 Task: Display track field history in the product object.
Action: Mouse moved to (961, 85)
Screenshot: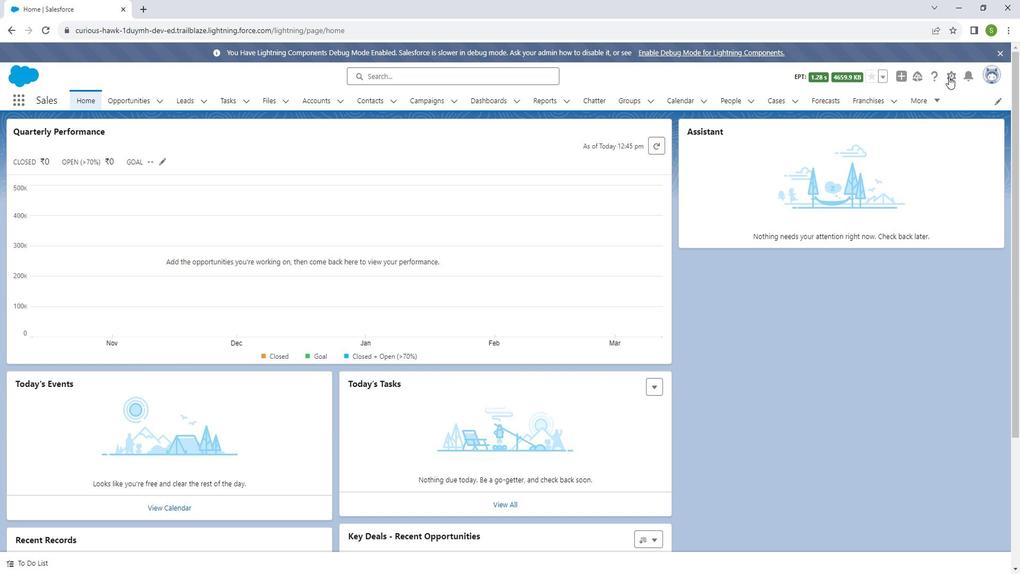 
Action: Mouse pressed left at (961, 85)
Screenshot: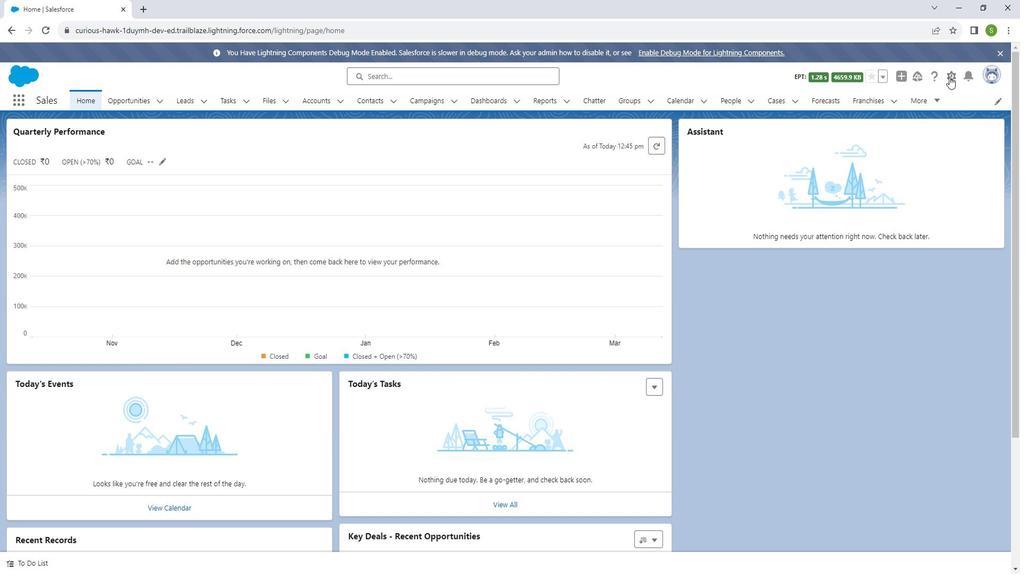 
Action: Mouse moved to (922, 126)
Screenshot: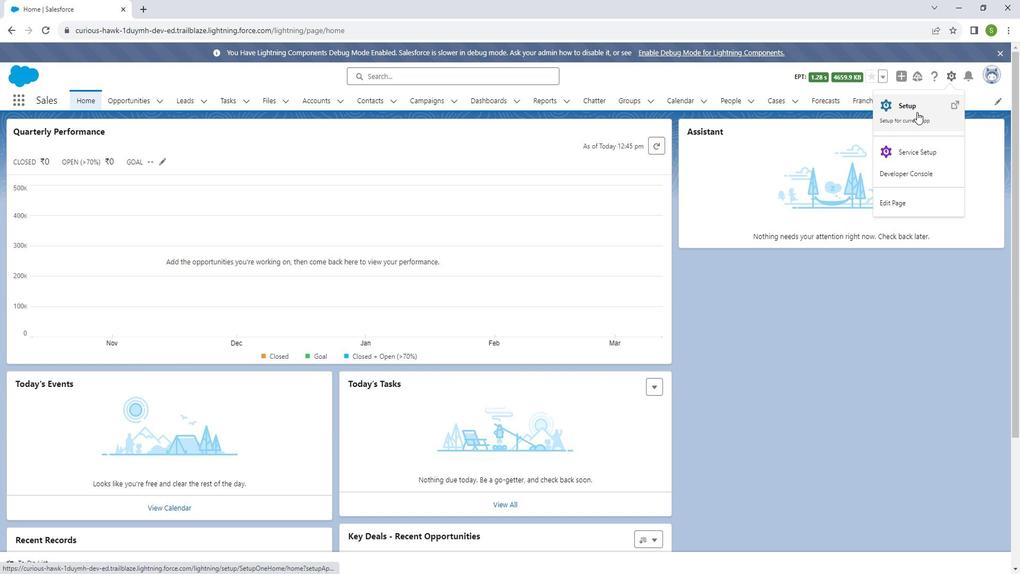 
Action: Mouse pressed left at (922, 126)
Screenshot: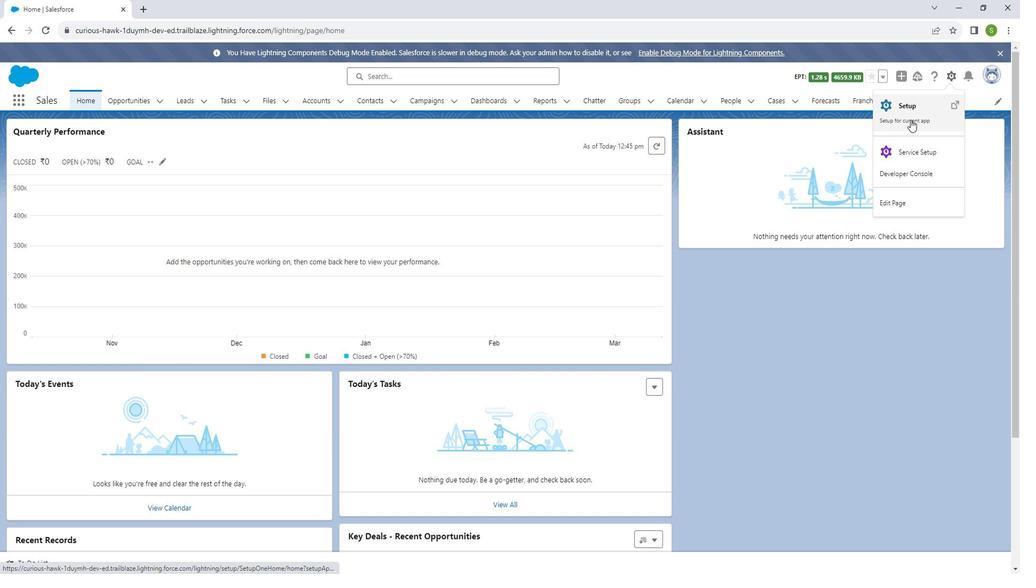 
Action: Mouse moved to (139, 110)
Screenshot: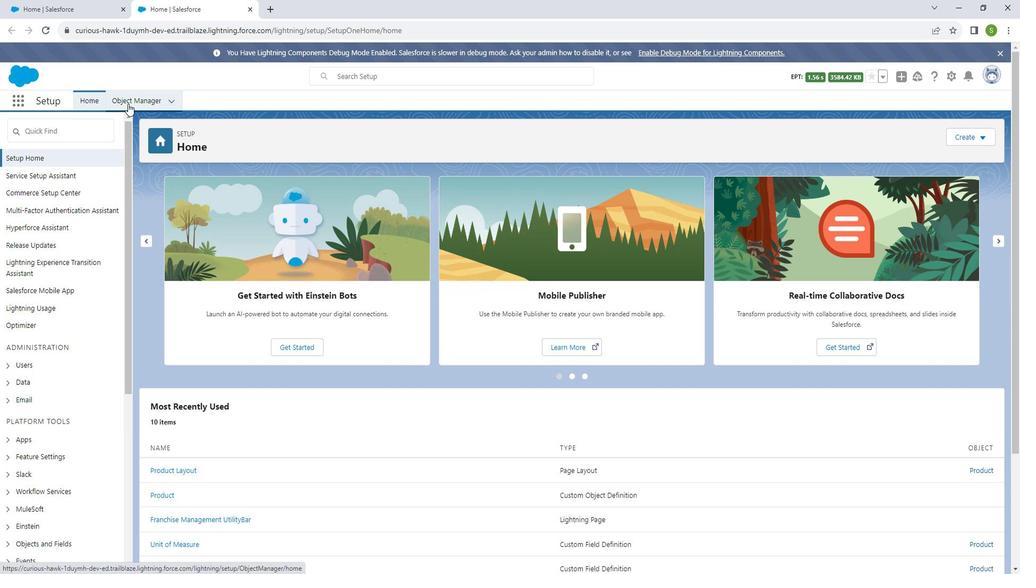
Action: Mouse pressed left at (139, 110)
Screenshot: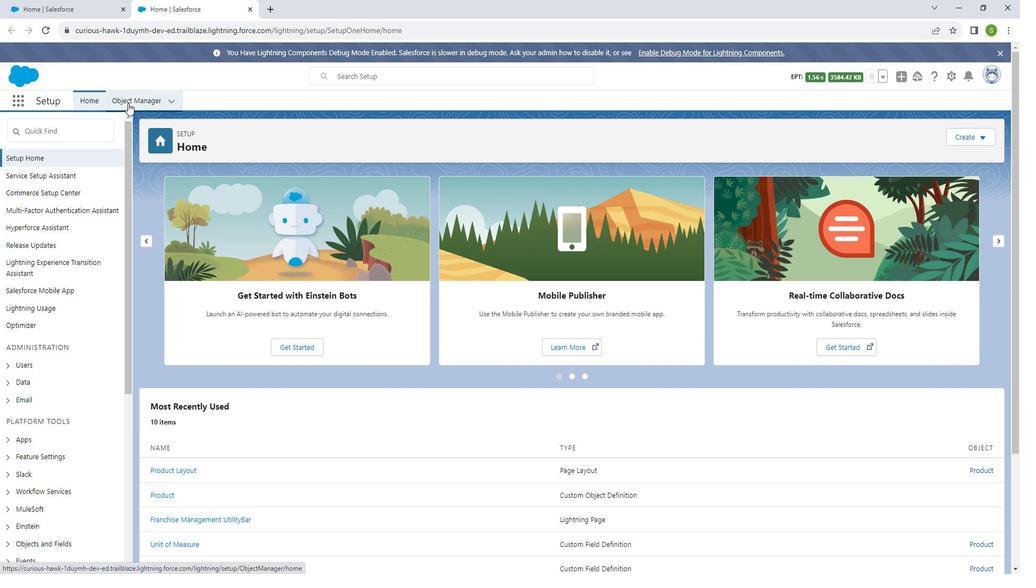 
Action: Mouse moved to (837, 145)
Screenshot: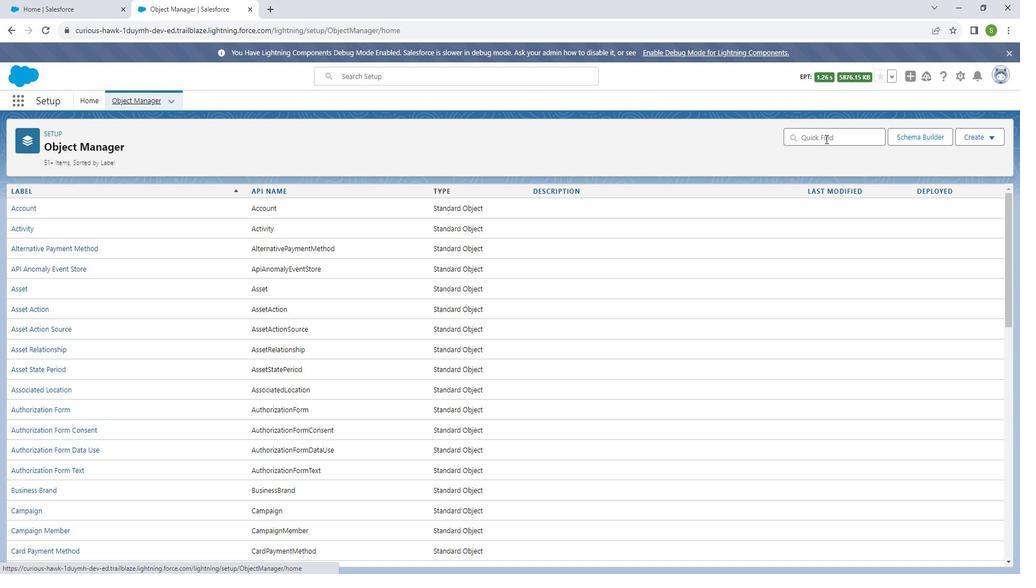 
Action: Mouse pressed left at (837, 145)
Screenshot: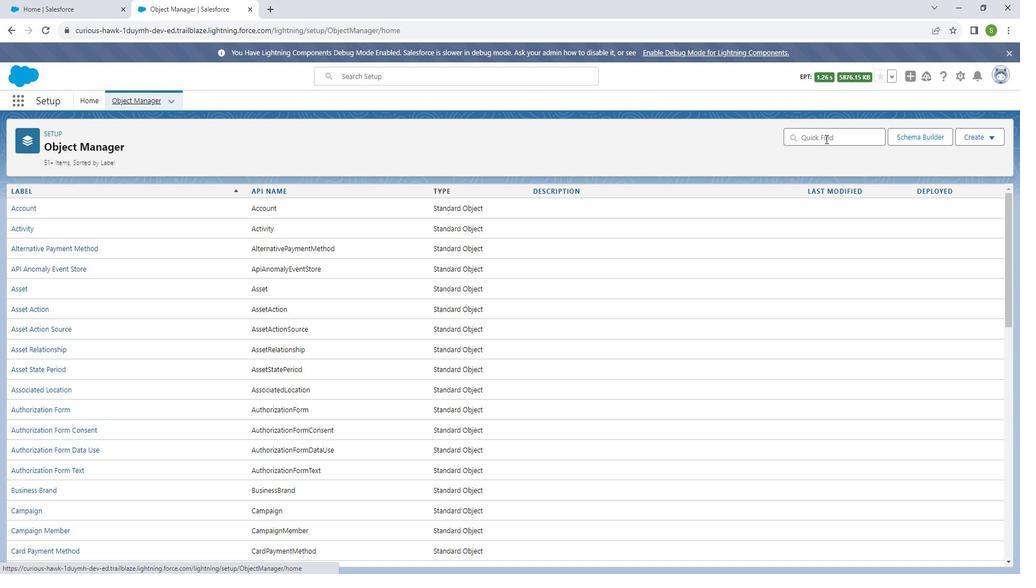 
Action: Mouse moved to (716, 153)
Screenshot: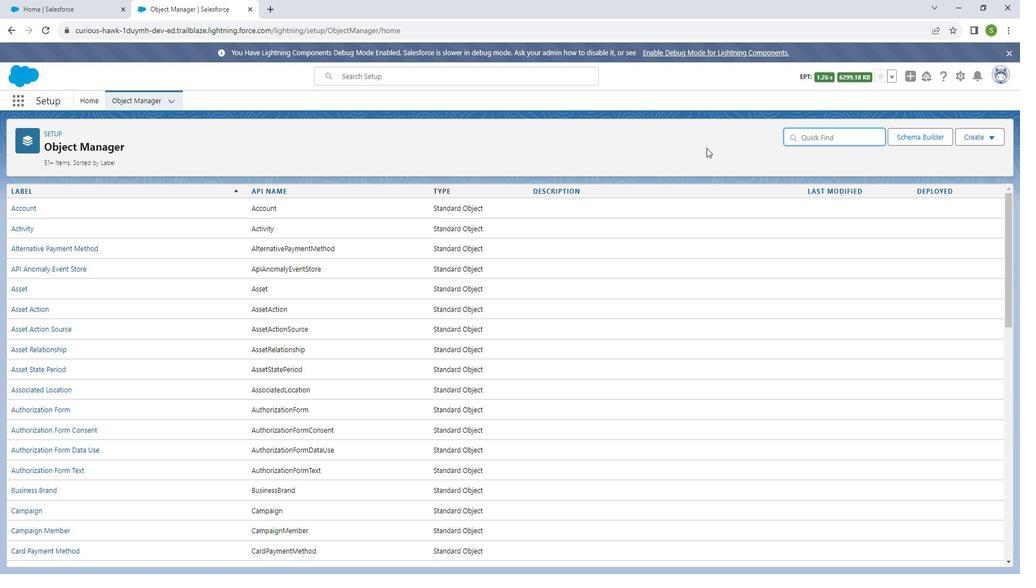 
Action: Key pressed <Key.shift_r>Product
Screenshot: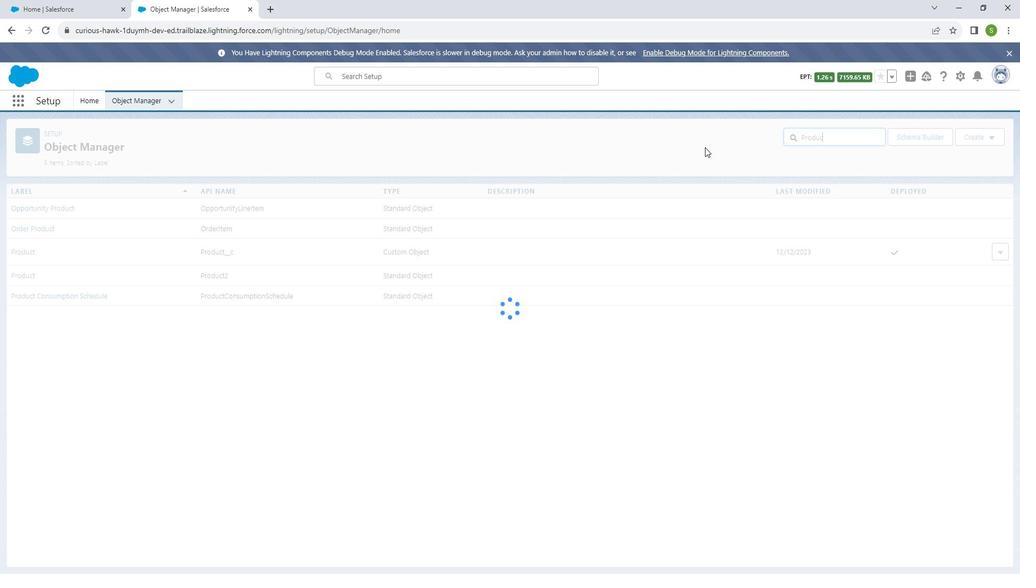 
Action: Mouse moved to (41, 253)
Screenshot: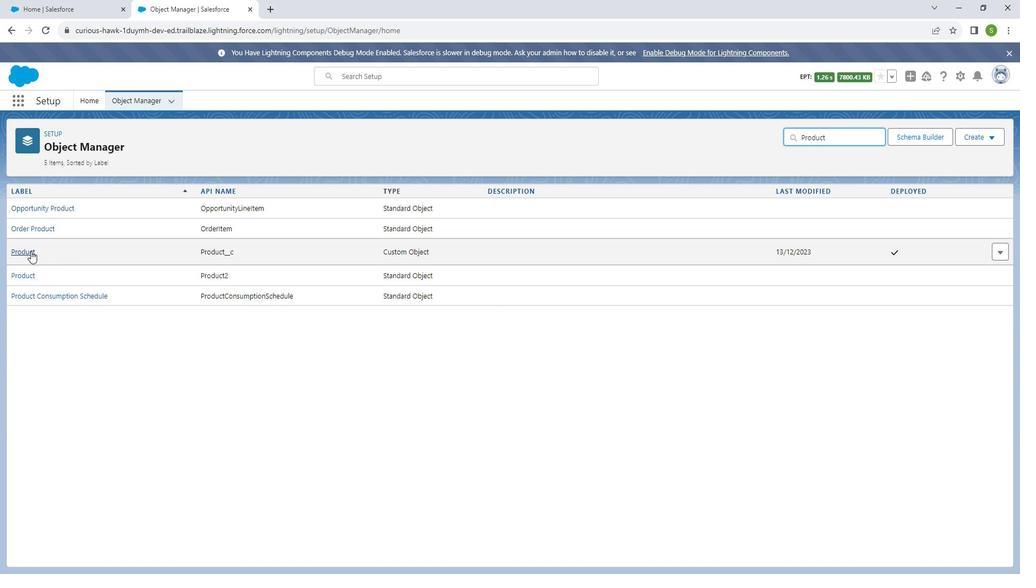 
Action: Mouse pressed left at (41, 253)
Screenshot: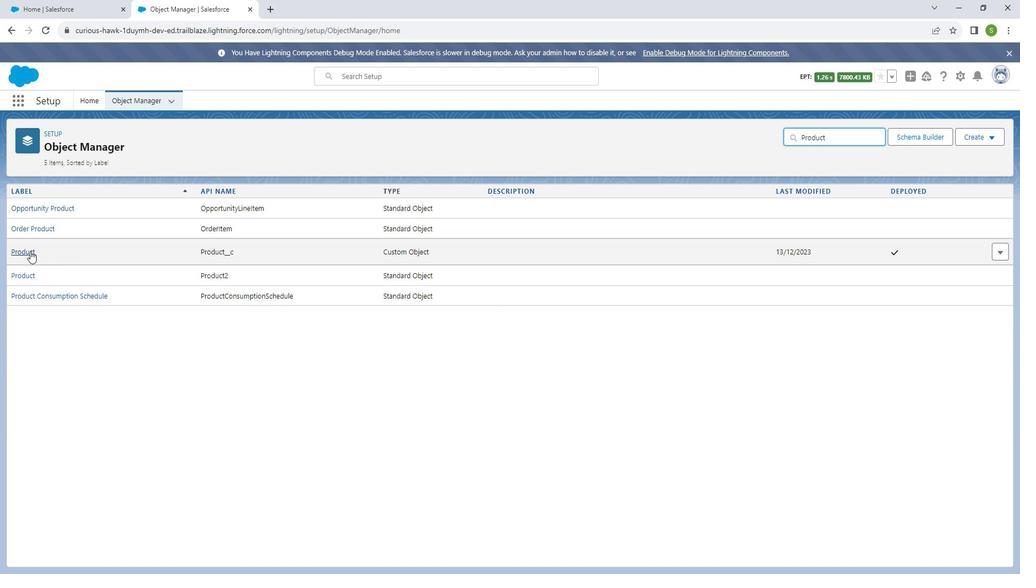 
Action: Mouse moved to (70, 217)
Screenshot: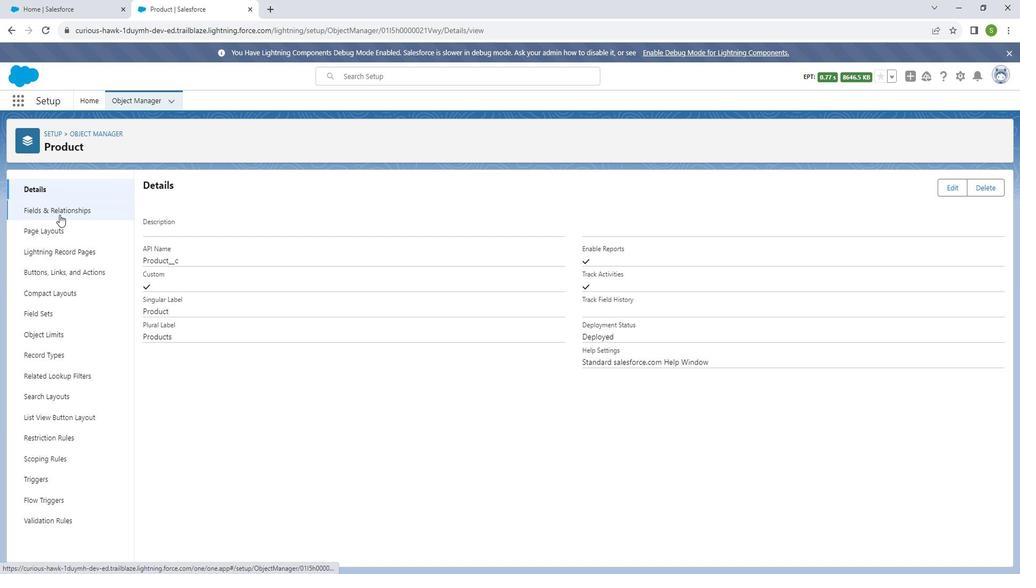 
Action: Mouse pressed left at (70, 217)
Screenshot: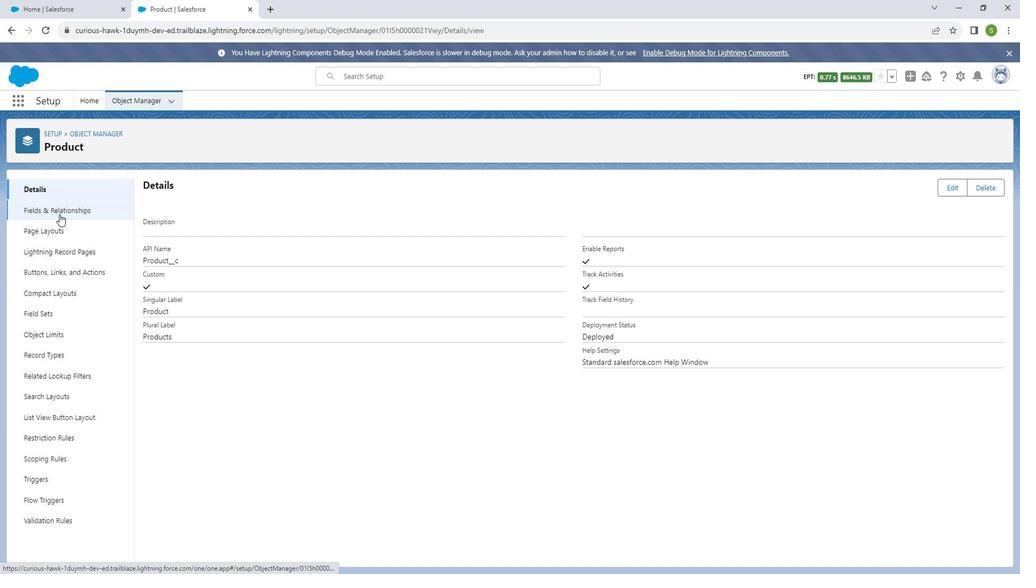 
Action: Mouse moved to (54, 196)
Screenshot: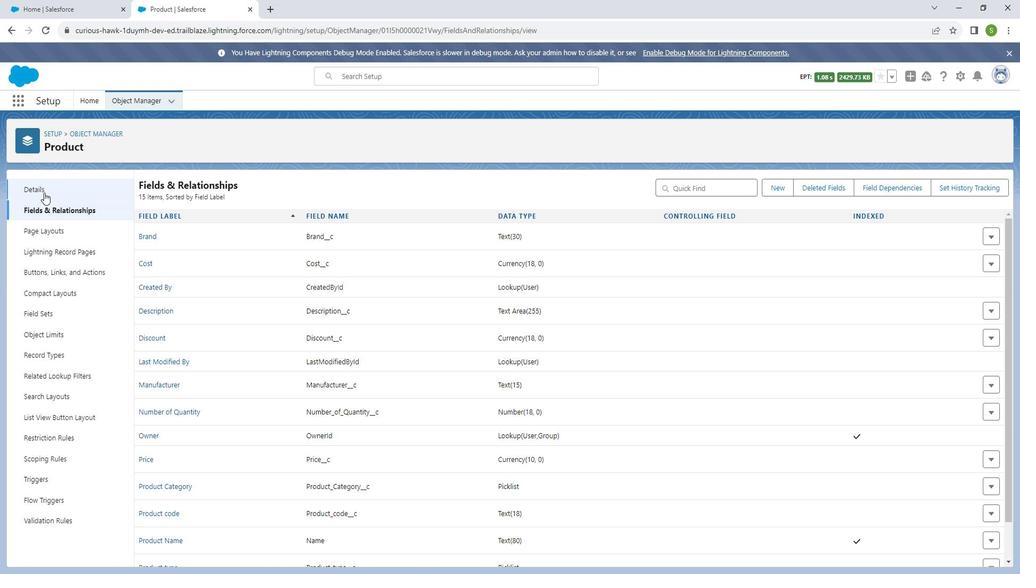 
Action: Mouse pressed left at (54, 196)
Screenshot: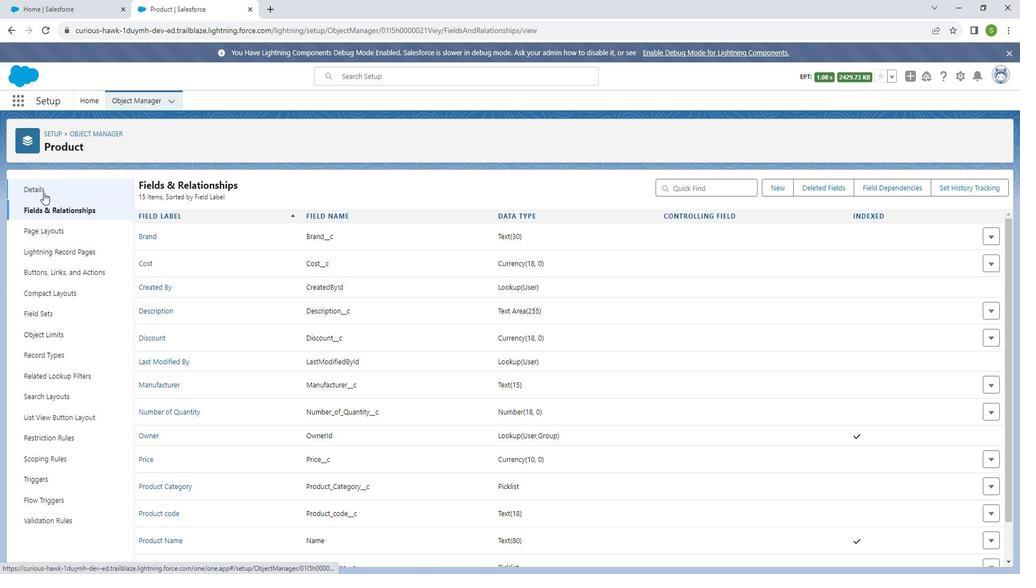 
Action: Mouse moved to (964, 195)
Screenshot: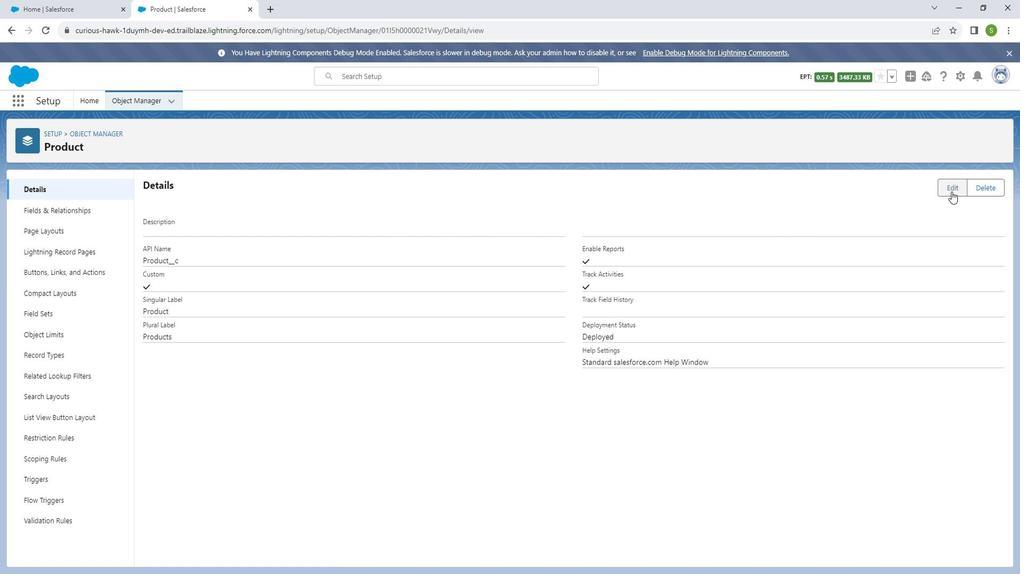 
Action: Mouse pressed left at (964, 195)
Screenshot: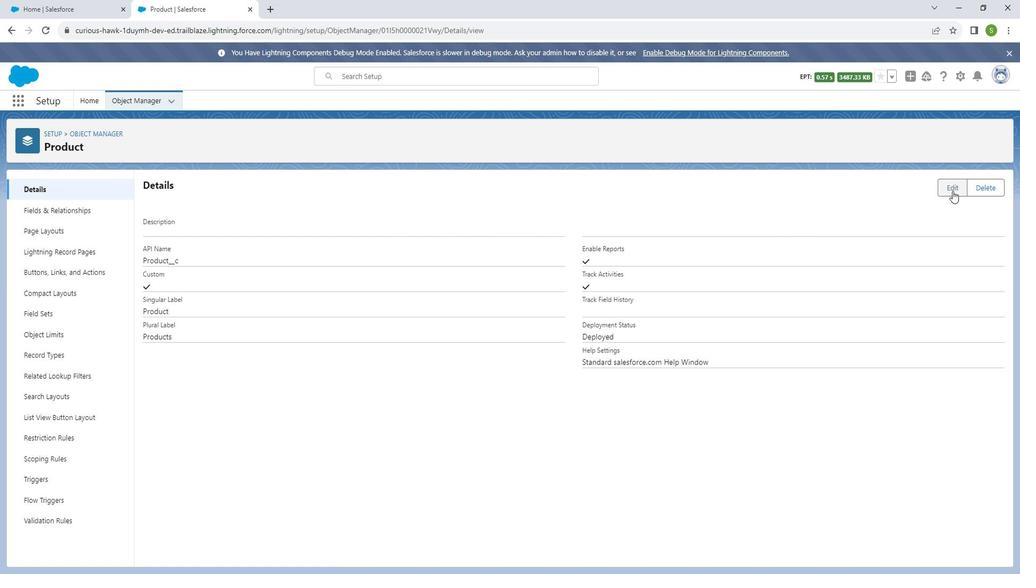 
Action: Mouse moved to (526, 304)
Screenshot: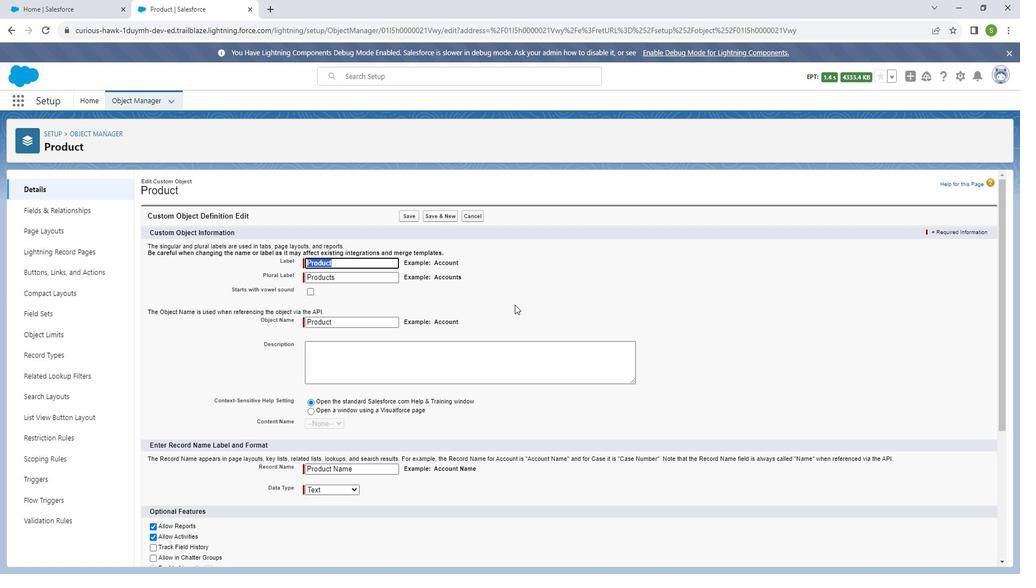 
Action: Mouse scrolled (526, 304) with delta (0, 0)
Screenshot: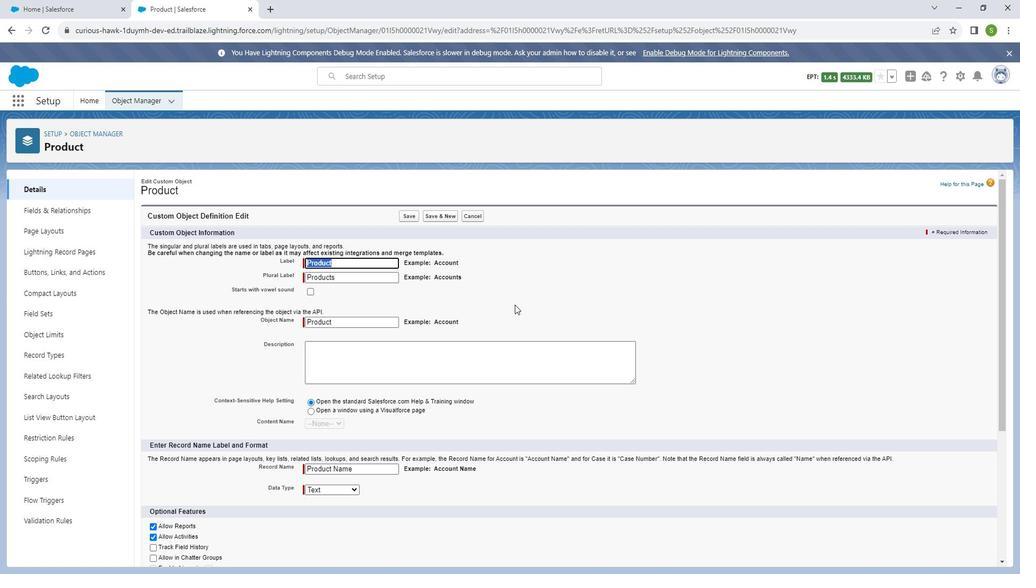 
Action: Mouse scrolled (526, 304) with delta (0, 0)
Screenshot: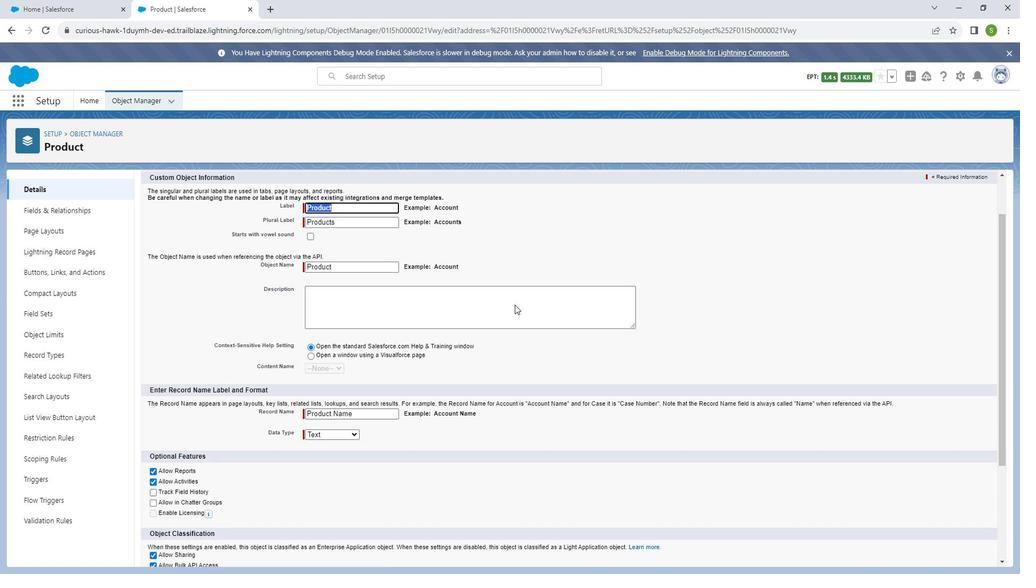 
Action: Mouse scrolled (526, 304) with delta (0, 0)
Screenshot: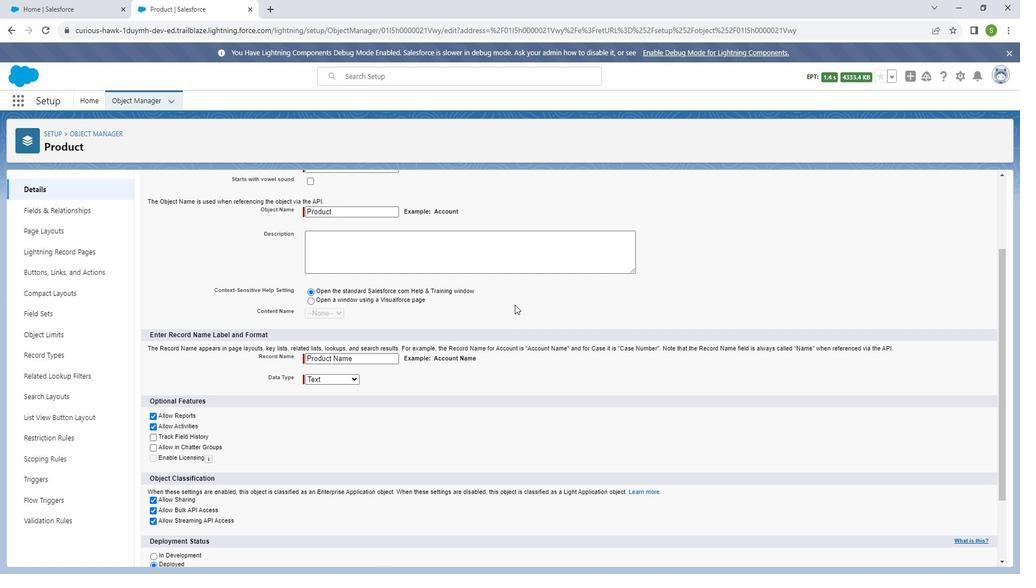 
Action: Mouse moved to (526, 305)
Screenshot: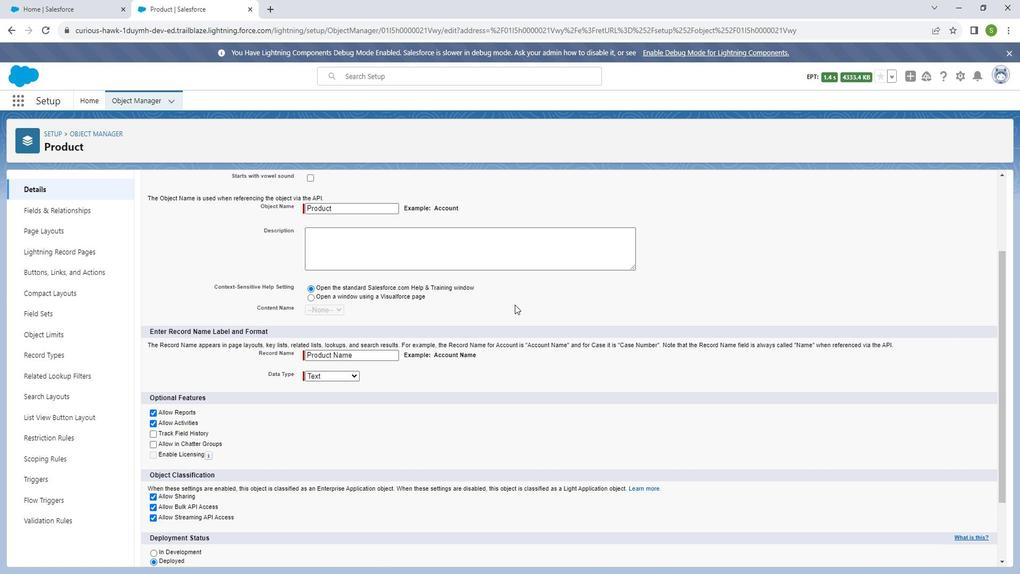 
Action: Mouse scrolled (526, 305) with delta (0, 0)
Screenshot: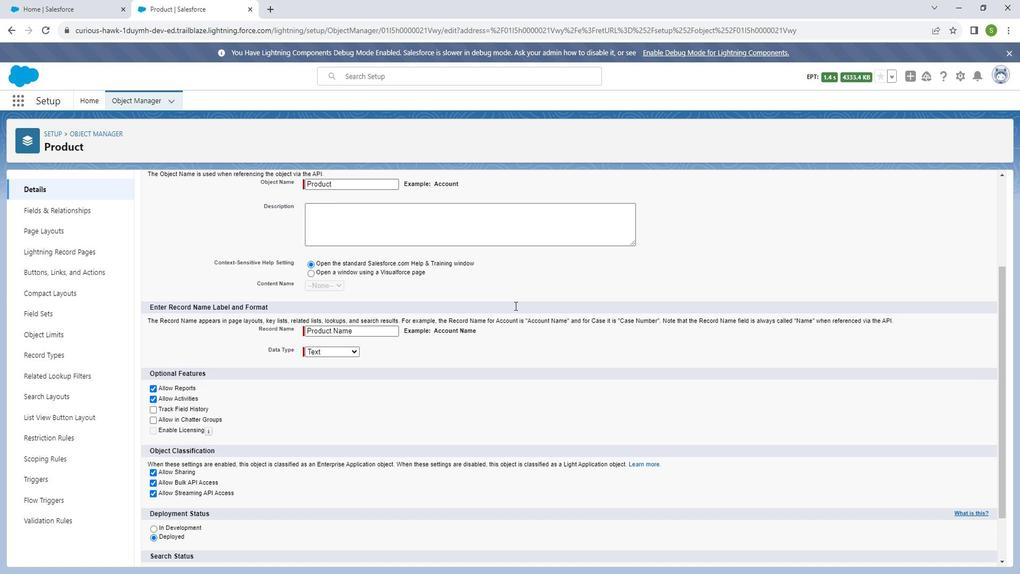 
Action: Mouse moved to (525, 306)
Screenshot: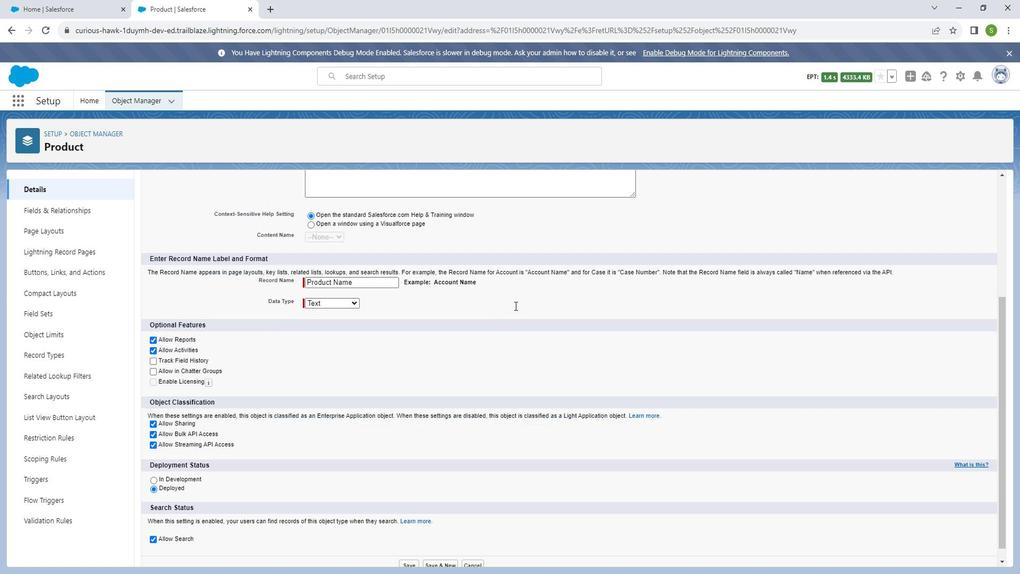 
Action: Mouse scrolled (525, 306) with delta (0, 0)
Screenshot: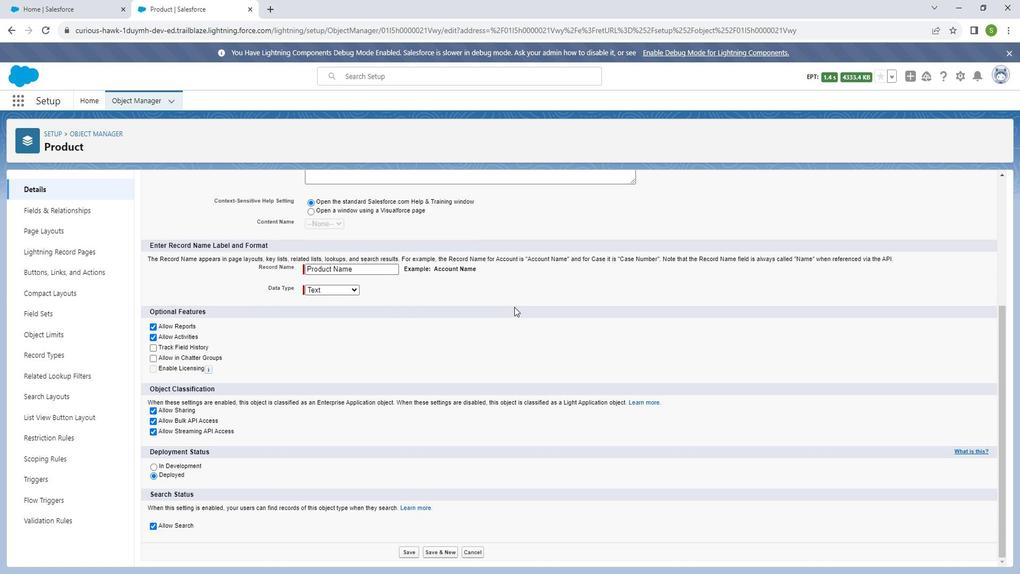 
Action: Mouse moved to (165, 347)
Screenshot: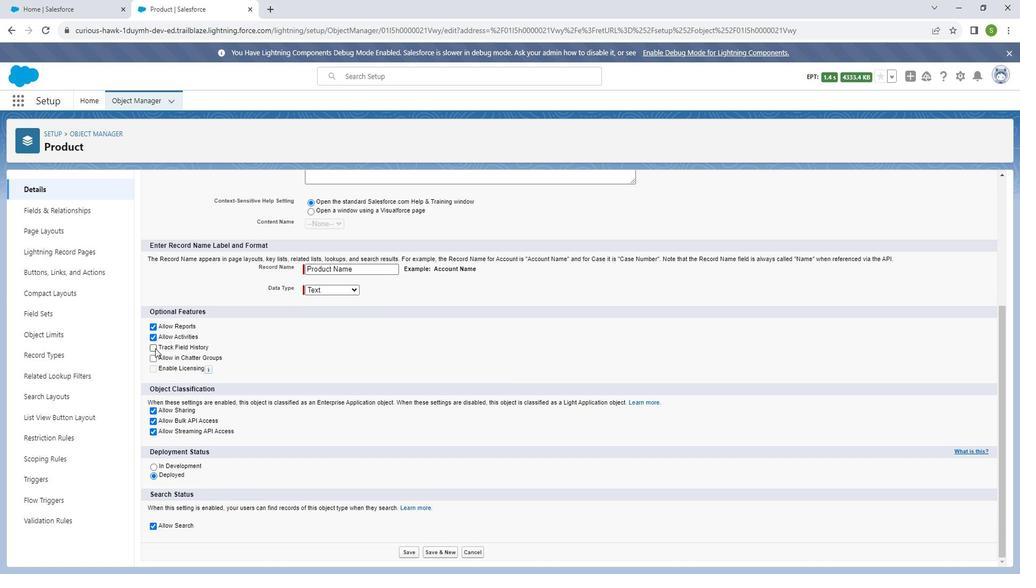 
Action: Mouse pressed left at (165, 347)
Screenshot: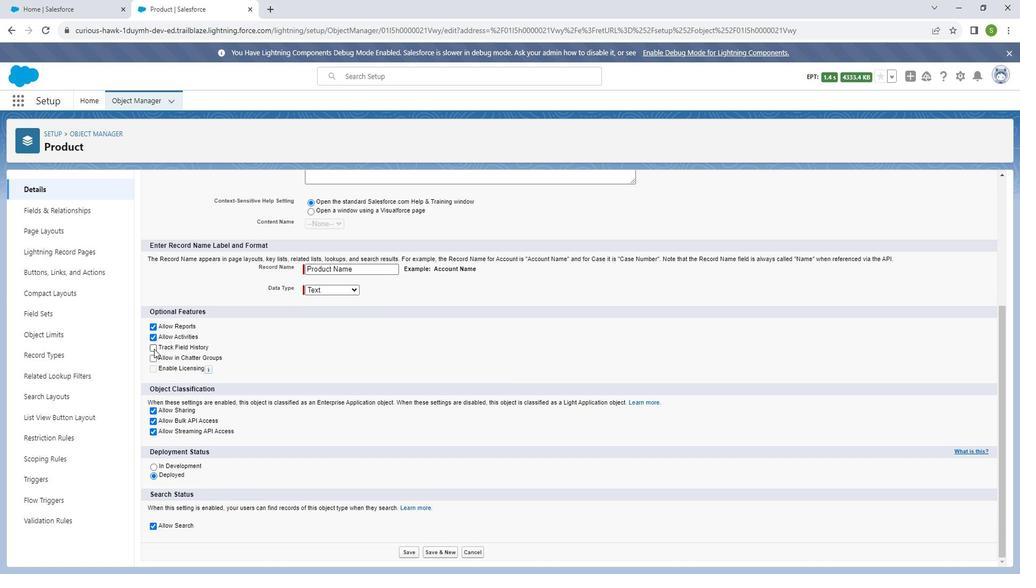 
Action: Mouse moved to (413, 544)
Screenshot: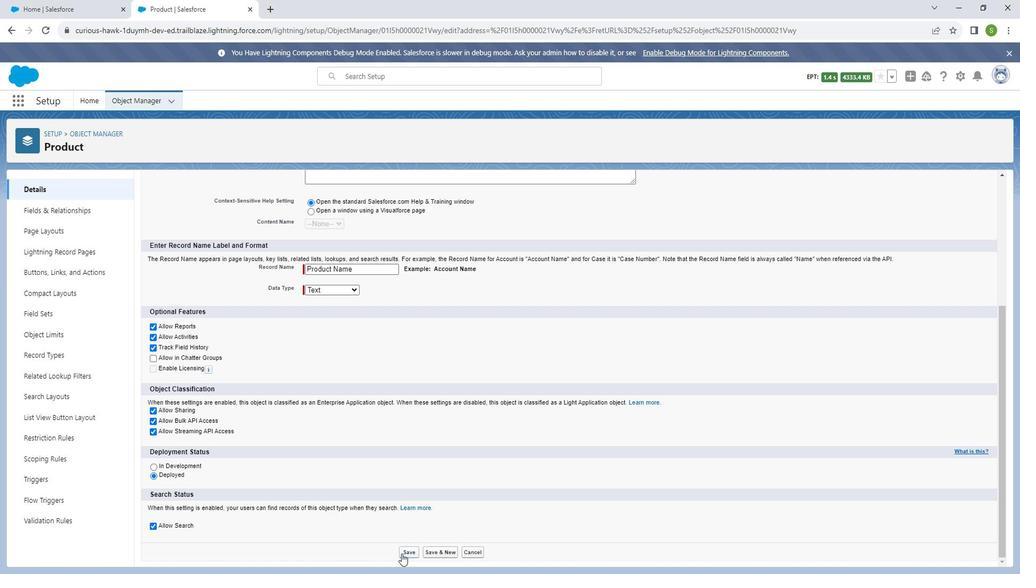 
Action: Mouse pressed left at (413, 544)
Screenshot: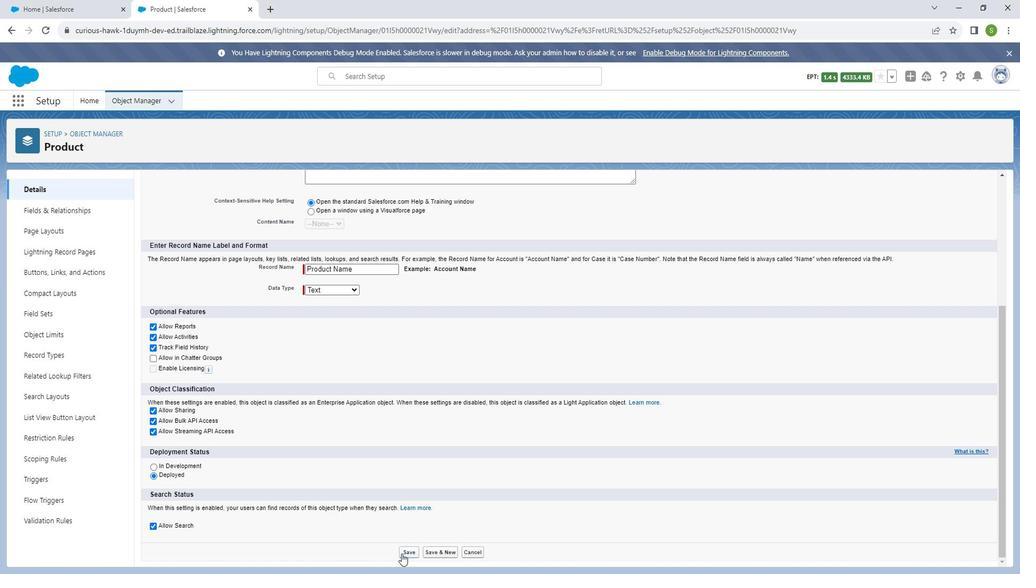 
Action: Mouse moved to (97, 216)
Screenshot: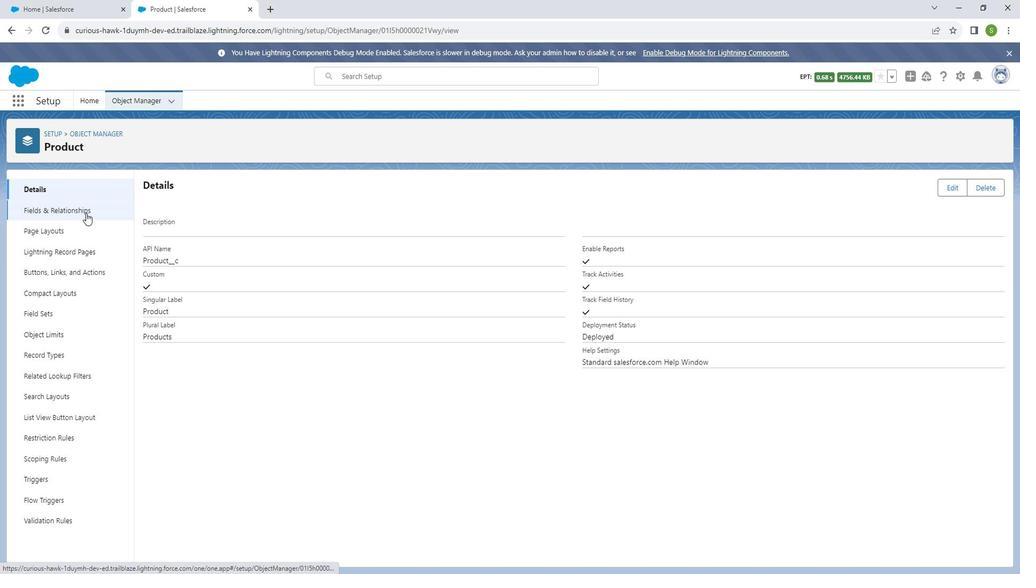 
Action: Mouse pressed left at (97, 216)
Screenshot: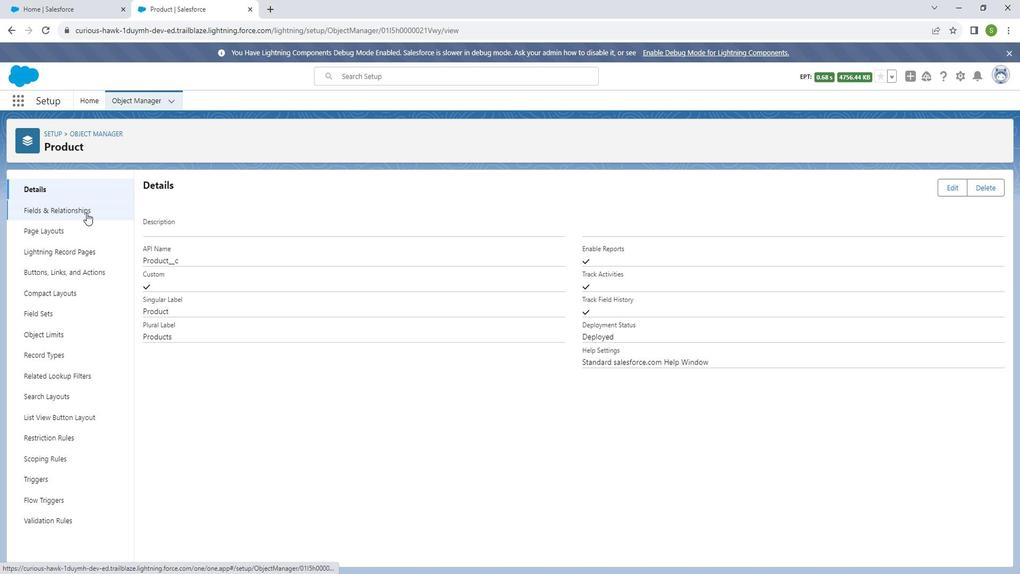 
Action: Mouse moved to (954, 192)
Screenshot: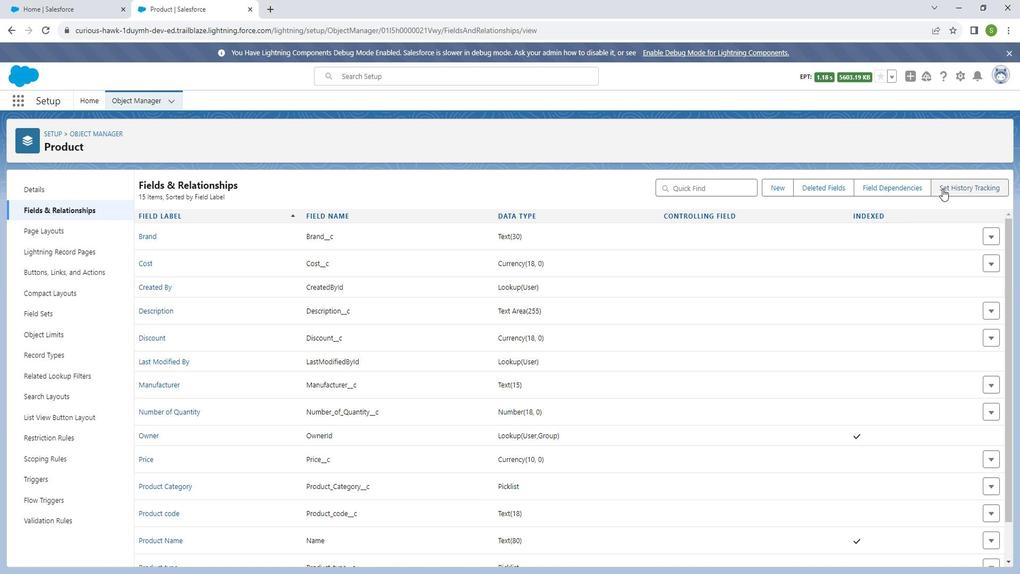 
Action: Mouse pressed left at (954, 192)
Screenshot: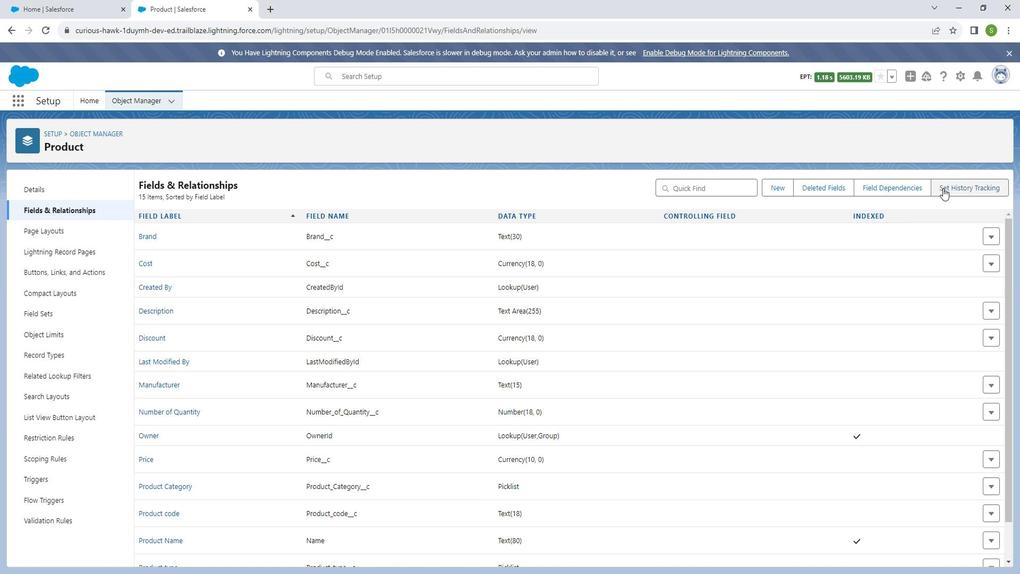 
Action: Mouse moved to (751, 338)
Screenshot: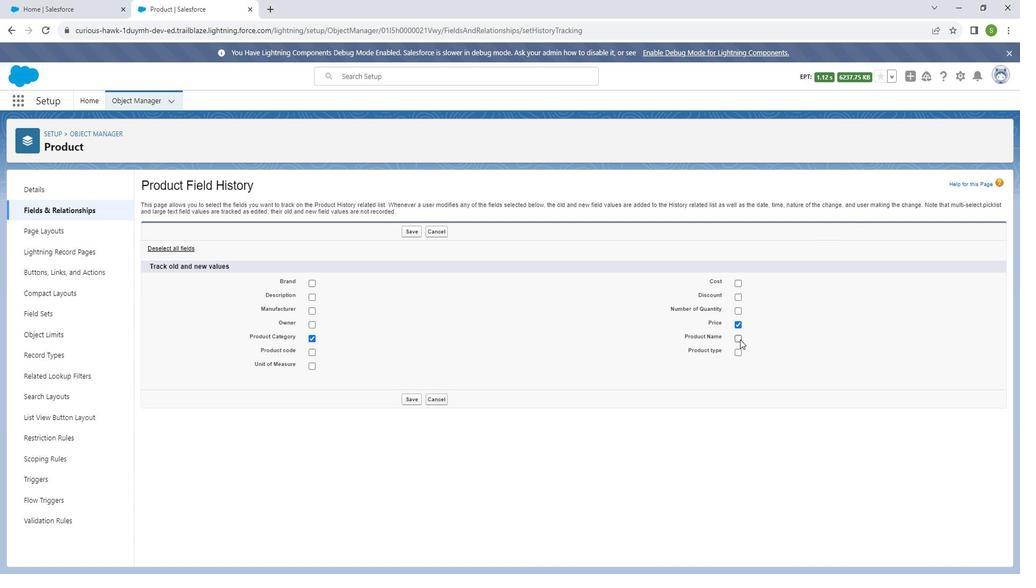 
Action: Mouse pressed left at (751, 338)
Screenshot: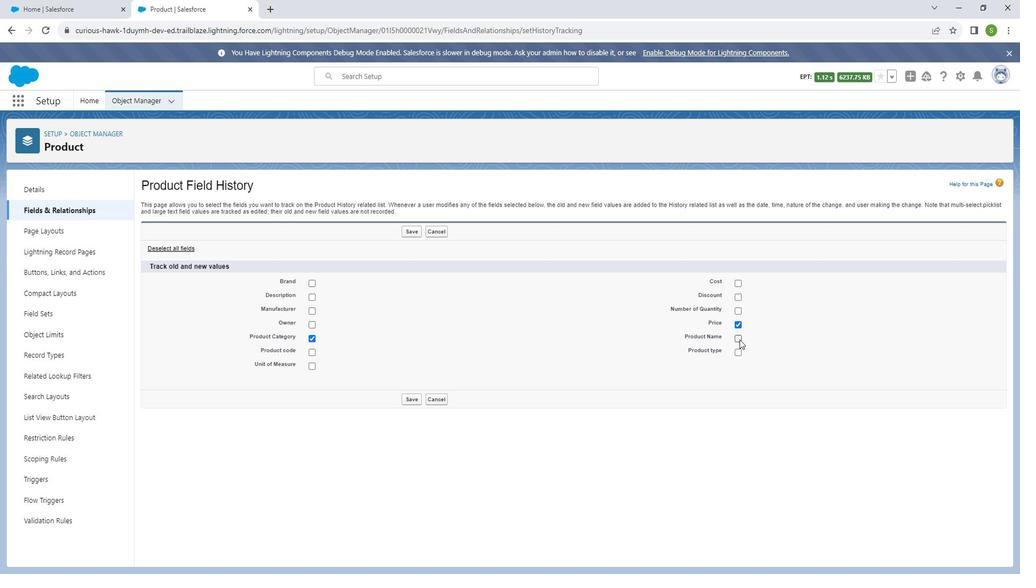 
Action: Mouse moved to (749, 326)
Screenshot: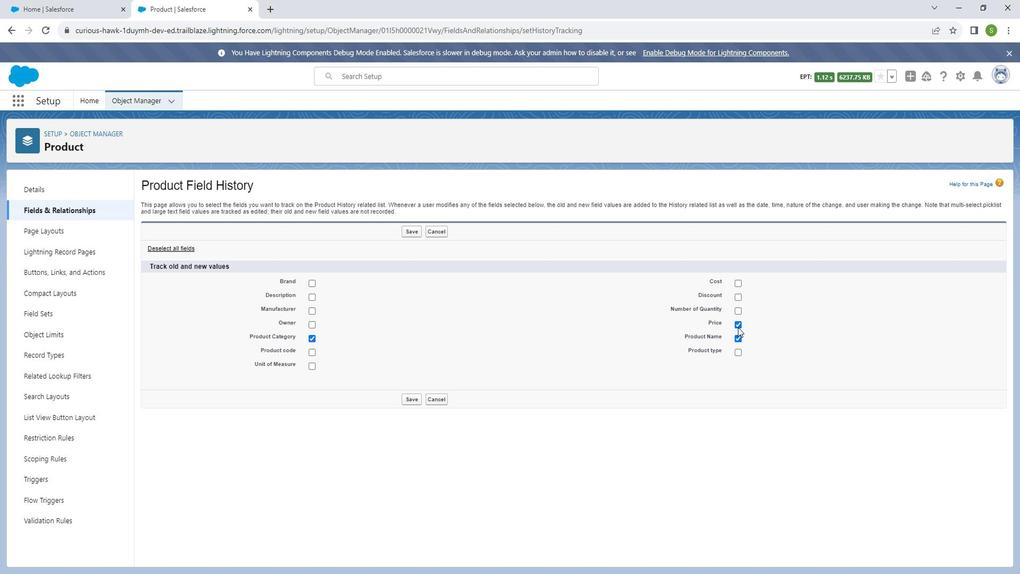 
Action: Mouse pressed left at (749, 326)
Screenshot: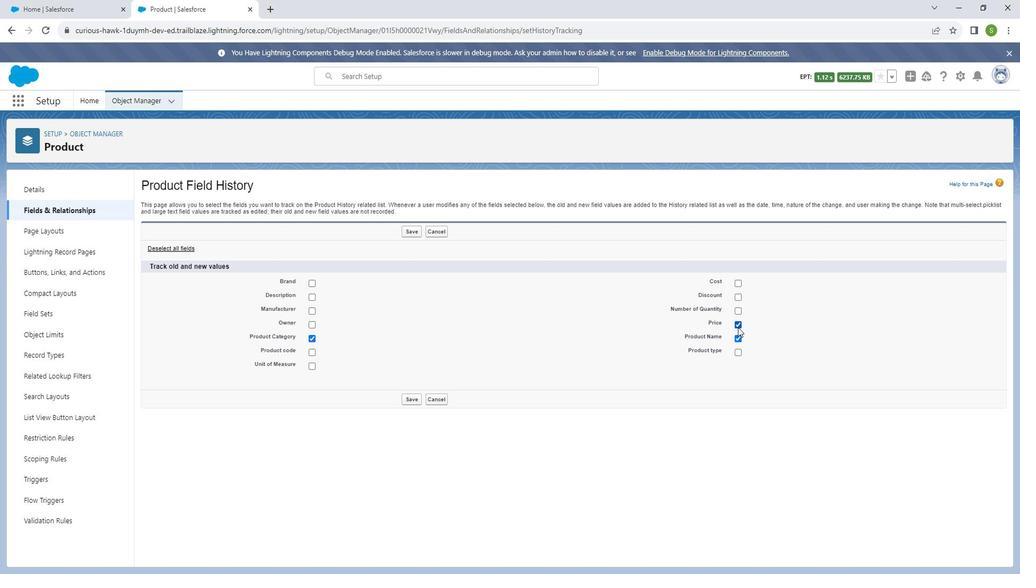 
Action: Mouse pressed left at (749, 326)
Screenshot: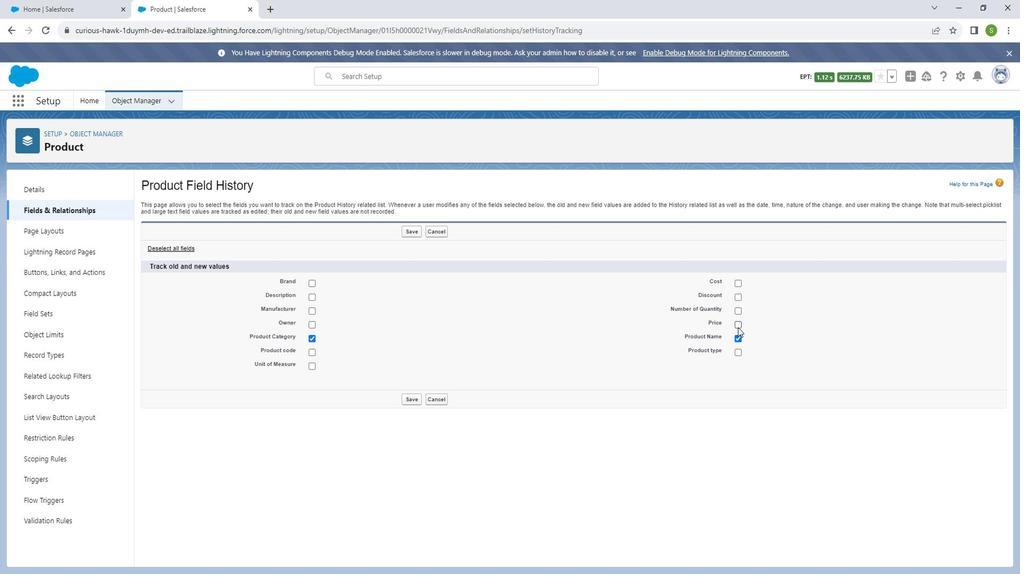 
Action: Mouse moved to (322, 349)
Screenshot: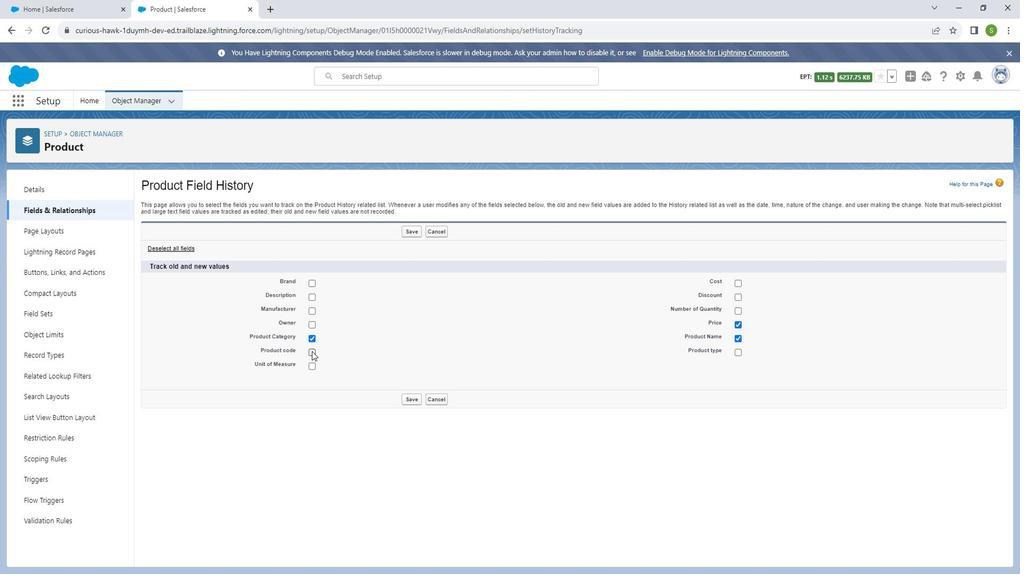 
Action: Mouse pressed left at (322, 349)
Screenshot: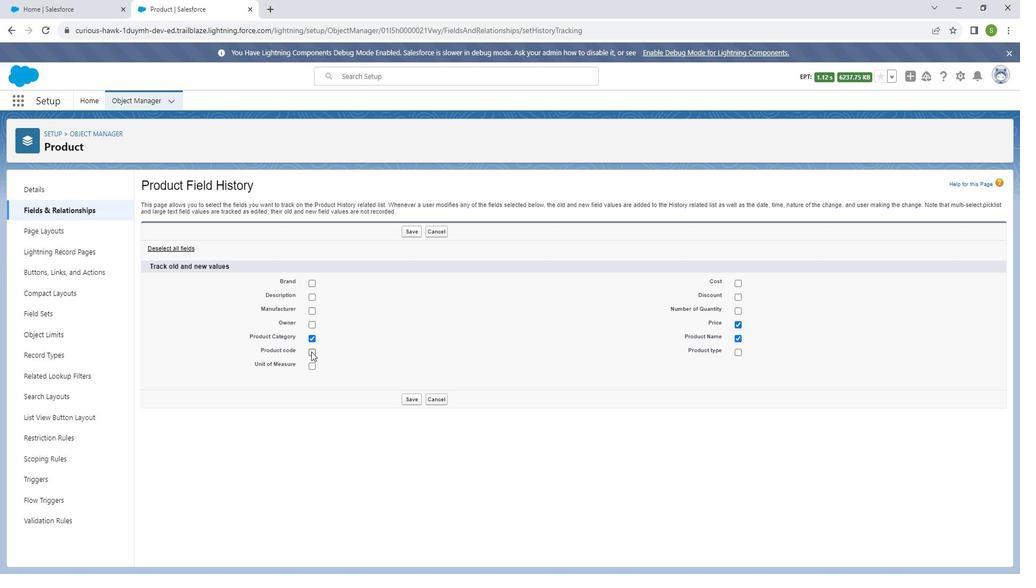 
Action: Mouse moved to (424, 396)
Screenshot: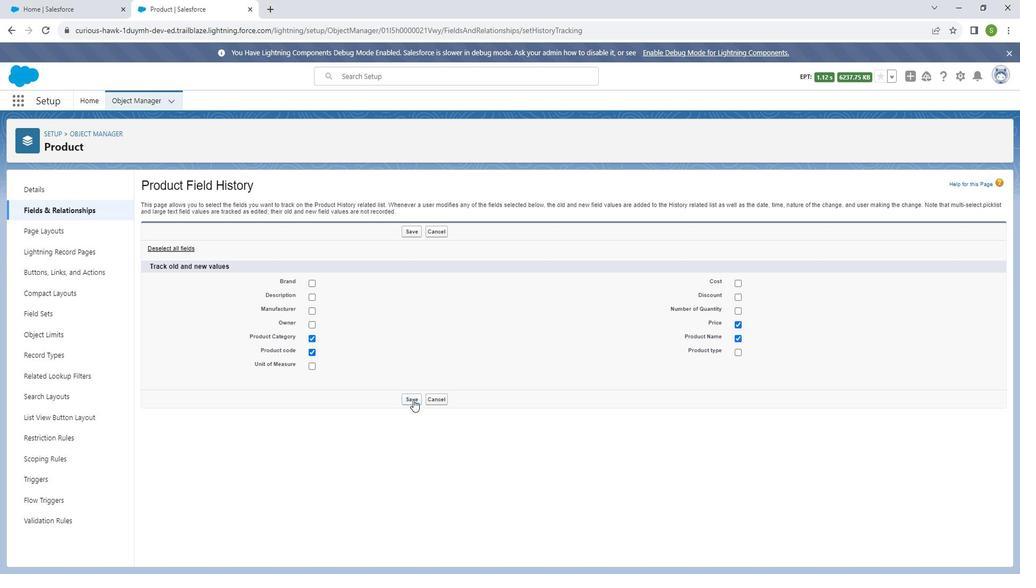 
Action: Mouse pressed left at (424, 396)
Screenshot: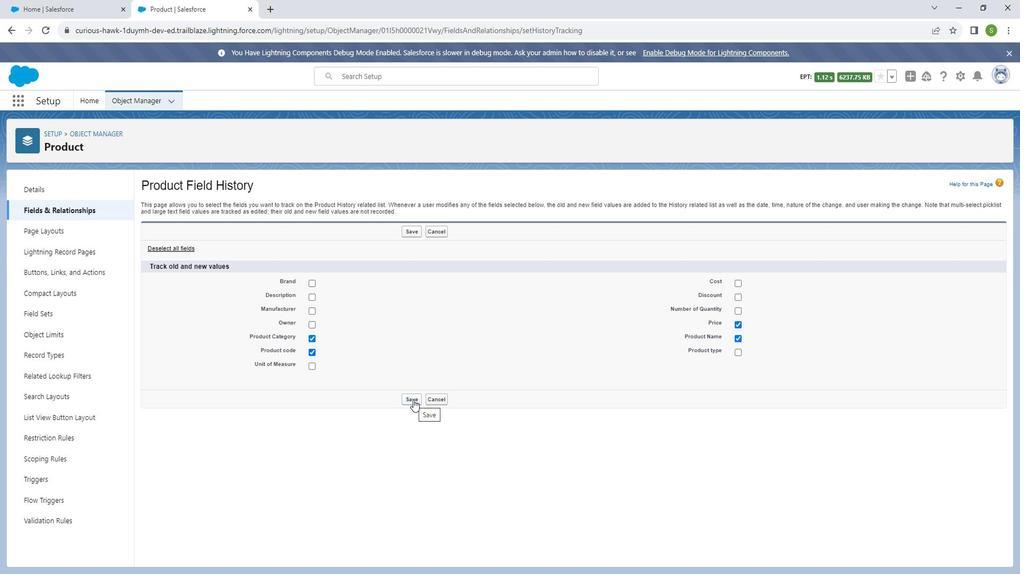 
Action: Mouse moved to (105, 231)
Screenshot: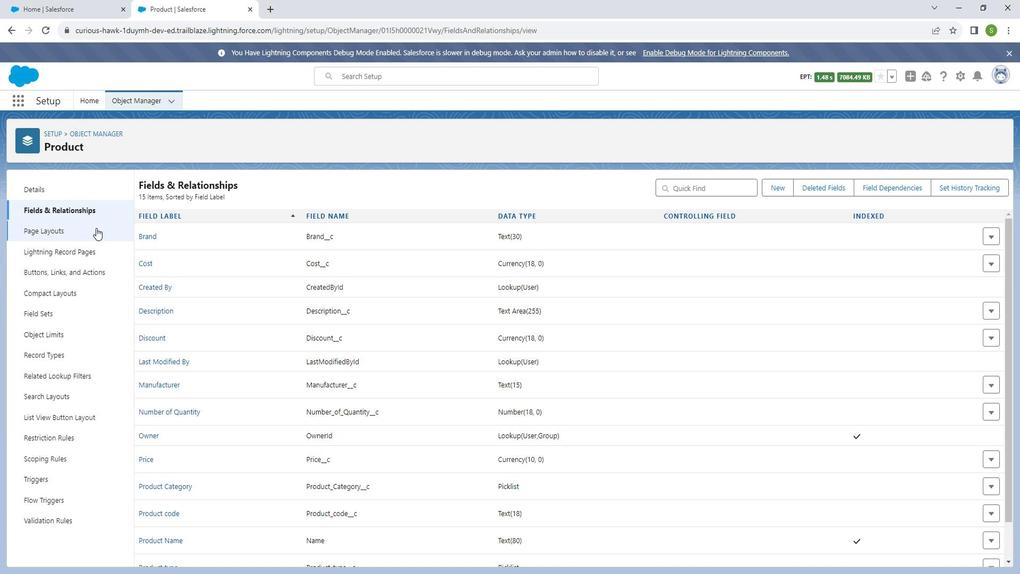 
Action: Mouse pressed left at (105, 231)
Screenshot: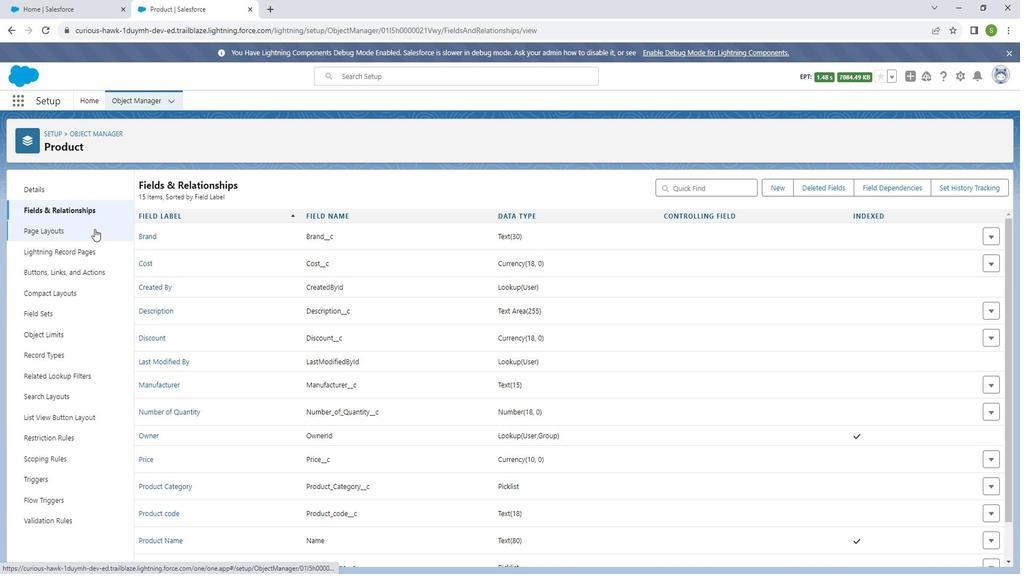 
Action: Mouse moved to (186, 238)
Screenshot: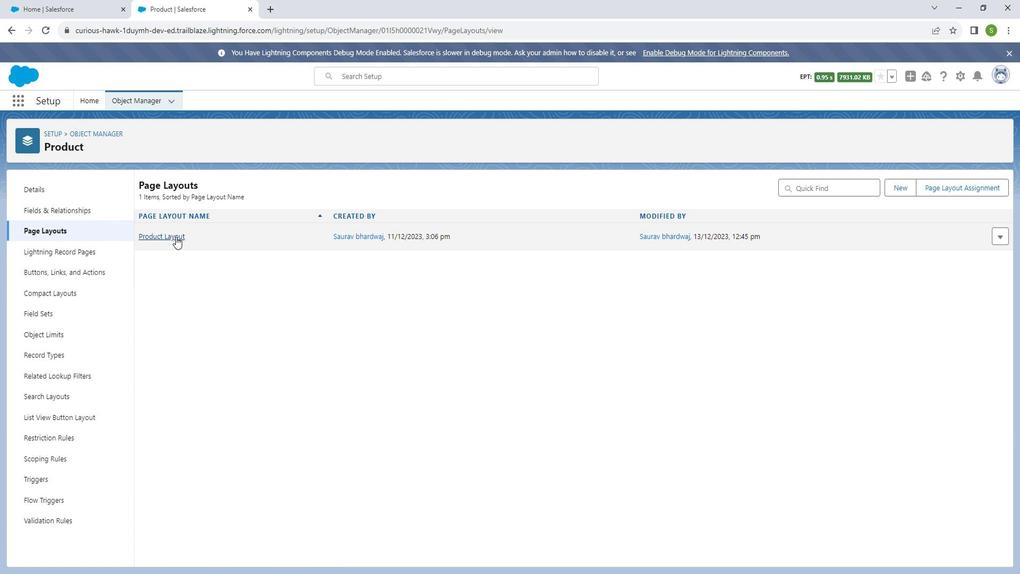 
Action: Mouse pressed left at (186, 238)
Screenshot: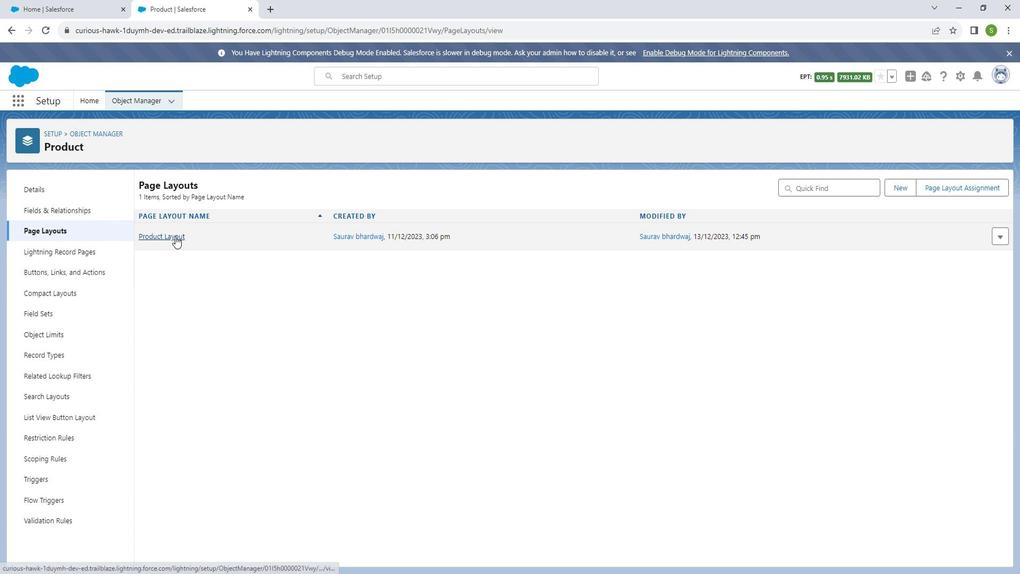 
Action: Mouse moved to (175, 220)
Screenshot: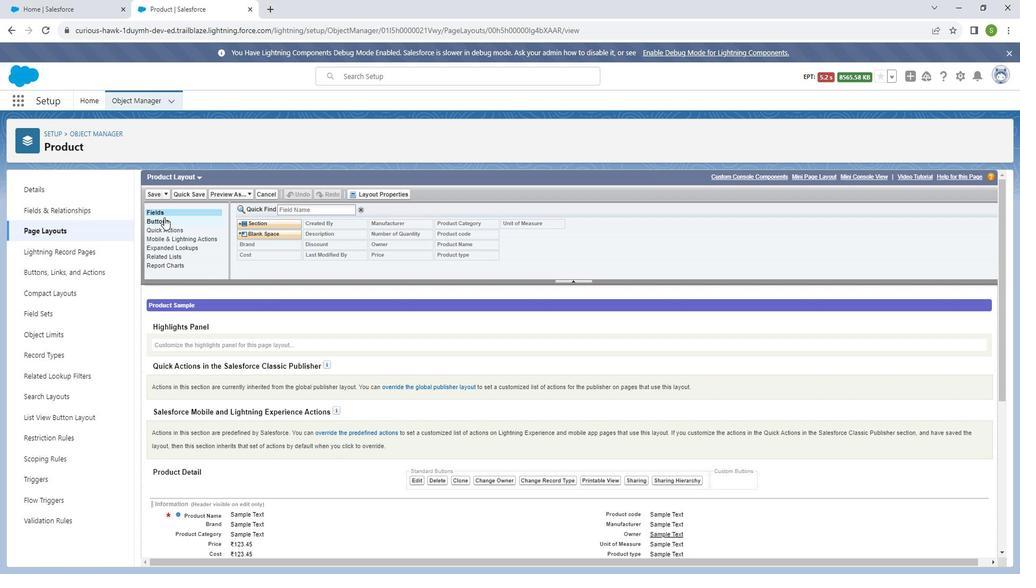 
Action: Mouse pressed left at (175, 220)
Screenshot: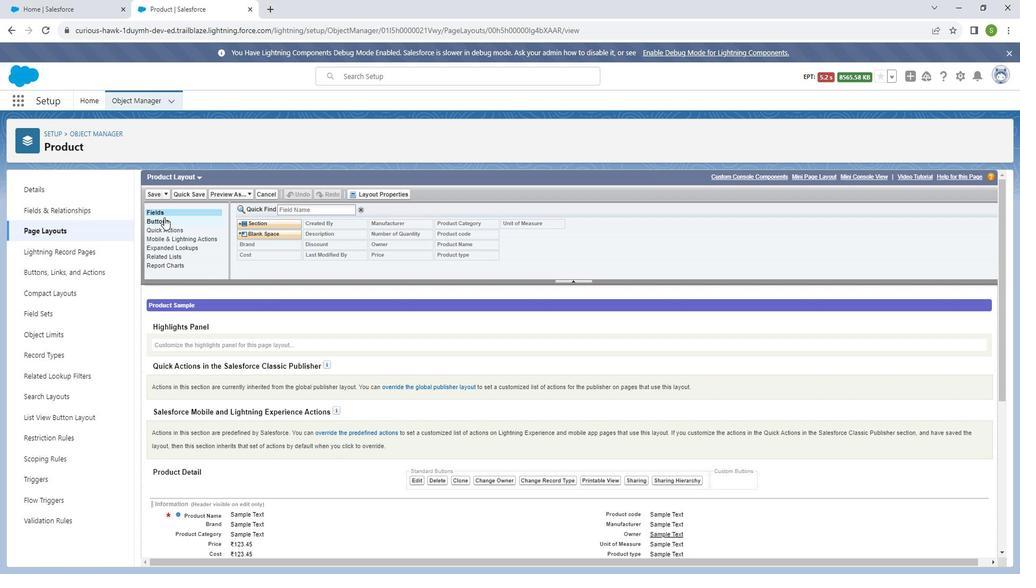 
Action: Mouse moved to (175, 230)
Screenshot: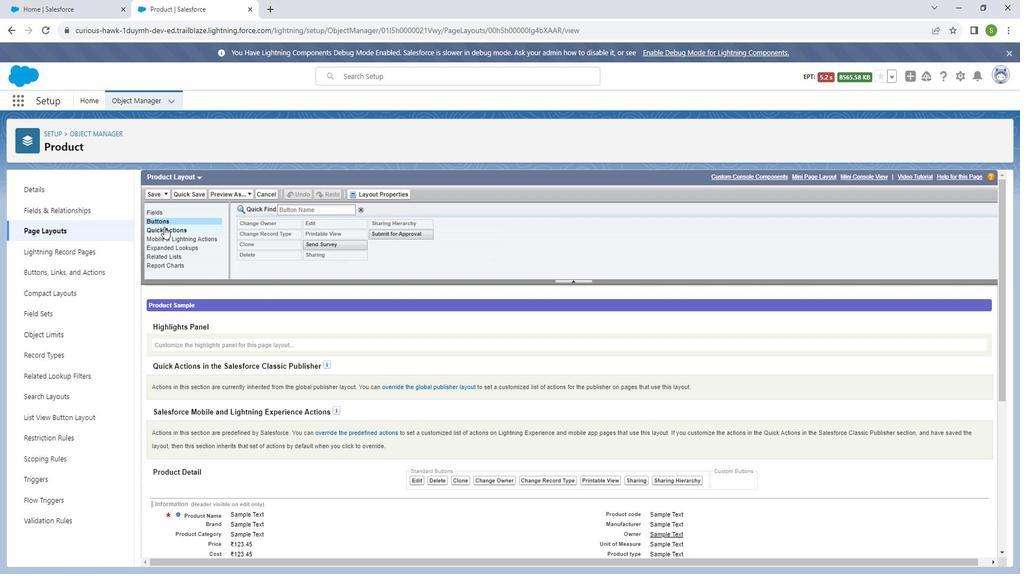 
Action: Mouse pressed left at (175, 230)
Screenshot: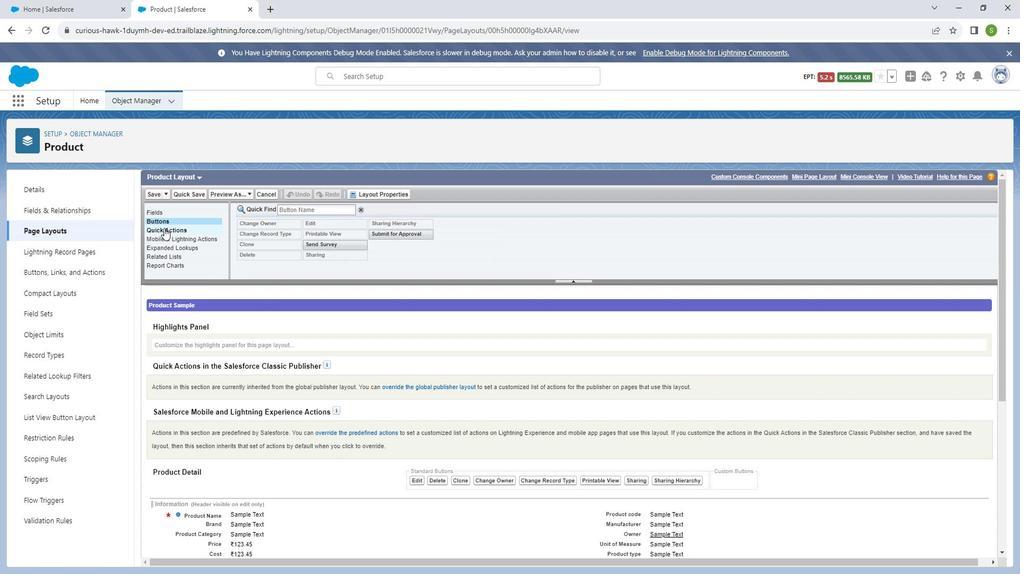 
Action: Mouse moved to (176, 238)
Screenshot: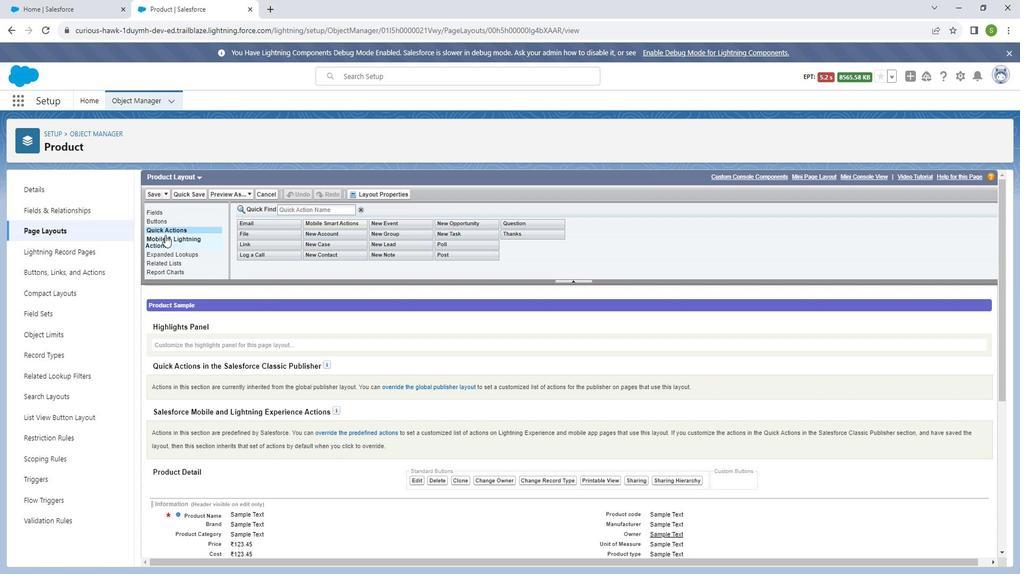 
Action: Mouse pressed left at (176, 238)
Screenshot: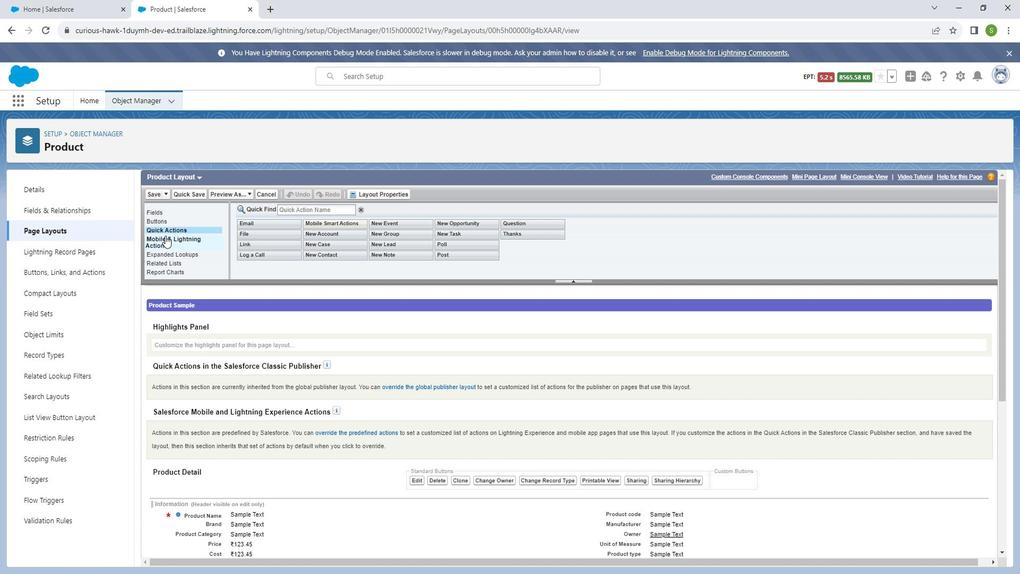 
Action: Mouse moved to (176, 253)
Screenshot: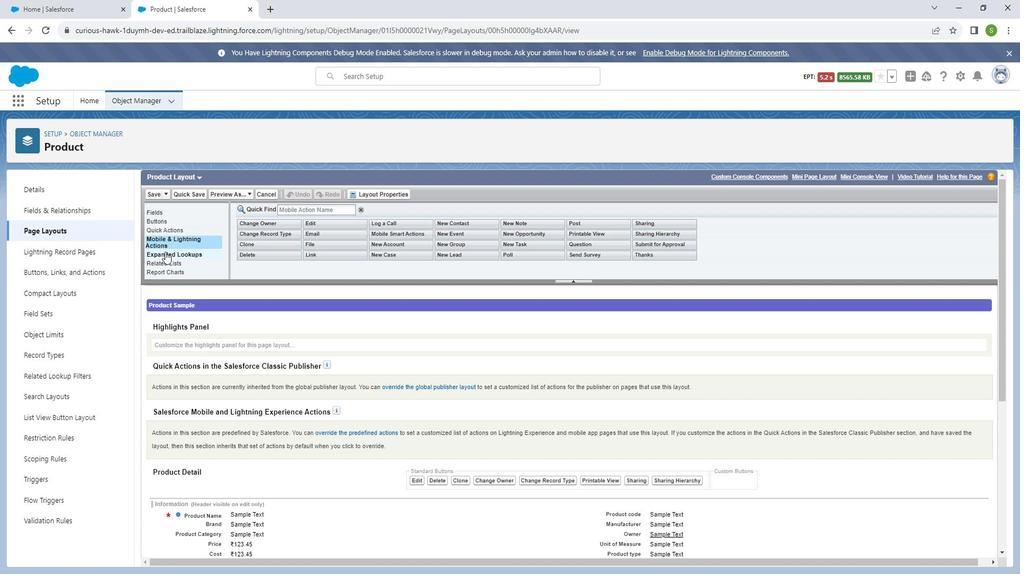 
Action: Mouse pressed left at (176, 253)
Screenshot: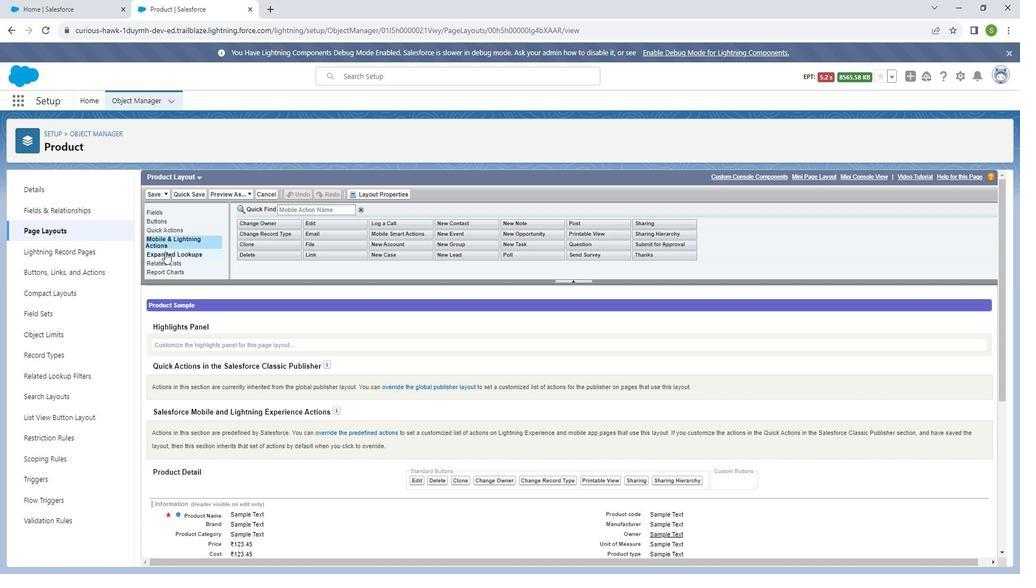 
Action: Mouse moved to (175, 243)
Screenshot: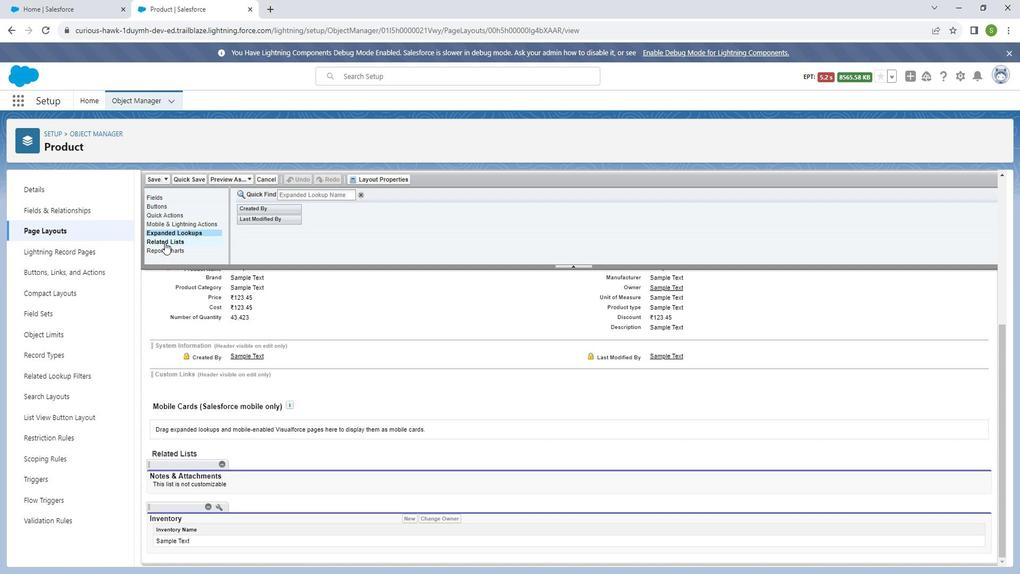 
Action: Mouse pressed left at (175, 243)
Screenshot: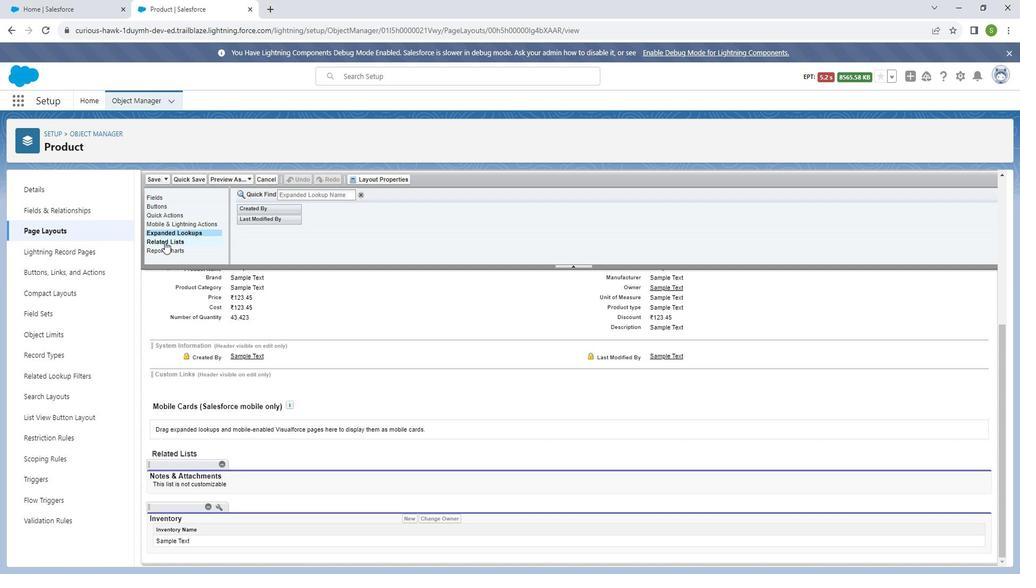 
Action: Mouse moved to (275, 210)
Screenshot: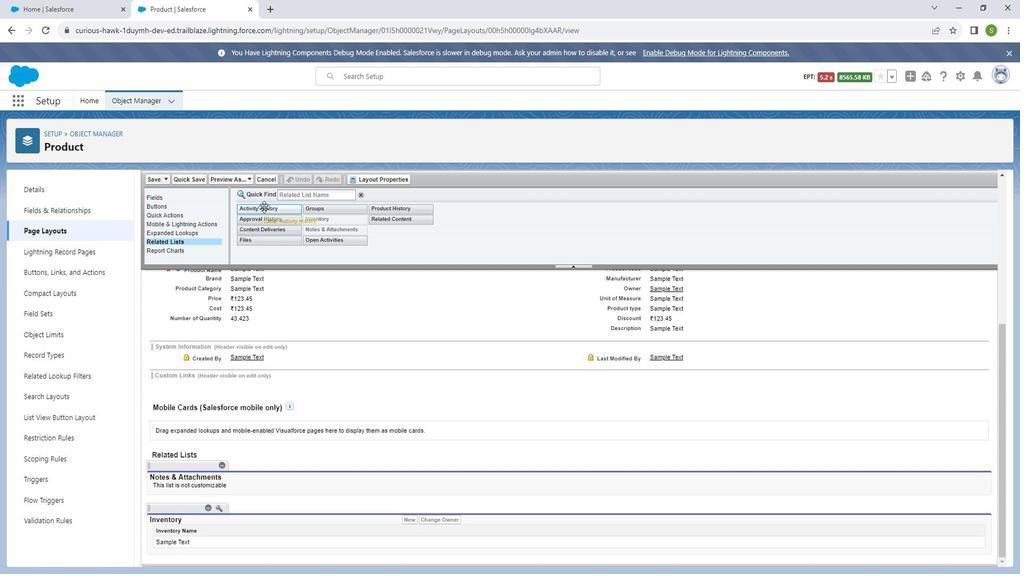 
Action: Mouse pressed left at (275, 210)
Screenshot: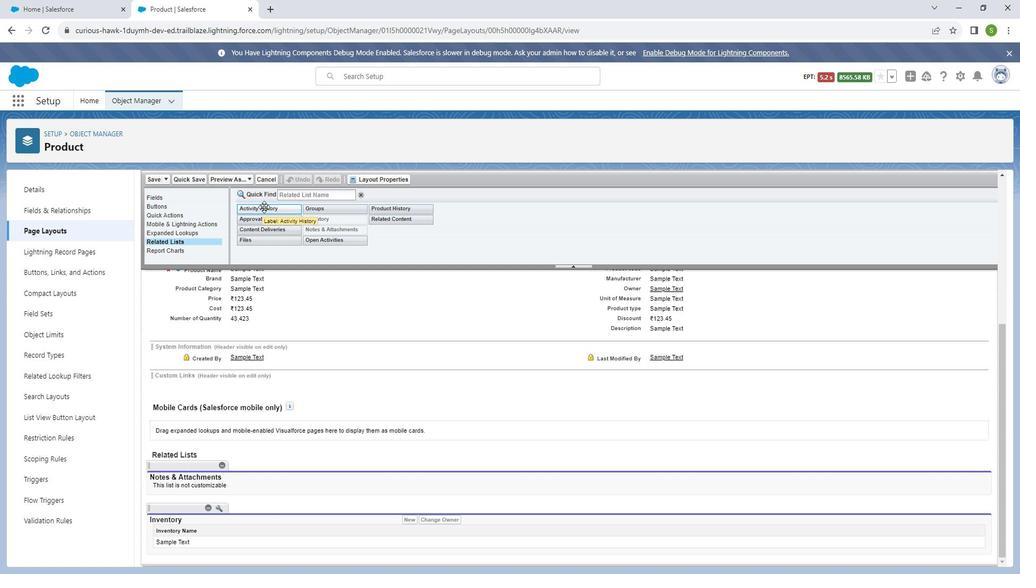 
Action: Mouse moved to (416, 211)
Screenshot: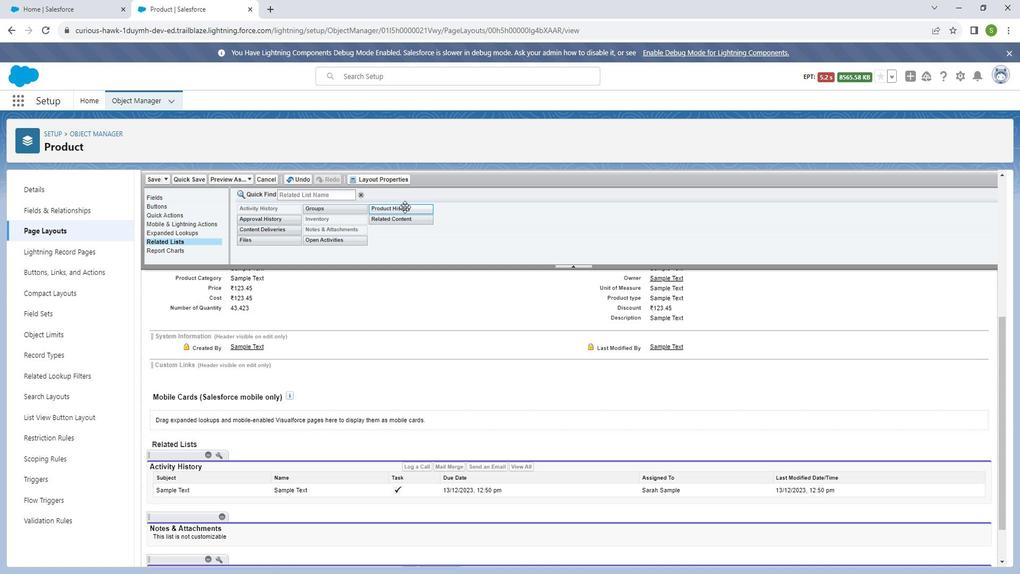 
Action: Mouse pressed left at (416, 211)
Screenshot: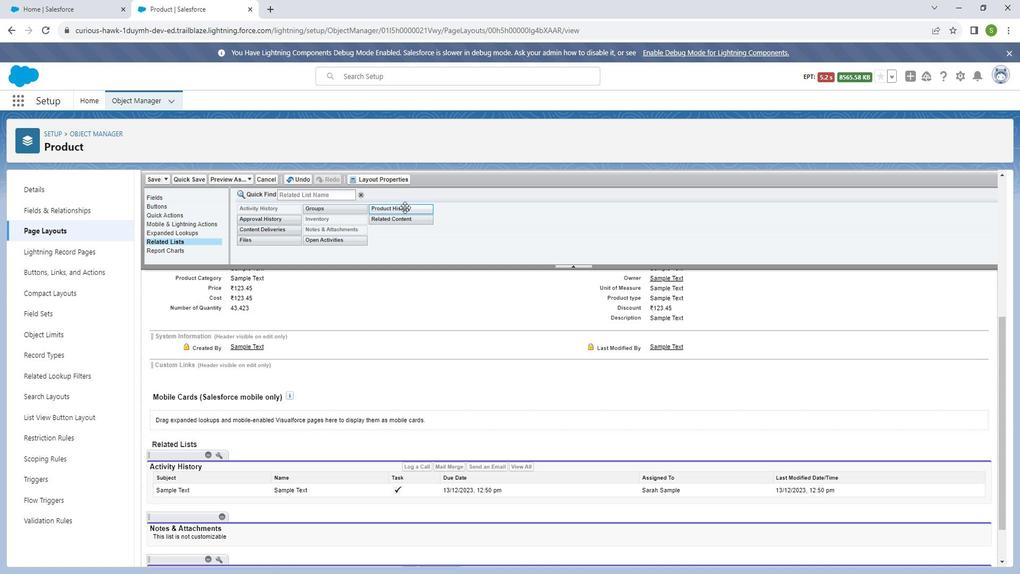 
Action: Mouse moved to (394, 212)
Screenshot: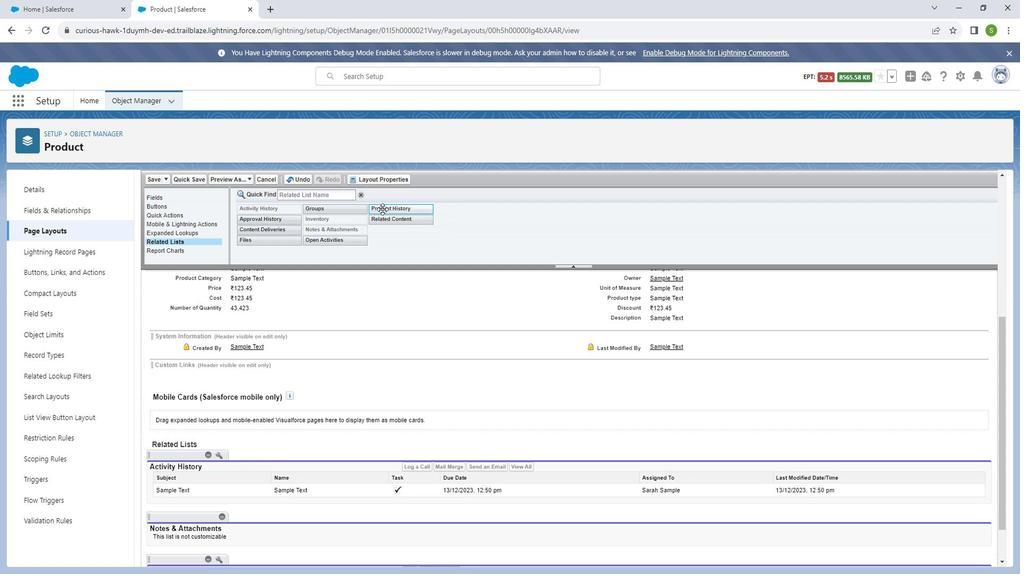 
Action: Mouse pressed left at (394, 212)
Screenshot: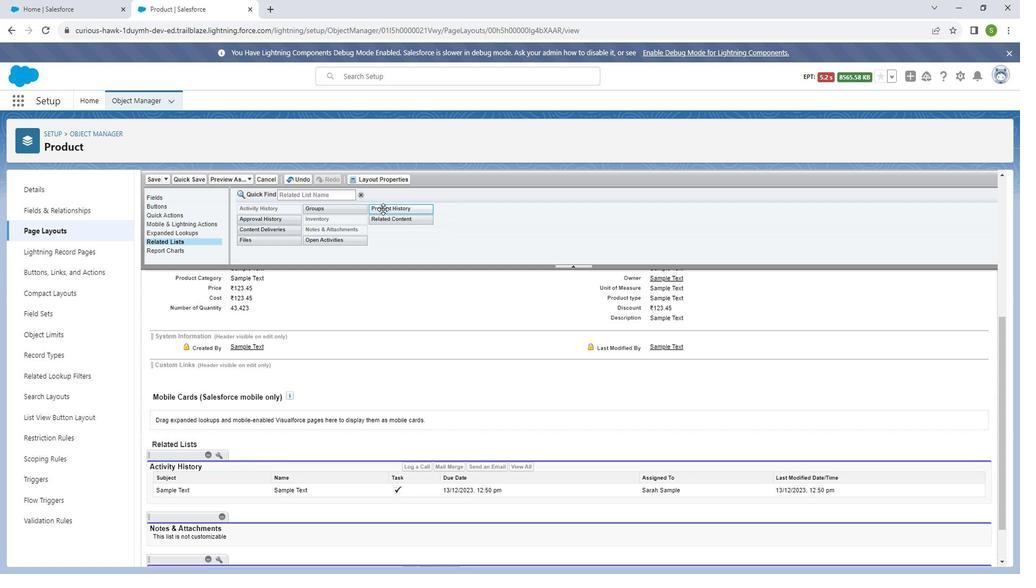 
Action: Mouse moved to (166, 184)
Screenshot: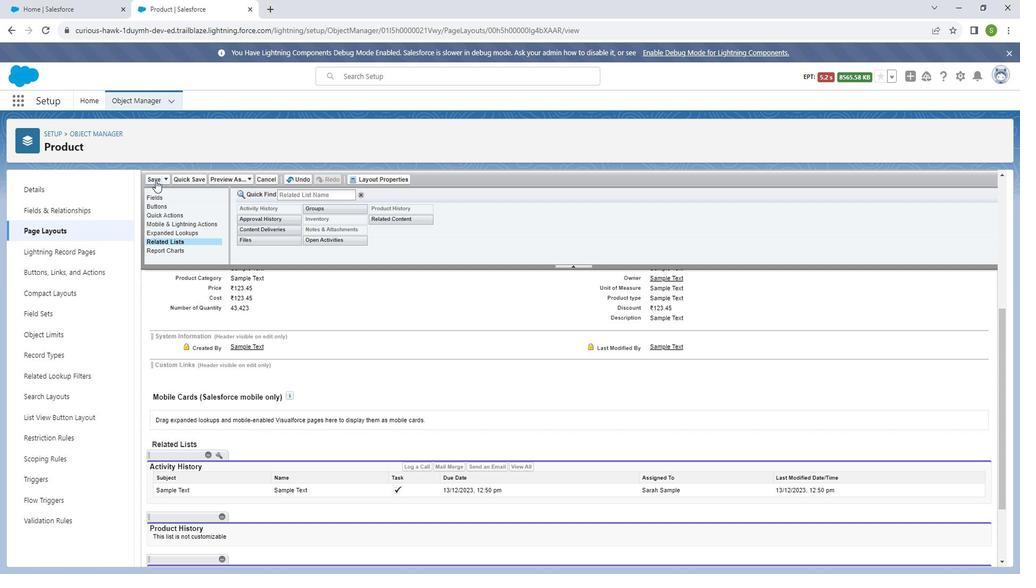 
Action: Mouse pressed left at (166, 184)
Screenshot: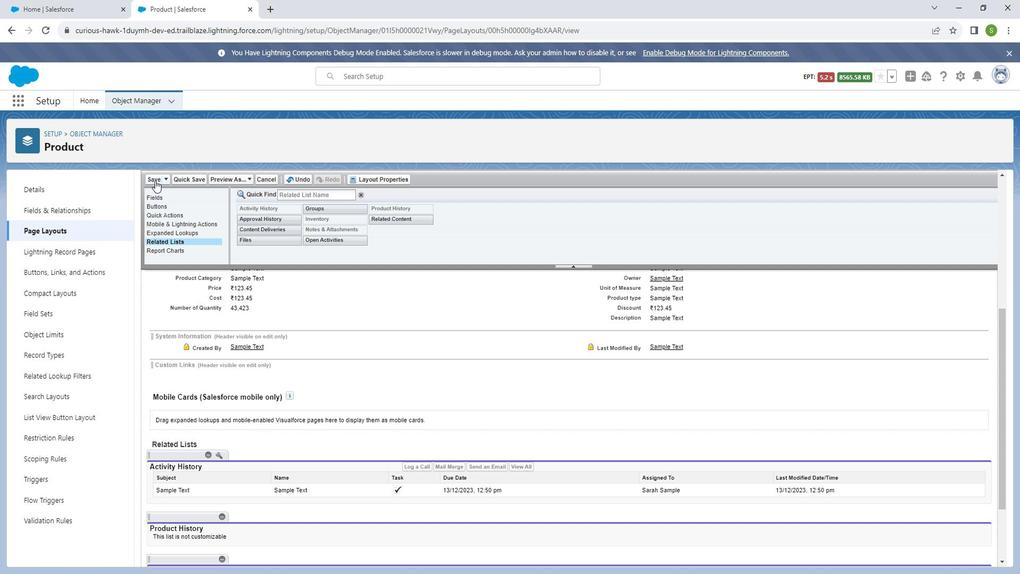 
Action: Mouse moved to (529, 403)
Screenshot: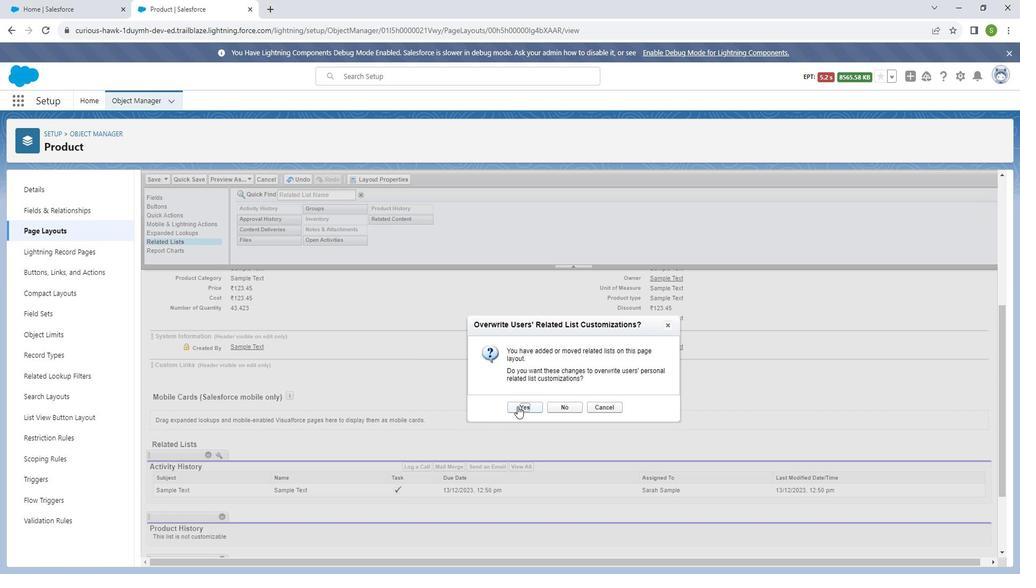 
Action: Mouse pressed left at (529, 403)
Screenshot: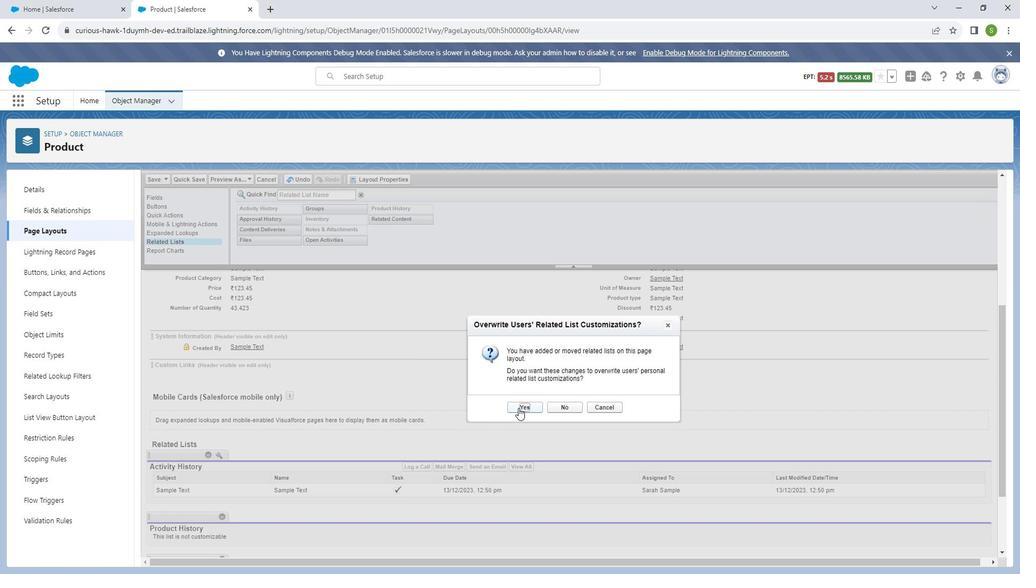 
Action: Mouse moved to (111, 10)
Screenshot: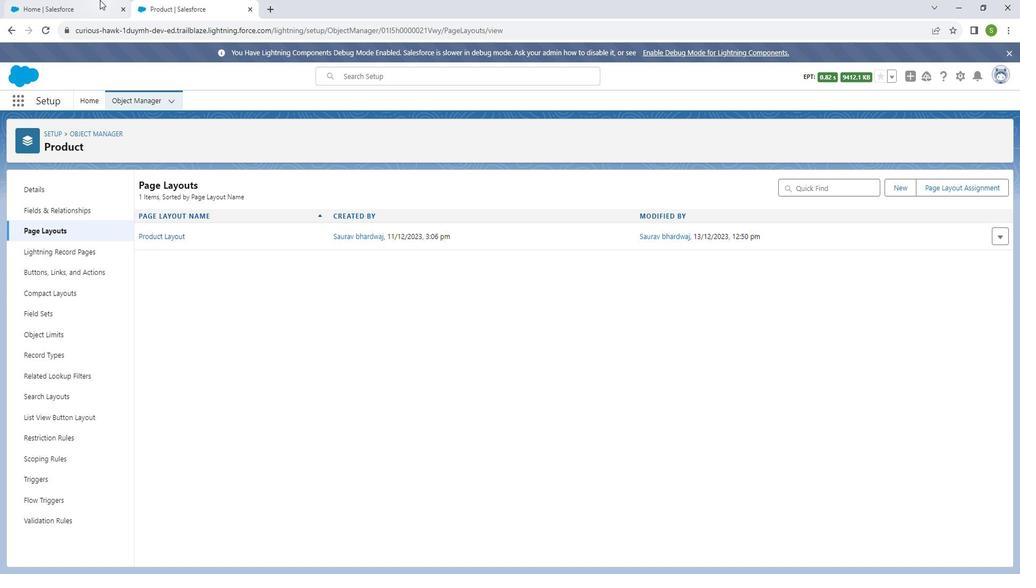
Action: Mouse pressed left at (111, 11)
Screenshot: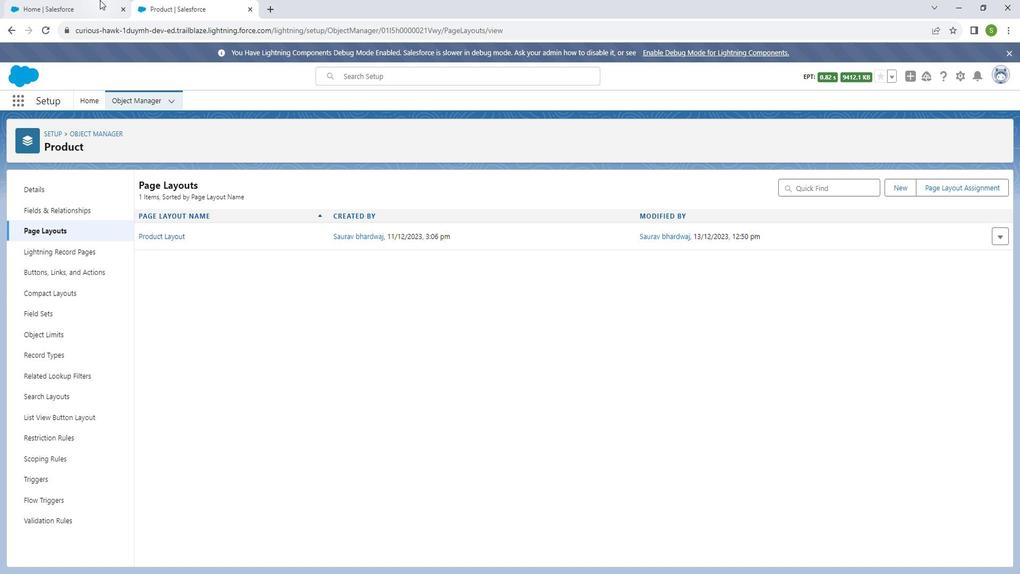 
Action: Mouse moved to (32, 106)
Screenshot: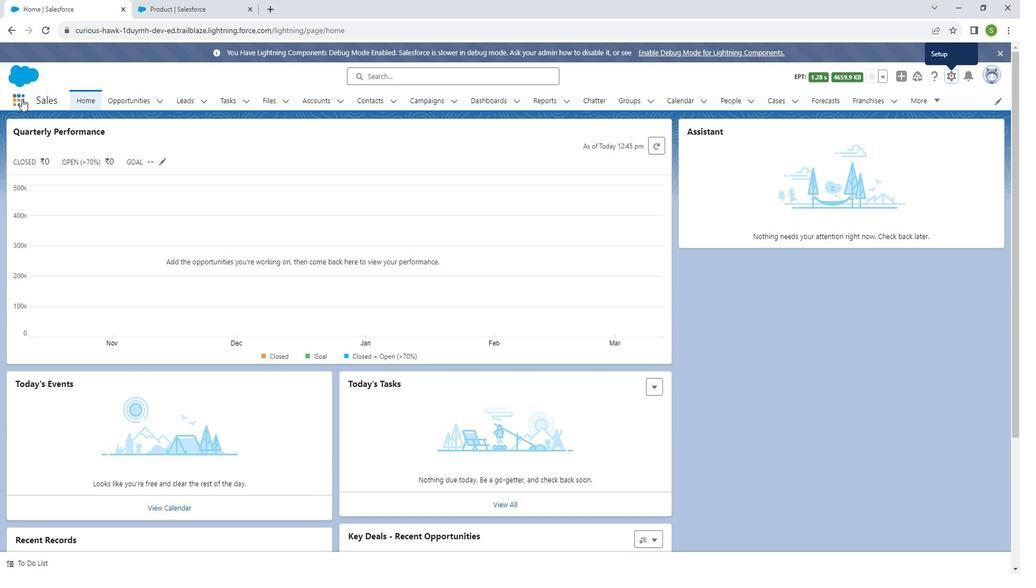 
Action: Mouse pressed left at (32, 106)
Screenshot: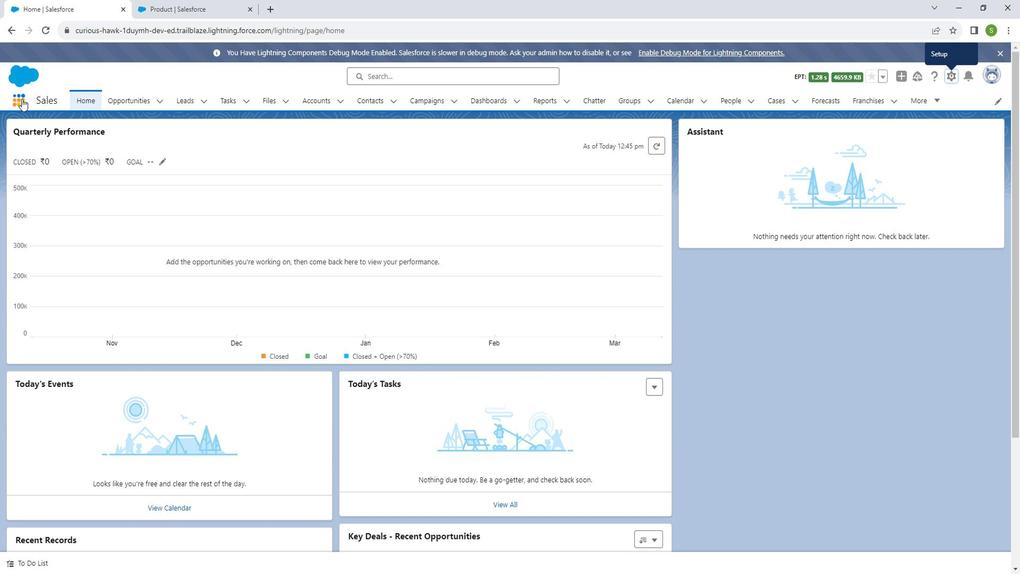 
Action: Mouse moved to (34, 293)
Screenshot: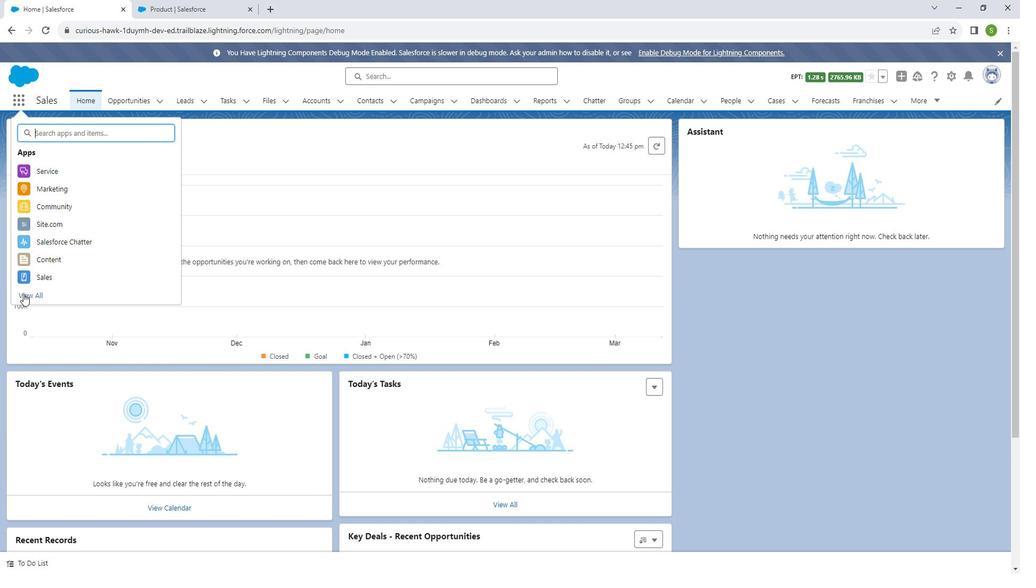 
Action: Mouse pressed left at (34, 293)
Screenshot: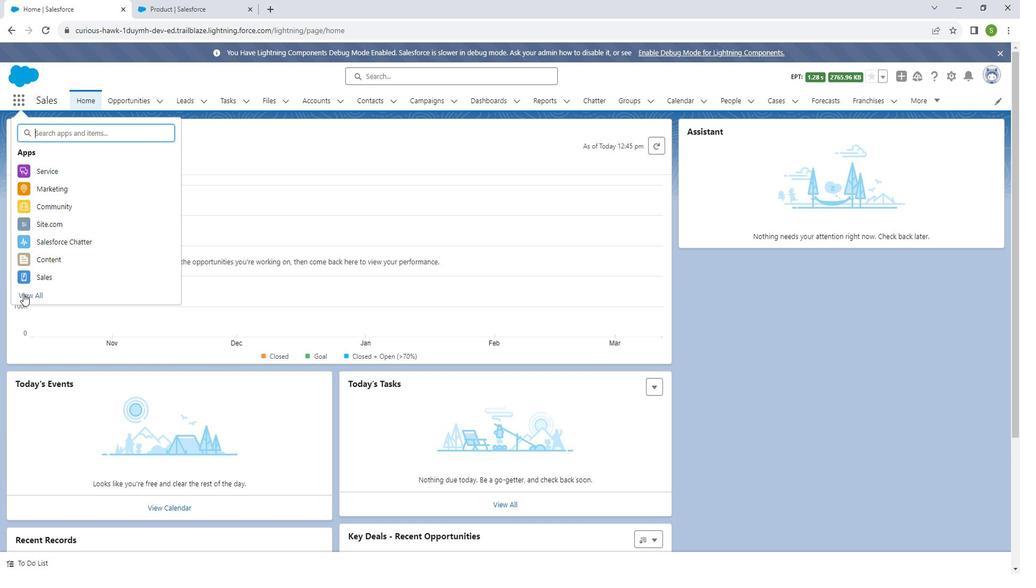 
Action: Mouse moved to (738, 396)
Screenshot: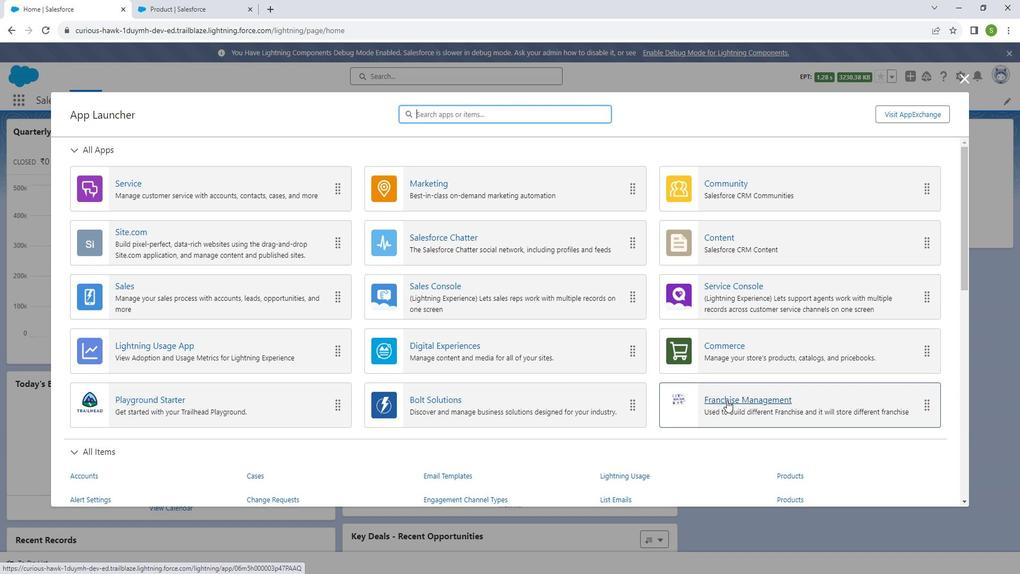 
Action: Mouse pressed left at (738, 396)
Screenshot: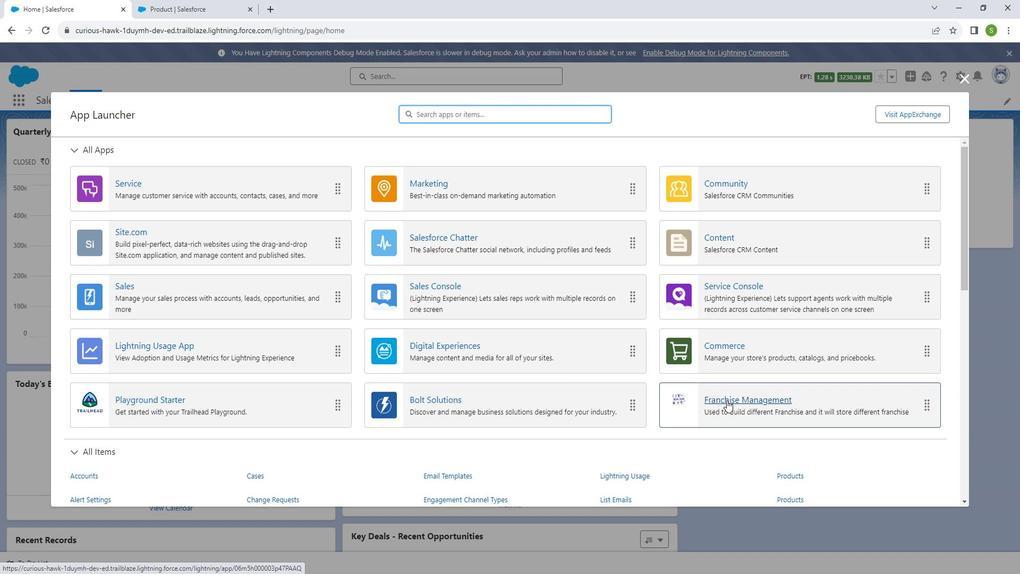 
Action: Mouse moved to (613, 110)
Screenshot: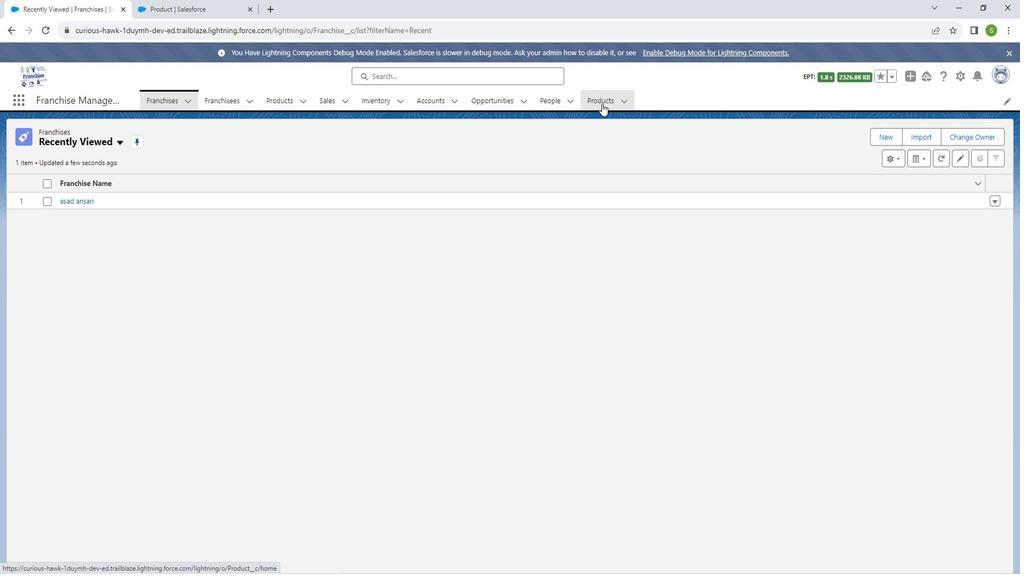 
Action: Mouse pressed left at (613, 110)
Screenshot: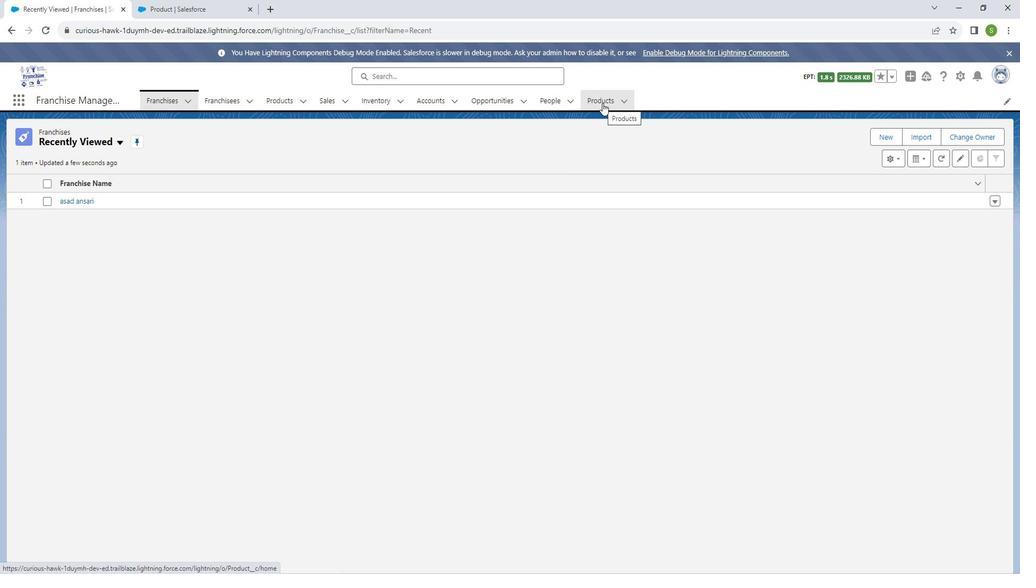 
Action: Mouse moved to (889, 144)
Screenshot: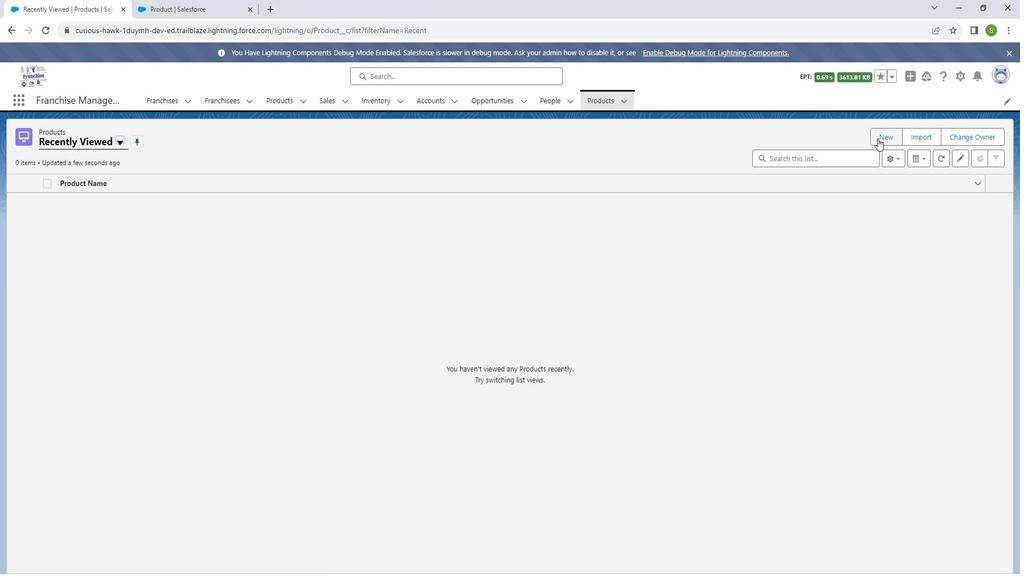 
Action: Mouse pressed left at (889, 144)
Screenshot: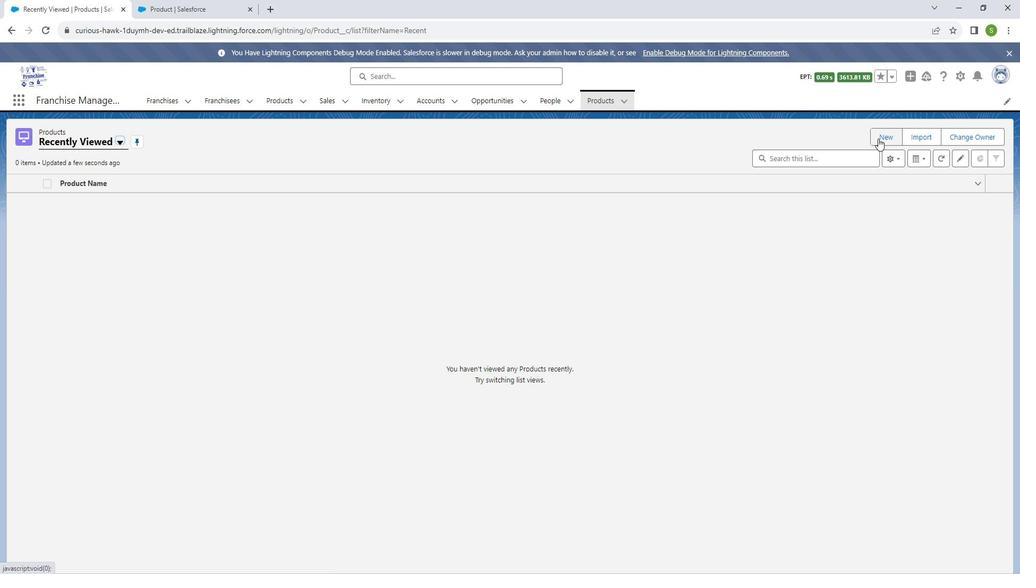 
Action: Mouse moved to (442, 215)
Screenshot: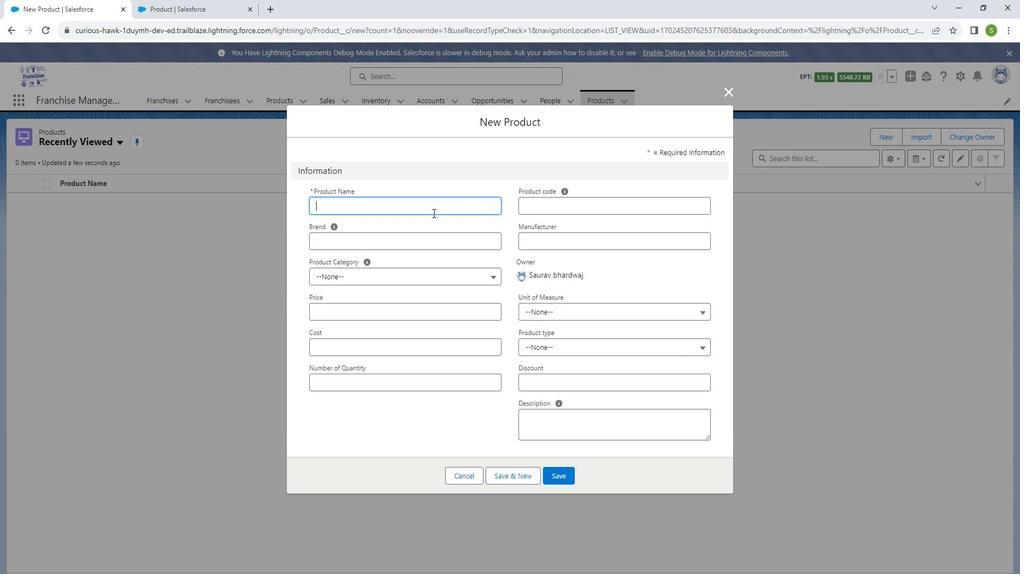 
Action: Mouse pressed left at (442, 215)
Screenshot: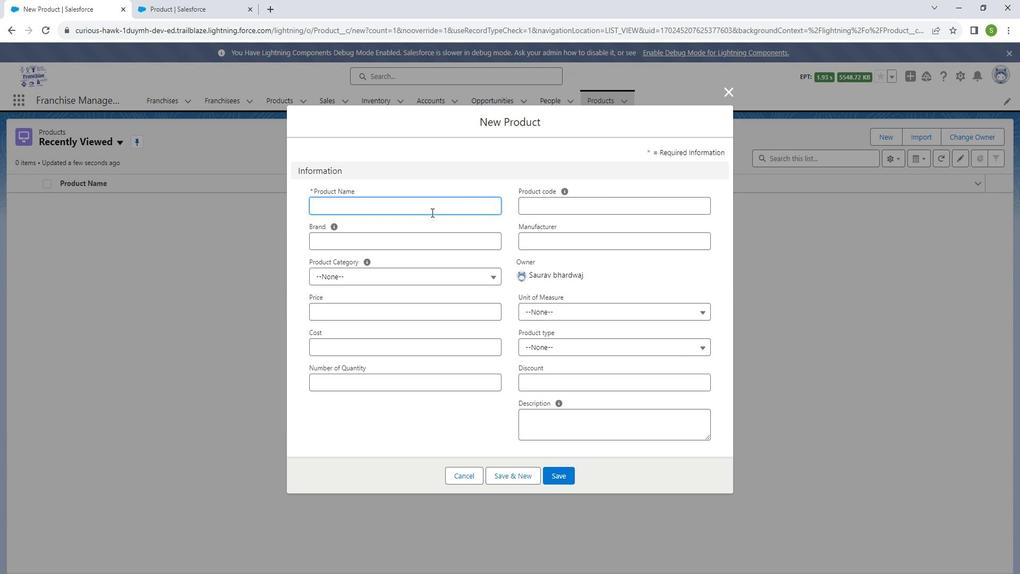 
Action: Key pressed <Key.shift_r>Air<Key.space><Key.shift_r>Condition
Screenshot: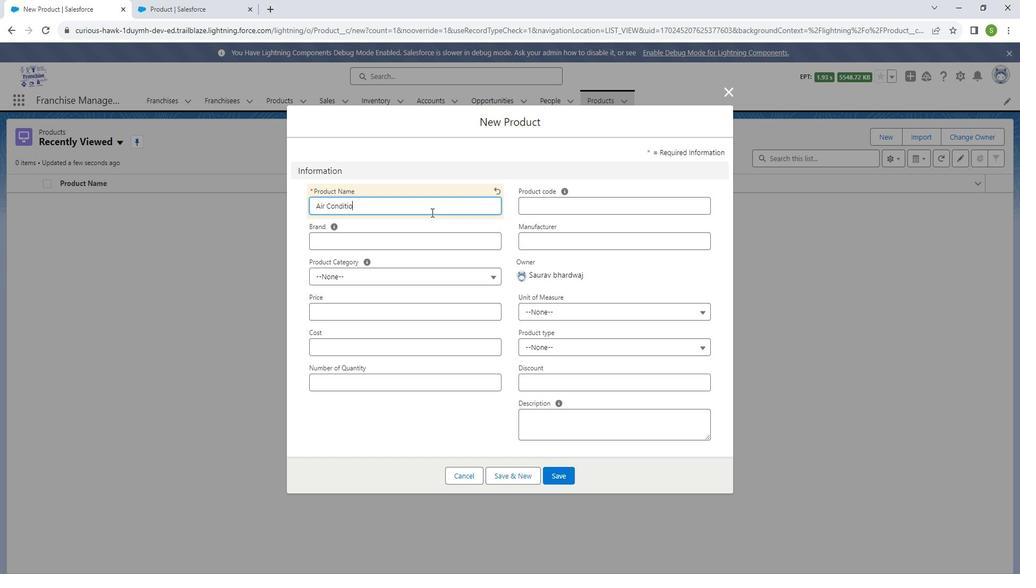 
Action: Mouse moved to (553, 212)
Screenshot: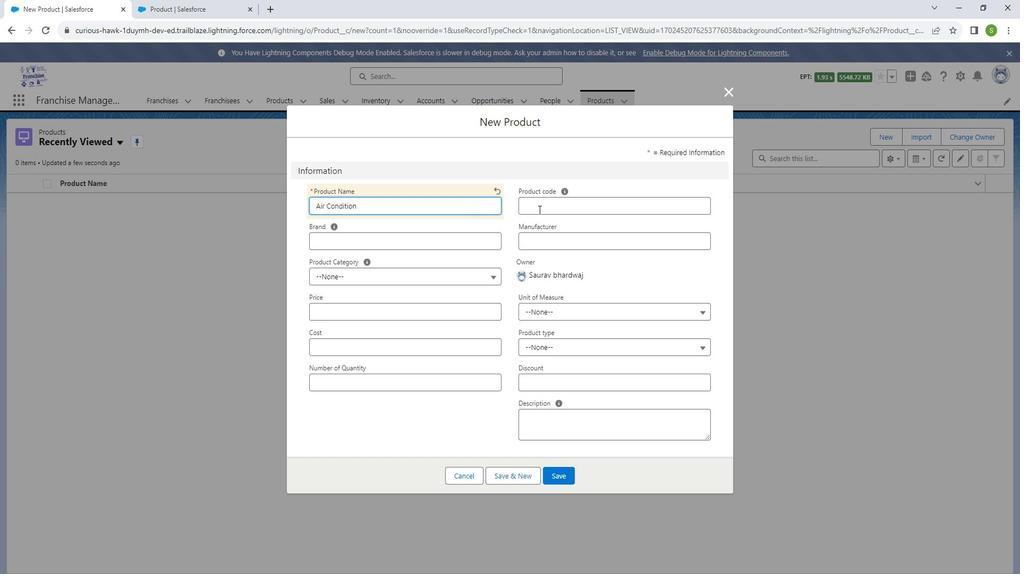 
Action: Mouse pressed left at (553, 212)
Screenshot: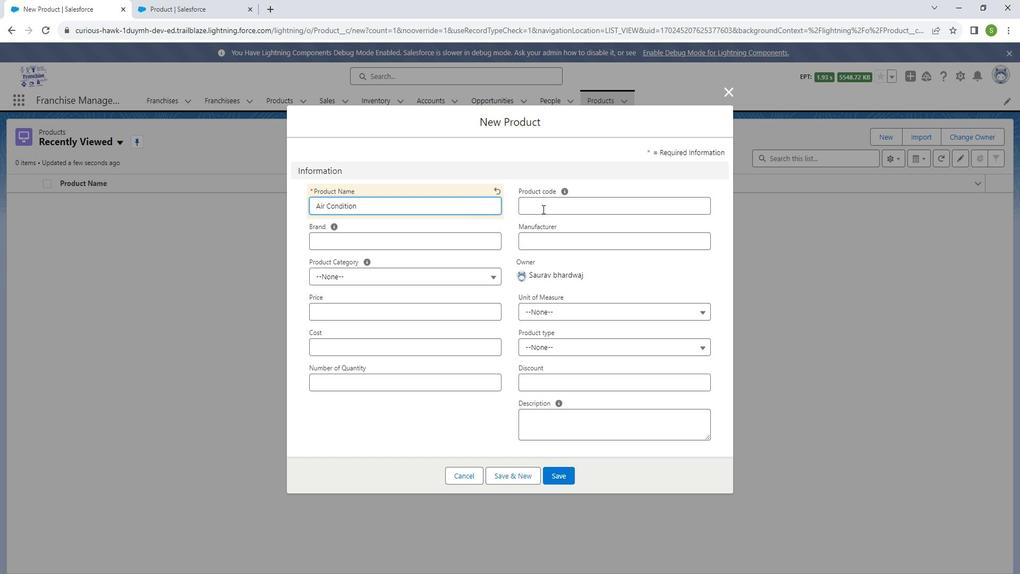 
Action: Mouse moved to (548, 214)
Screenshot: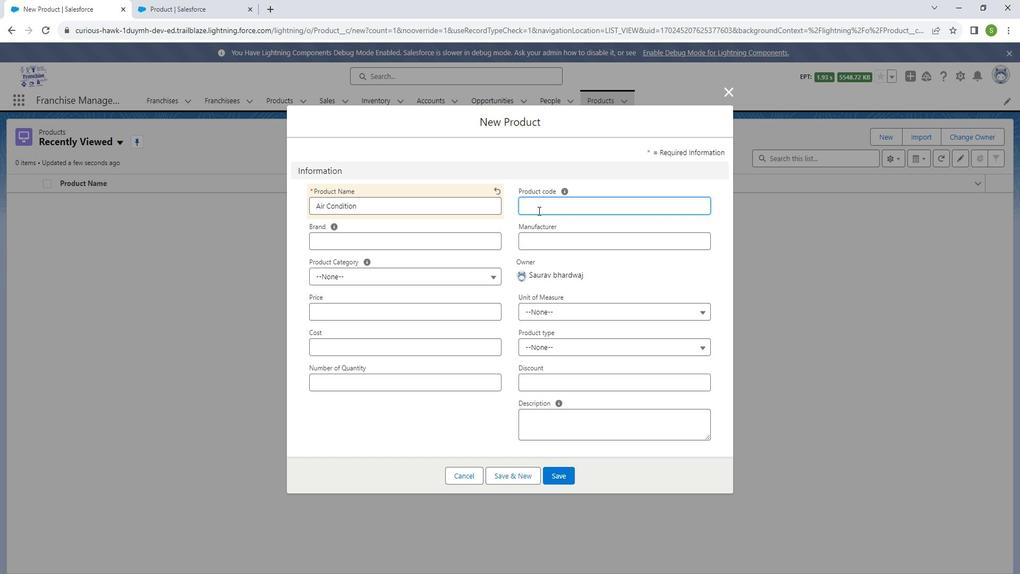 
Action: Key pressed <Key.shift_r>A
Screenshot: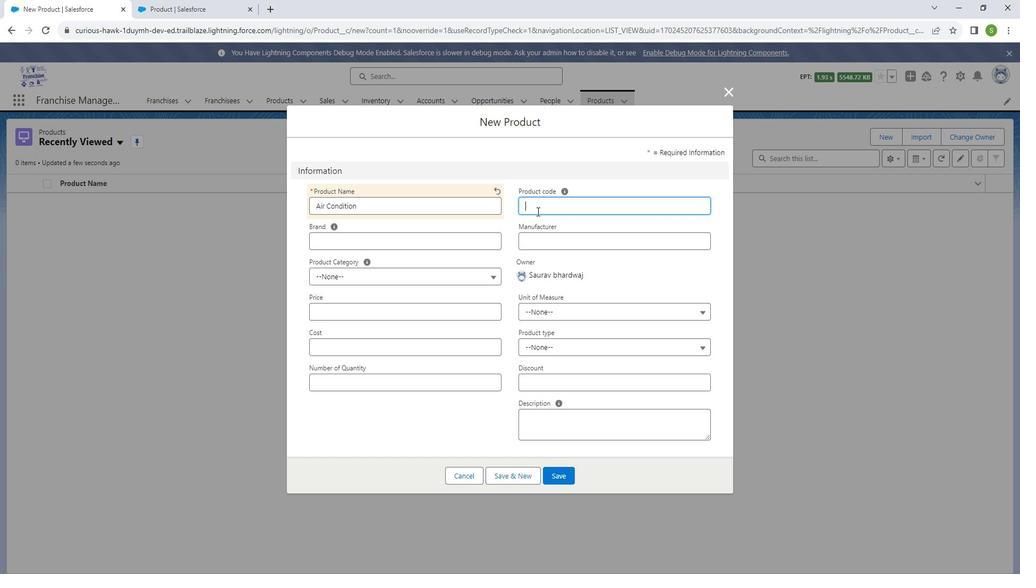 
Action: Mouse moved to (548, 214)
Screenshot: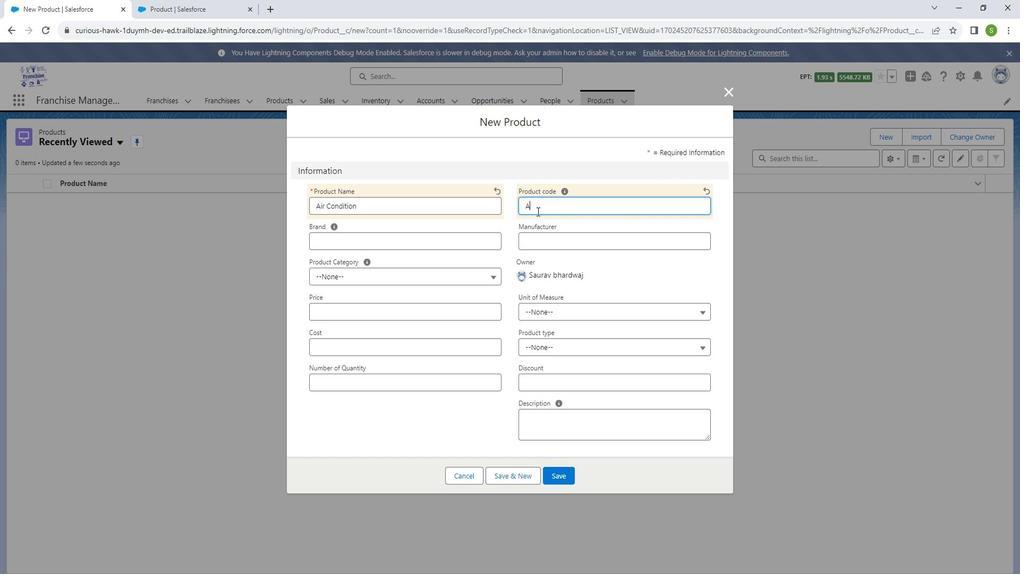 
Action: Key pressed -785
Screenshot: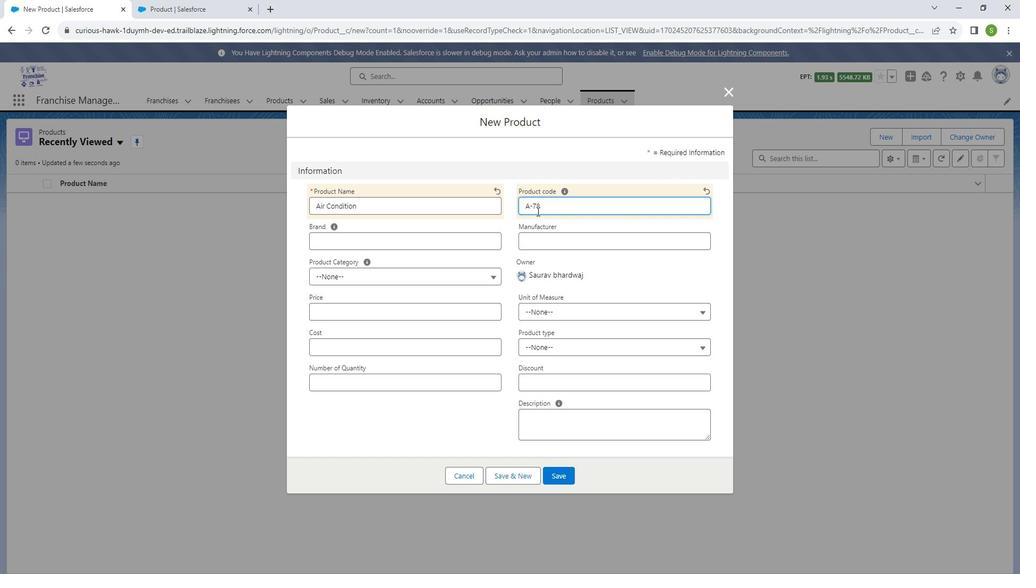 
Action: Mouse moved to (465, 246)
Screenshot: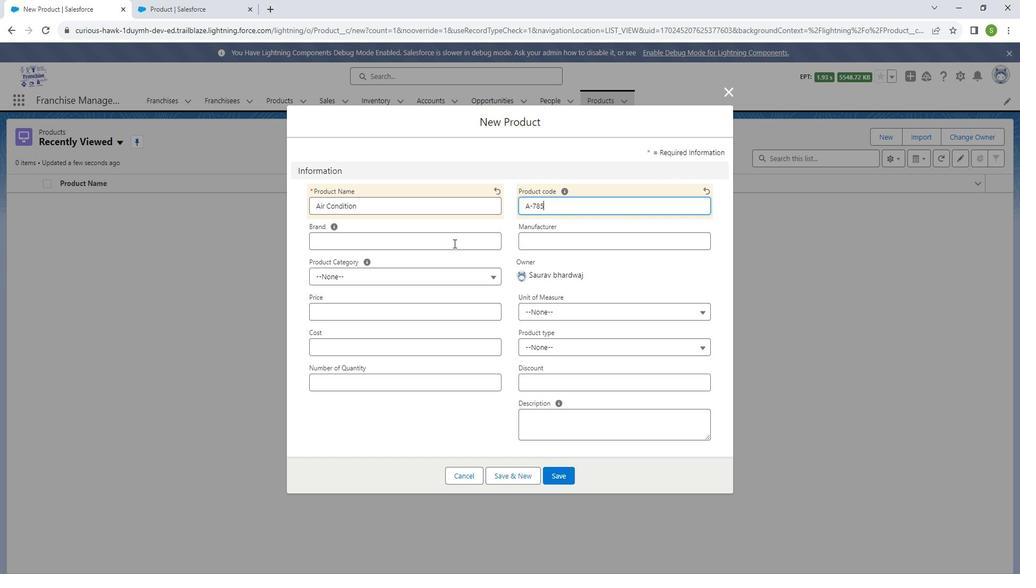 
Action: Mouse pressed left at (465, 246)
Screenshot: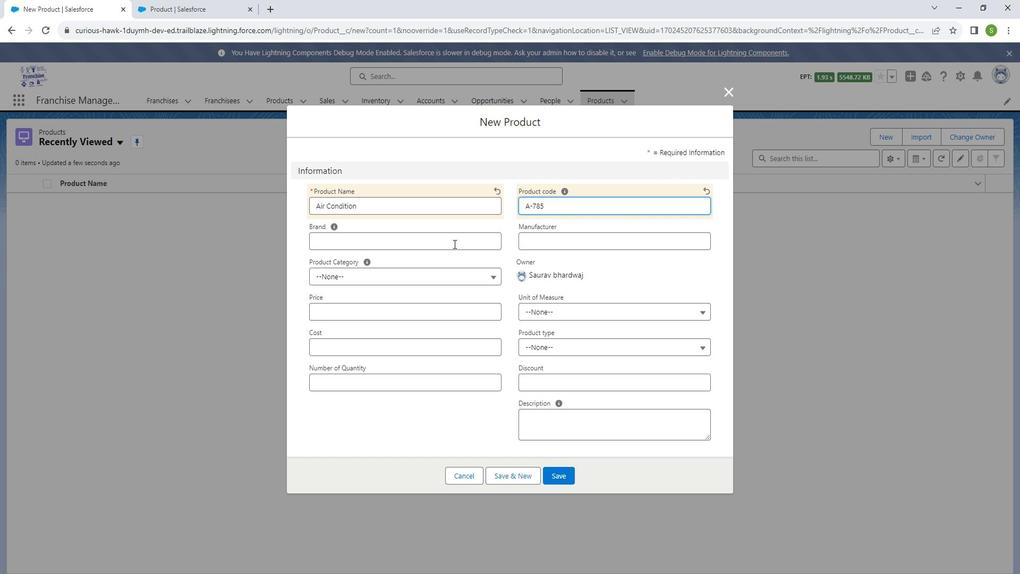 
Action: Key pressed <Key.shift_r>Whirpool
Screenshot: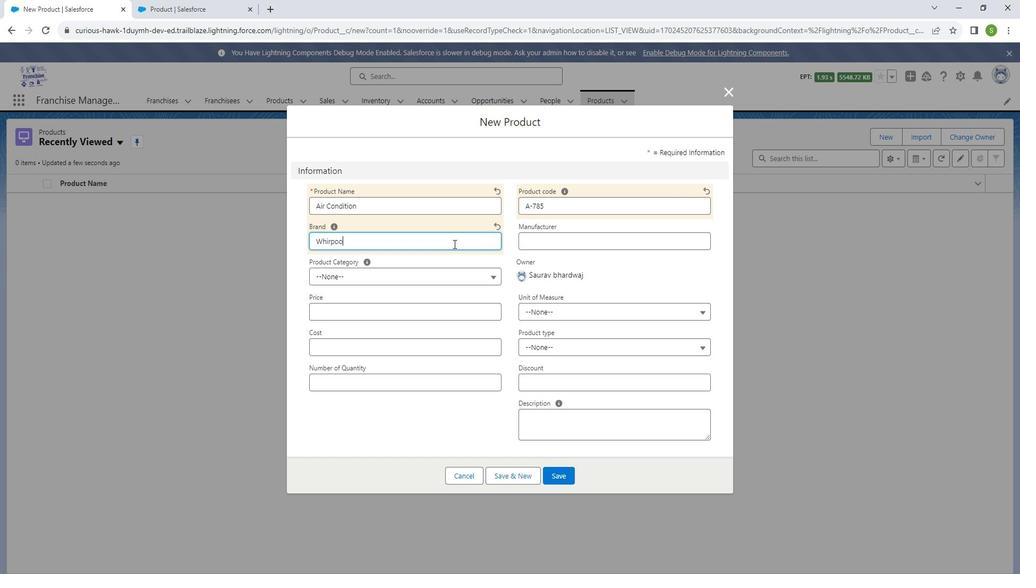 
Action: Mouse moved to (540, 241)
Screenshot: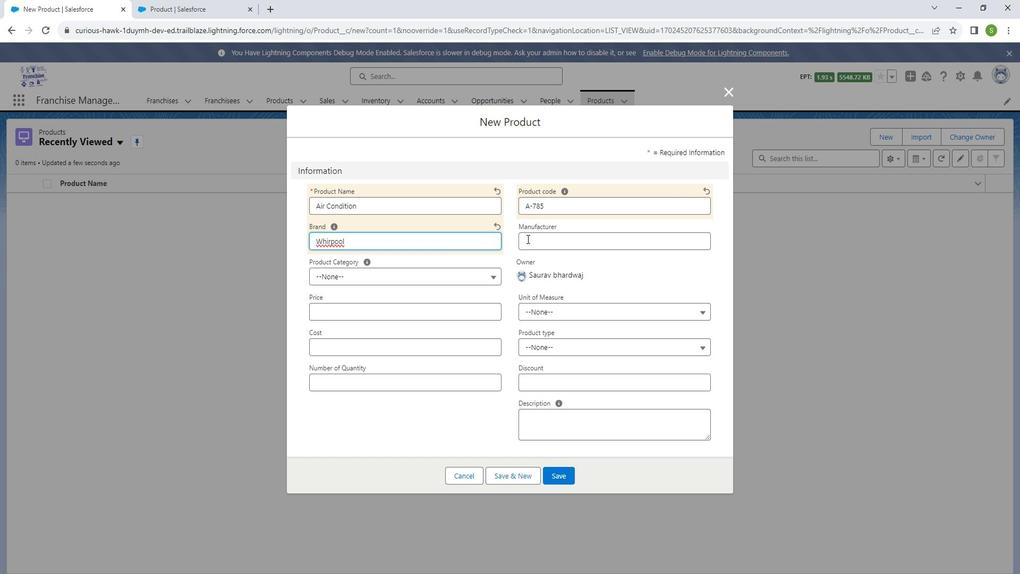 
Action: Mouse pressed left at (540, 241)
Screenshot: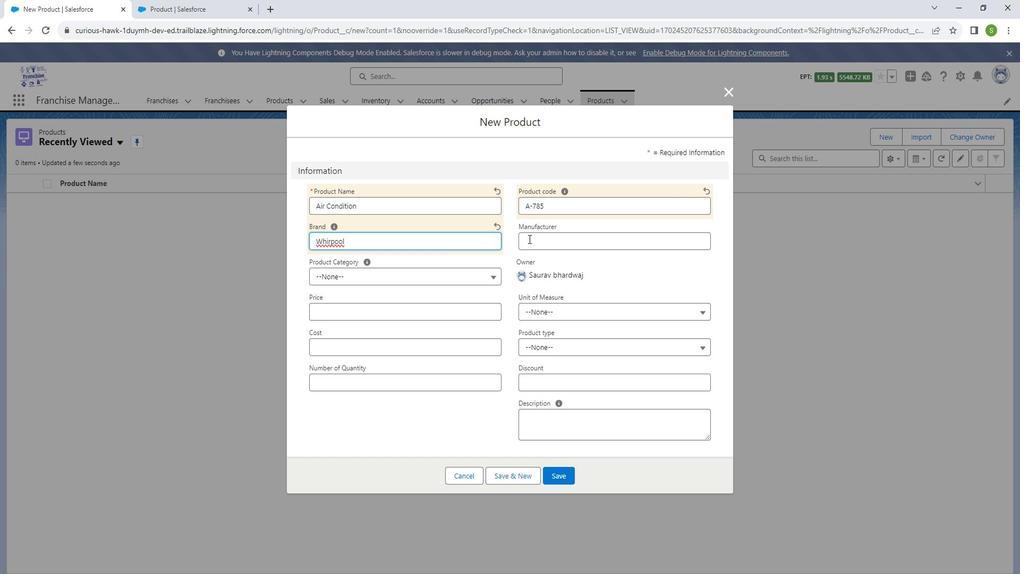 
Action: Mouse moved to (539, 243)
Screenshot: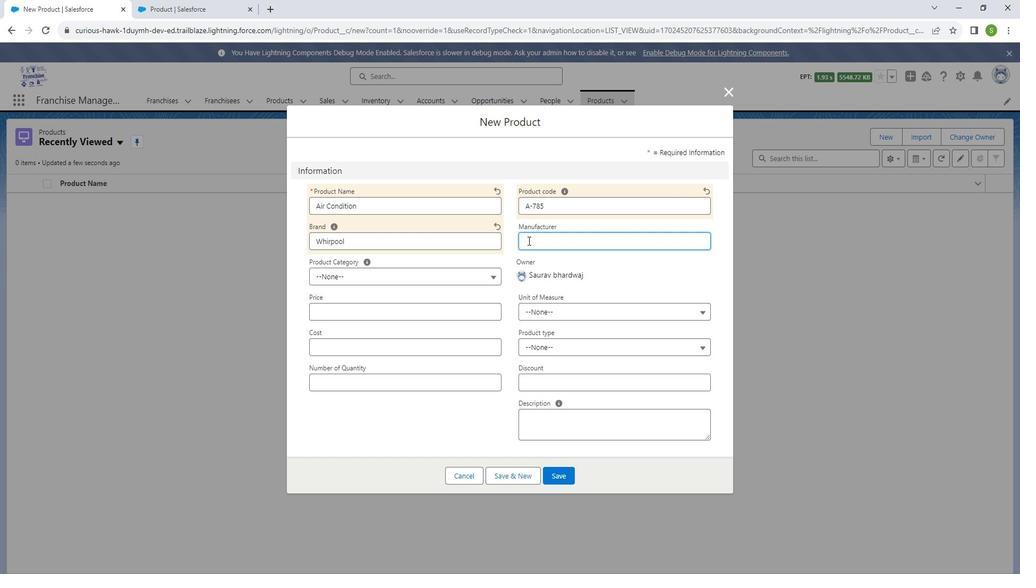 
Action: Key pressed <Key.shift_r>Whirpool
Screenshot: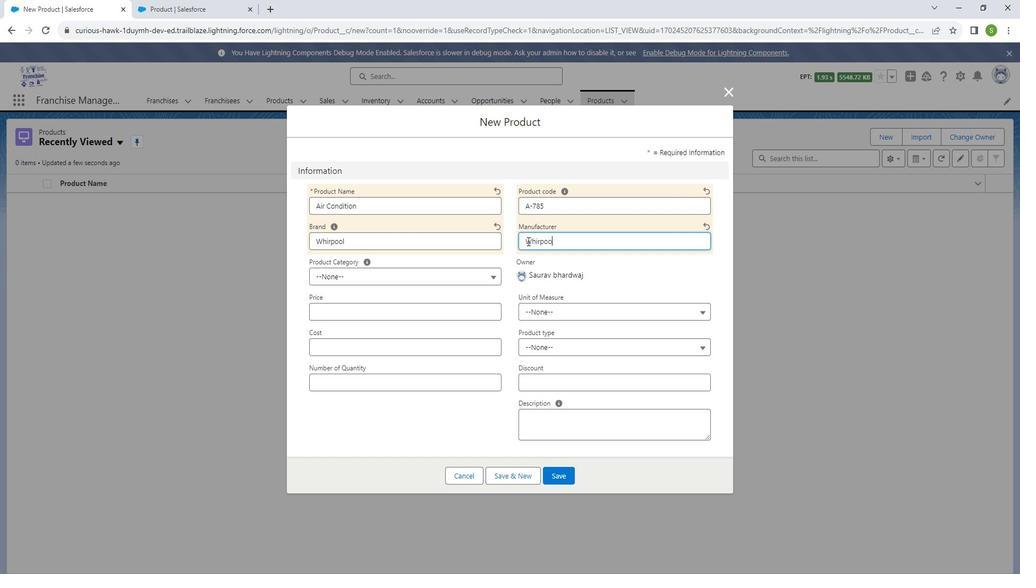 
Action: Mouse moved to (482, 275)
Screenshot: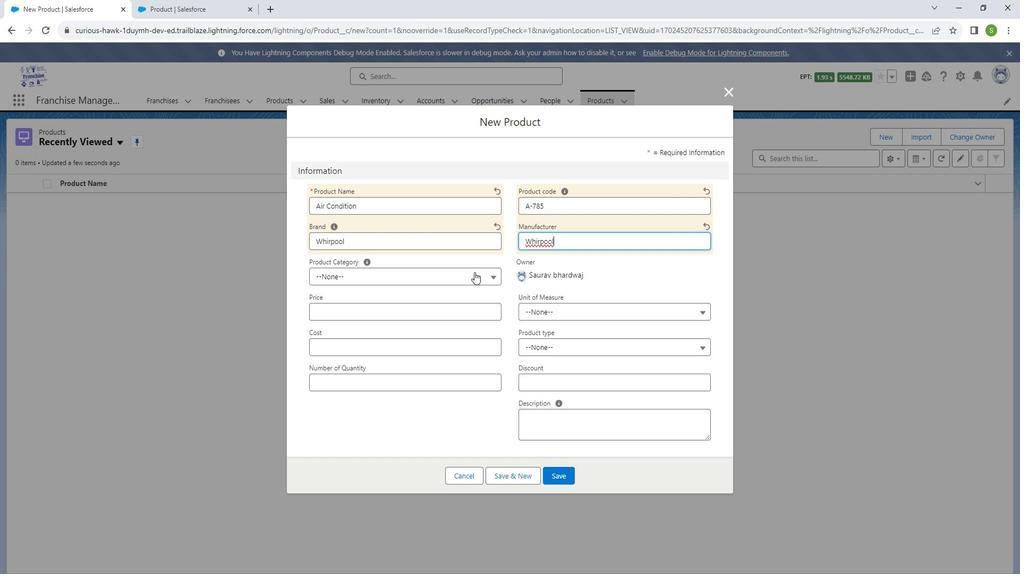 
Action: Mouse pressed left at (482, 275)
Screenshot: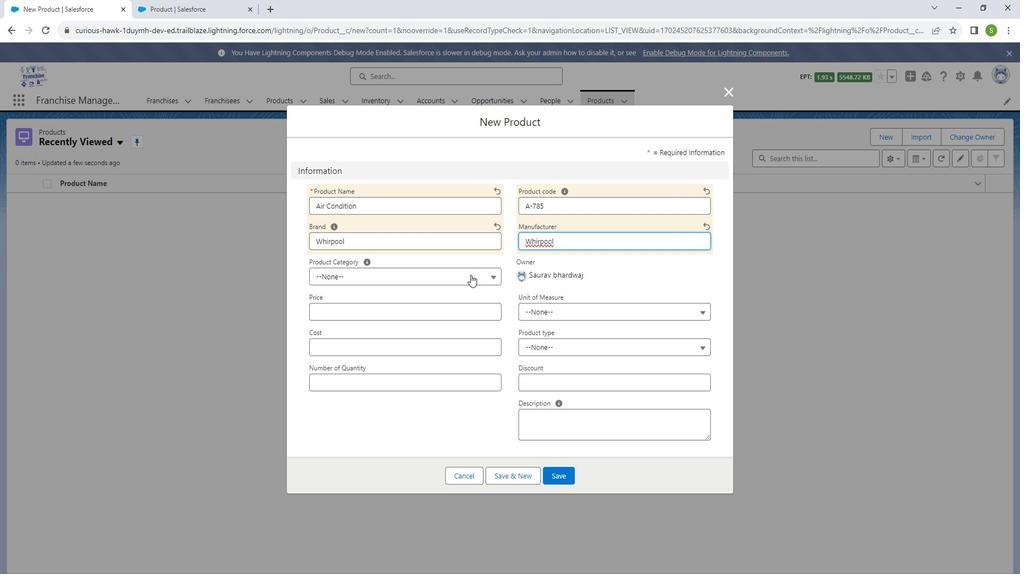 
Action: Mouse moved to (440, 317)
Screenshot: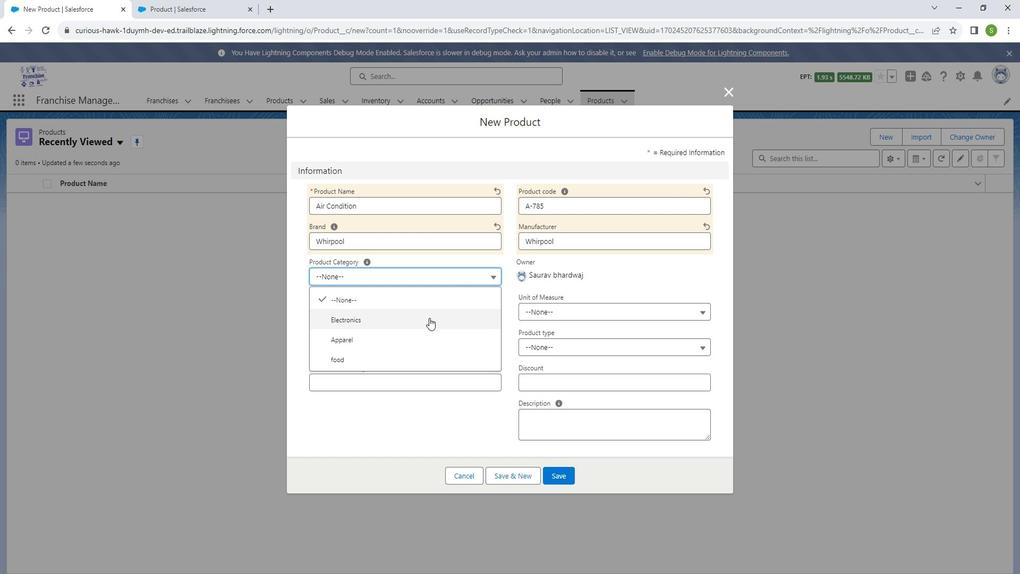 
Action: Mouse pressed left at (440, 317)
Screenshot: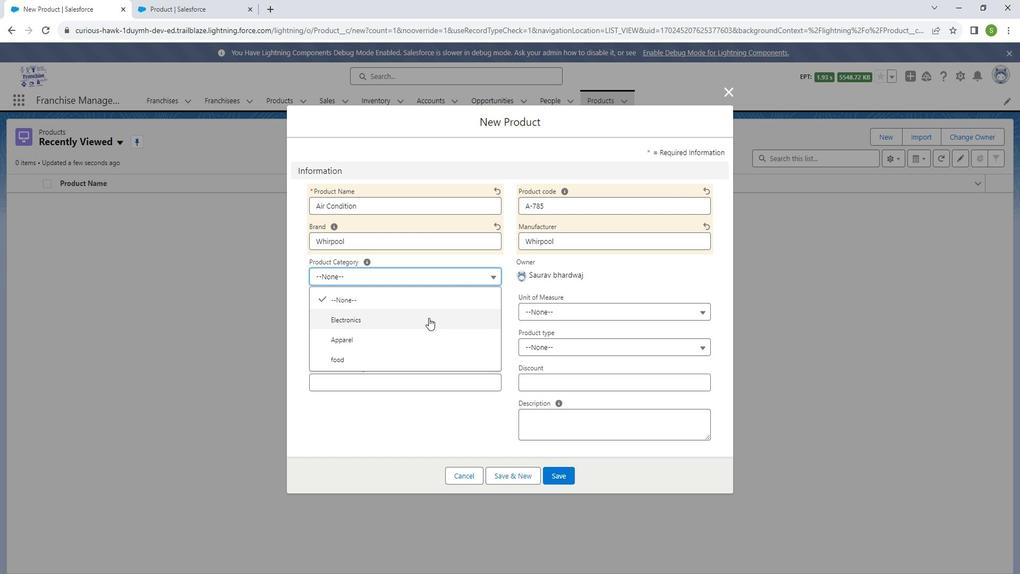 
Action: Mouse pressed left at (440, 317)
Screenshot: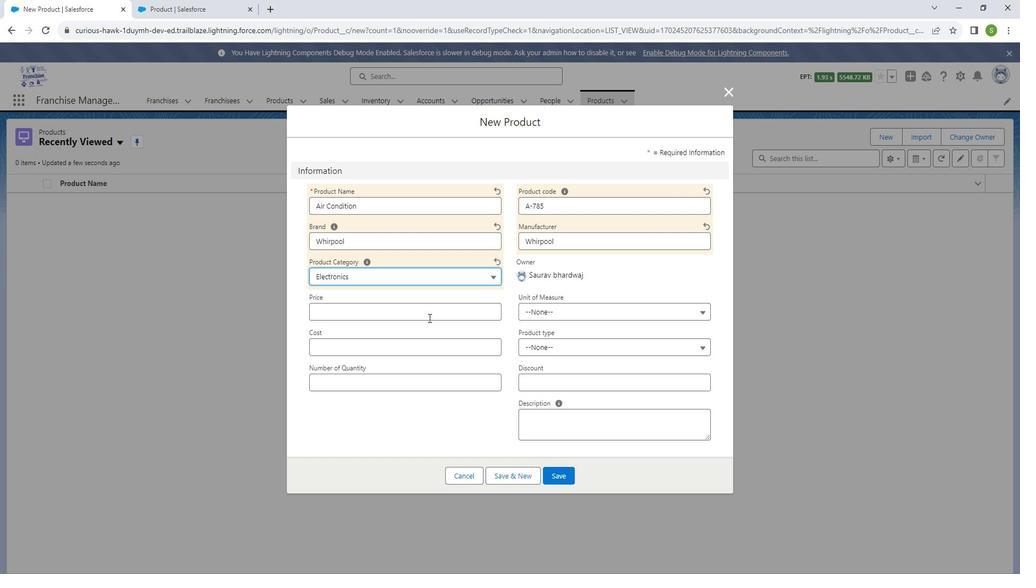 
Action: Key pressed 78000
Screenshot: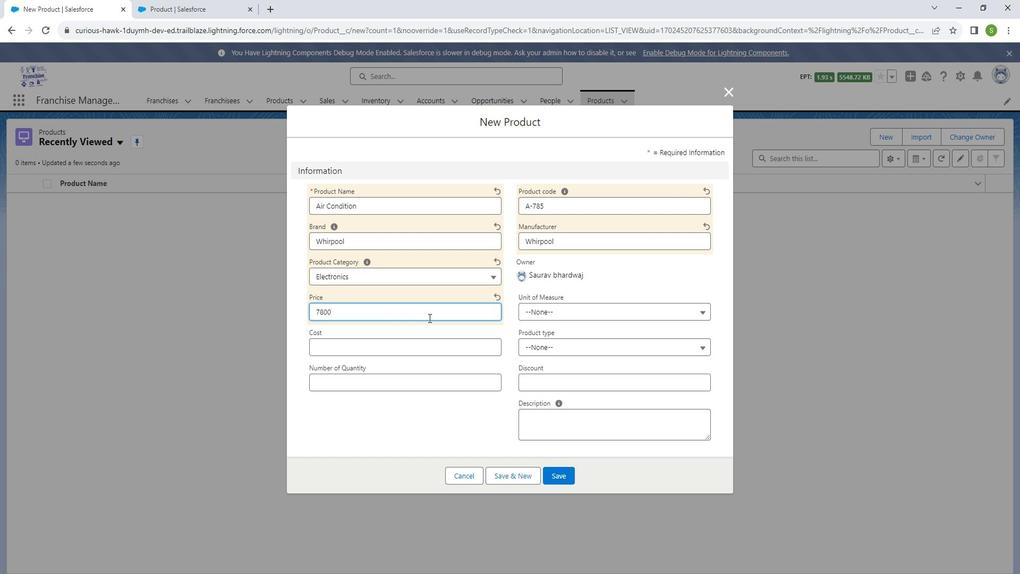
Action: Mouse moved to (548, 314)
Screenshot: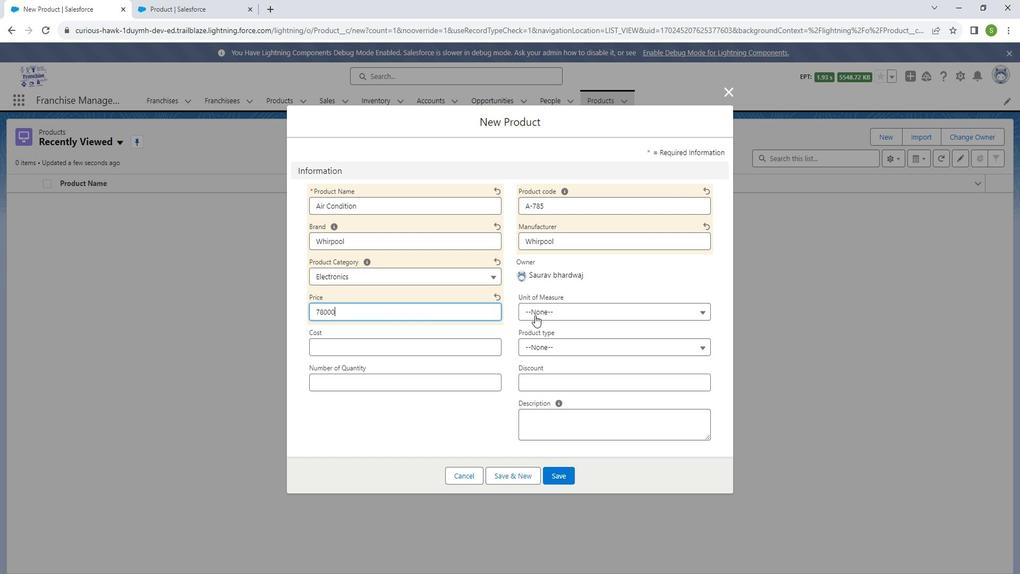 
Action: Mouse pressed left at (548, 314)
Screenshot: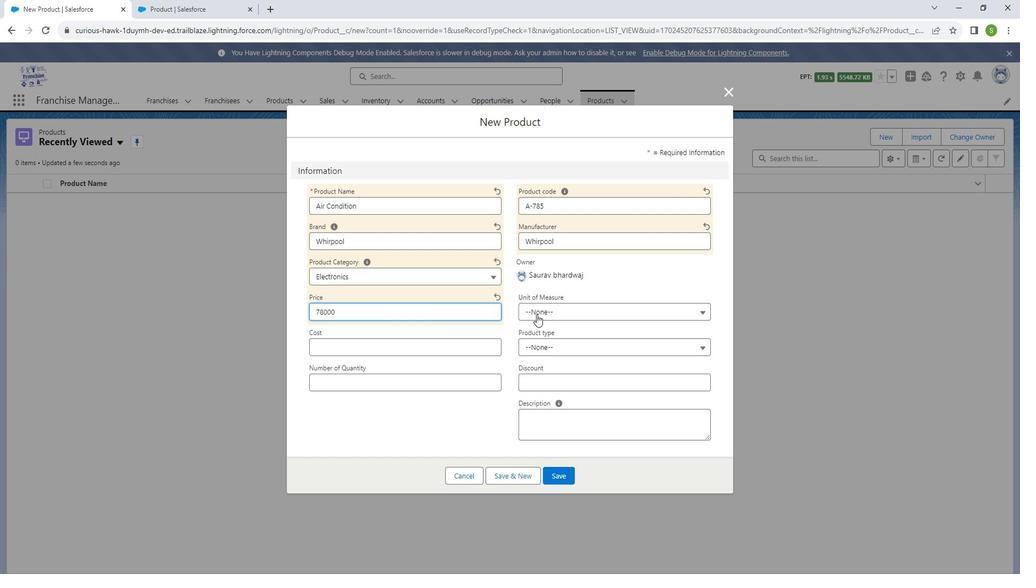 
Action: Mouse moved to (554, 347)
Screenshot: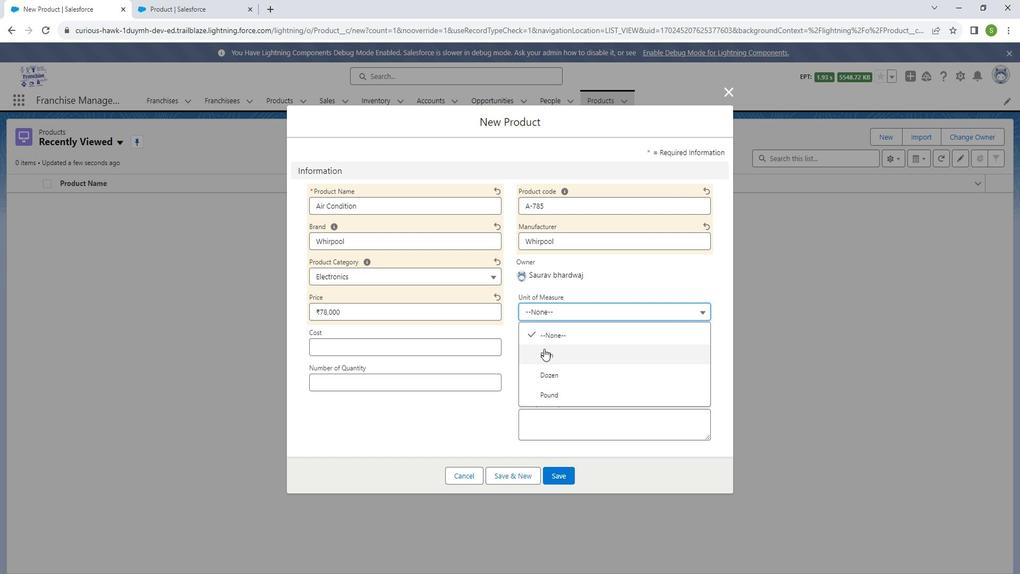 
Action: Mouse pressed left at (554, 347)
Screenshot: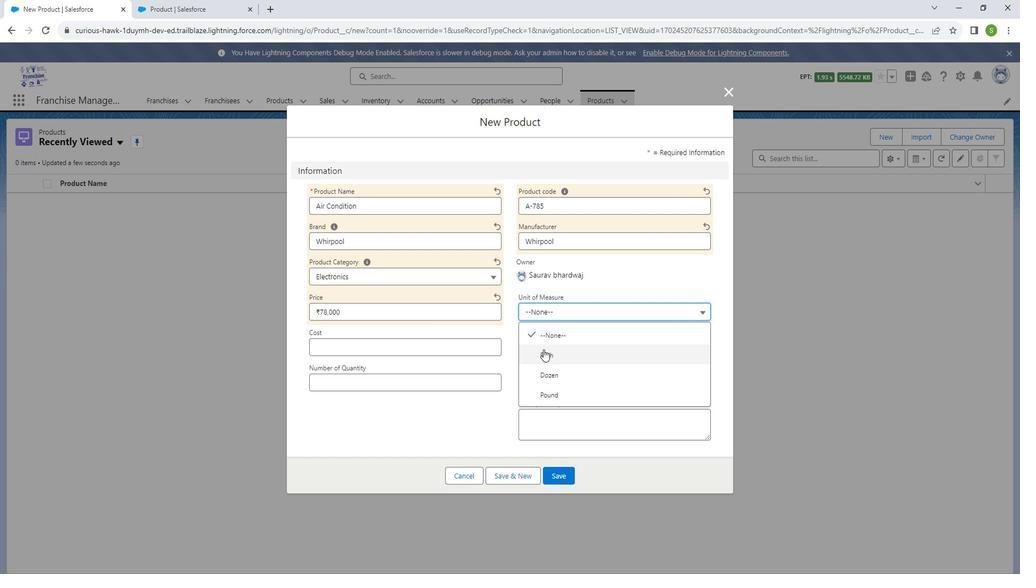 
Action: Mouse moved to (549, 347)
Screenshot: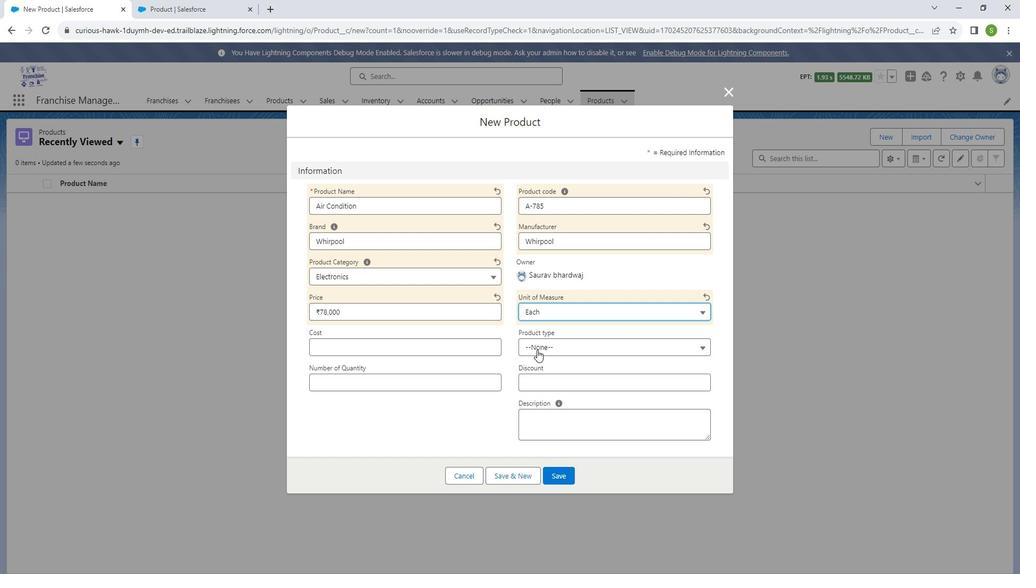 
Action: Mouse pressed left at (549, 347)
Screenshot: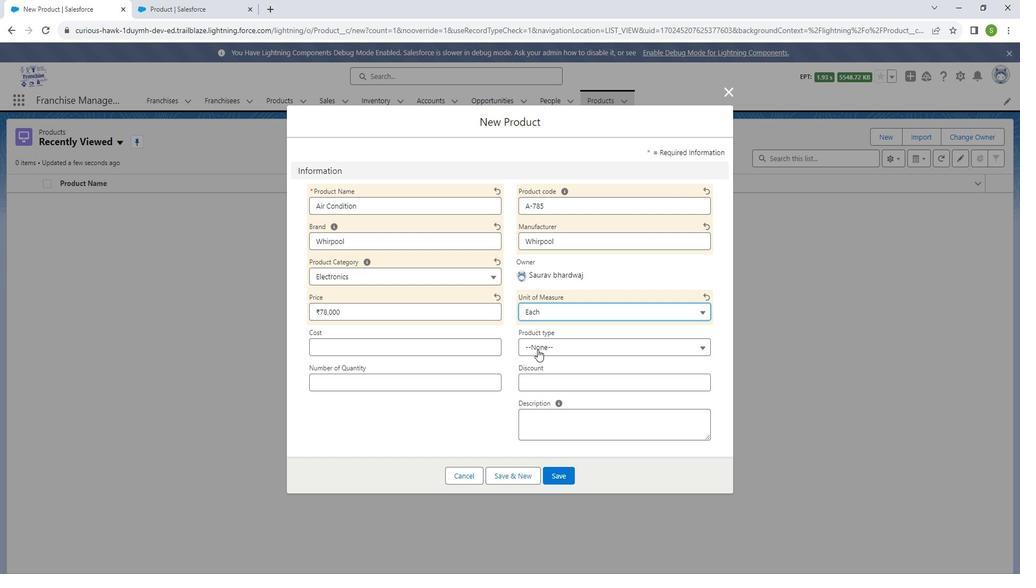 
Action: Mouse moved to (549, 399)
Screenshot: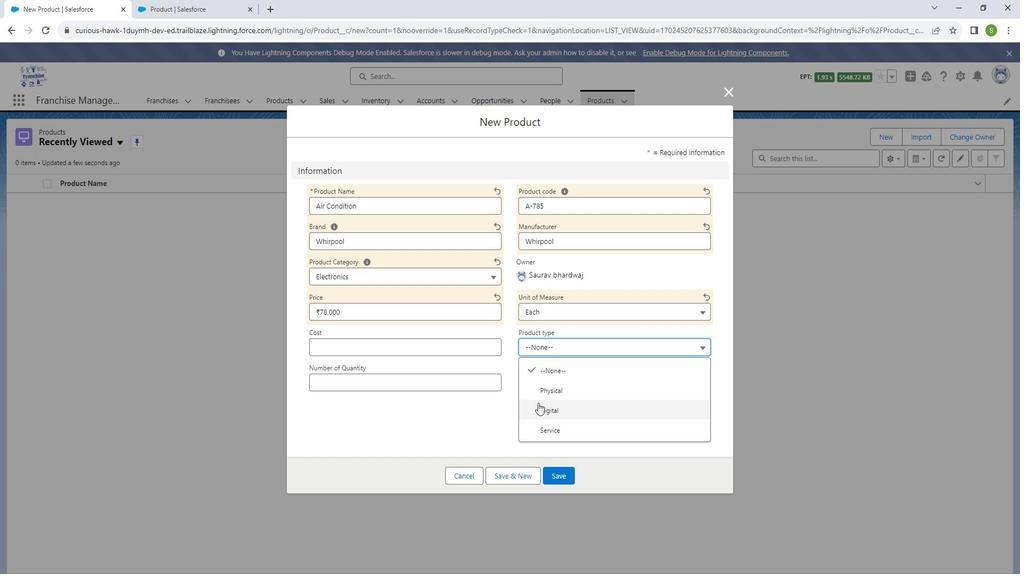 
Action: Mouse pressed left at (549, 399)
Screenshot: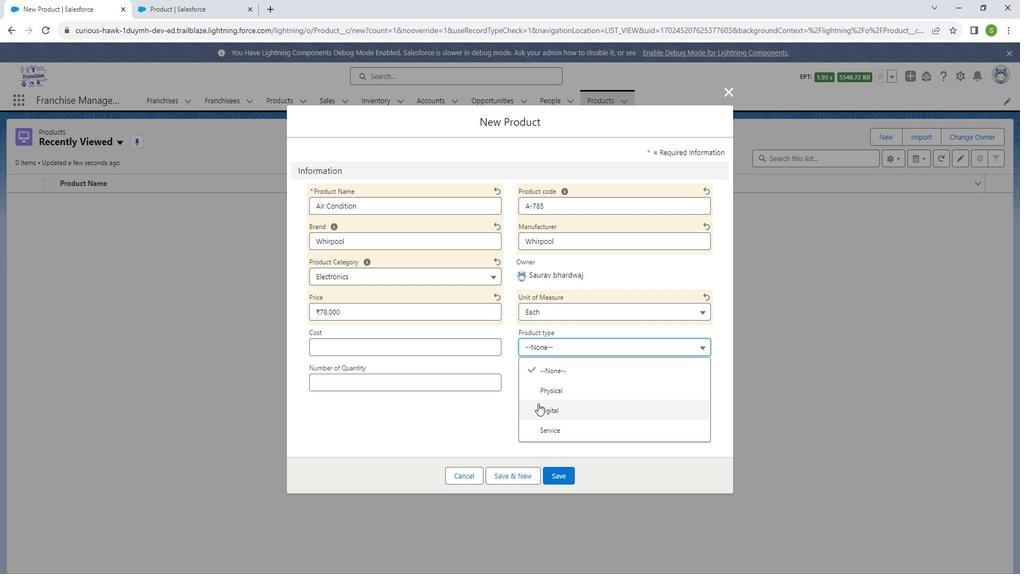 
Action: Mouse moved to (480, 383)
Screenshot: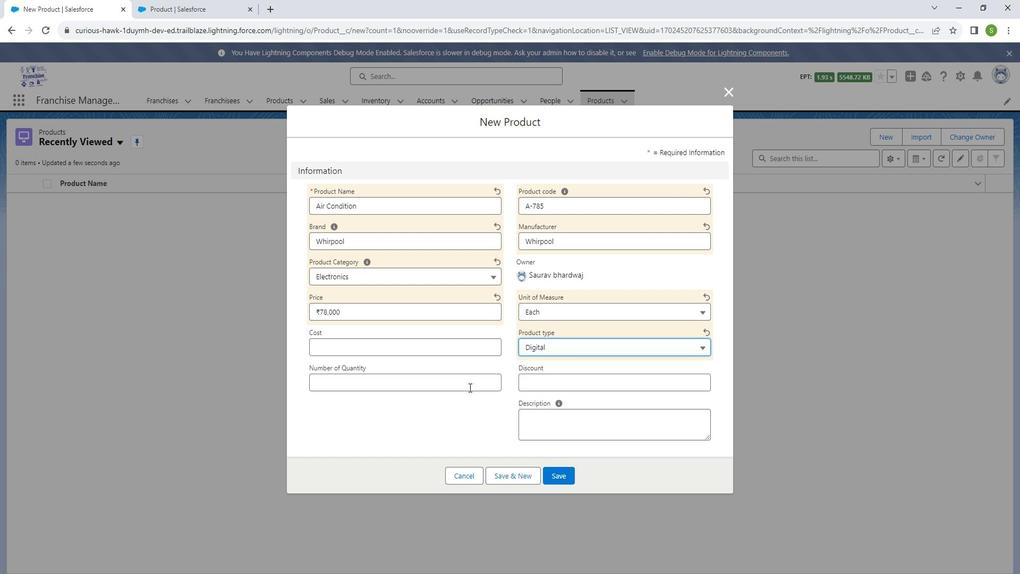 
Action: Mouse pressed left at (480, 383)
Screenshot: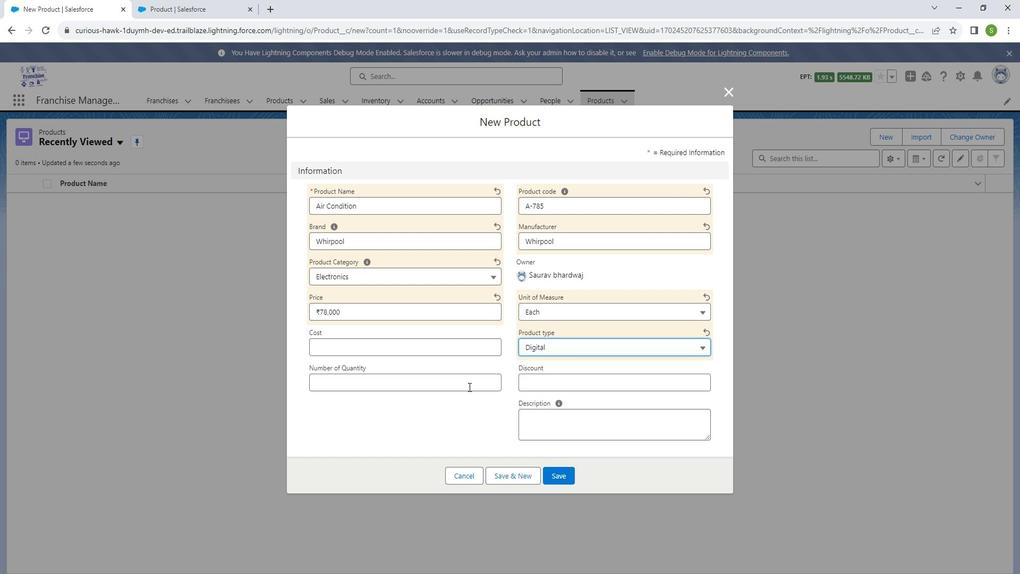 
Action: Key pressed 01
Screenshot: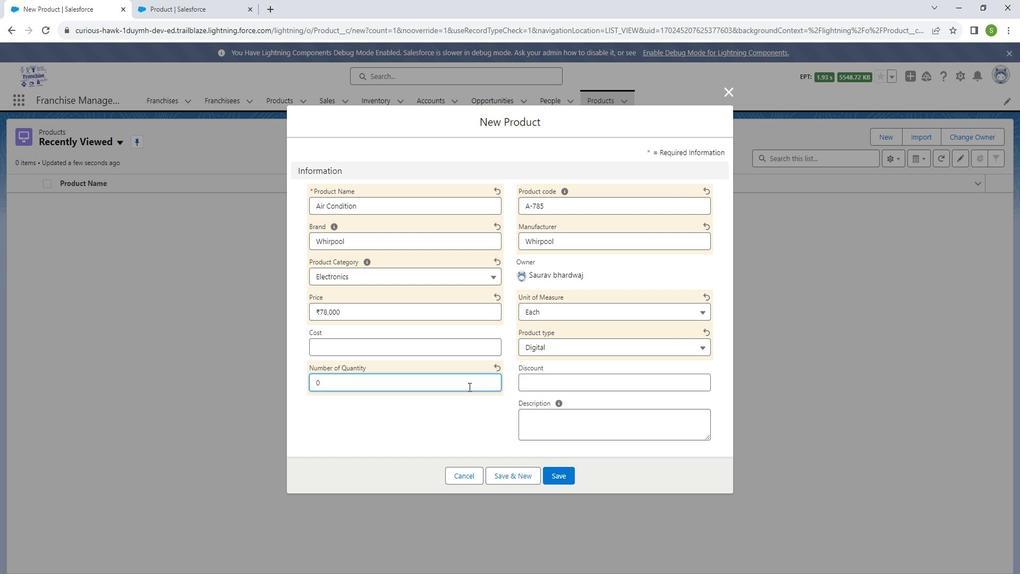 
Action: Mouse moved to (548, 372)
Screenshot: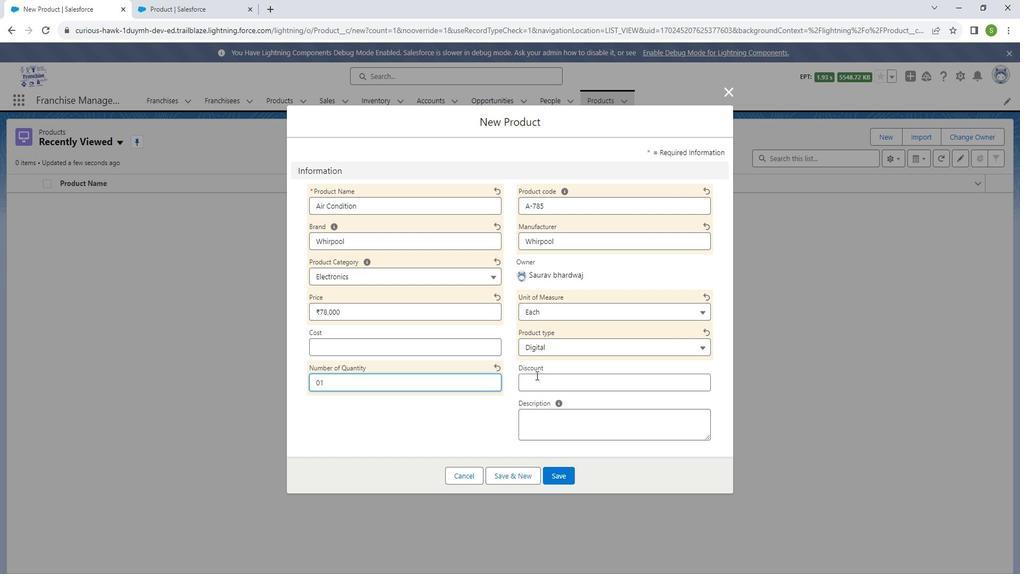 
Action: Mouse pressed left at (548, 372)
Screenshot: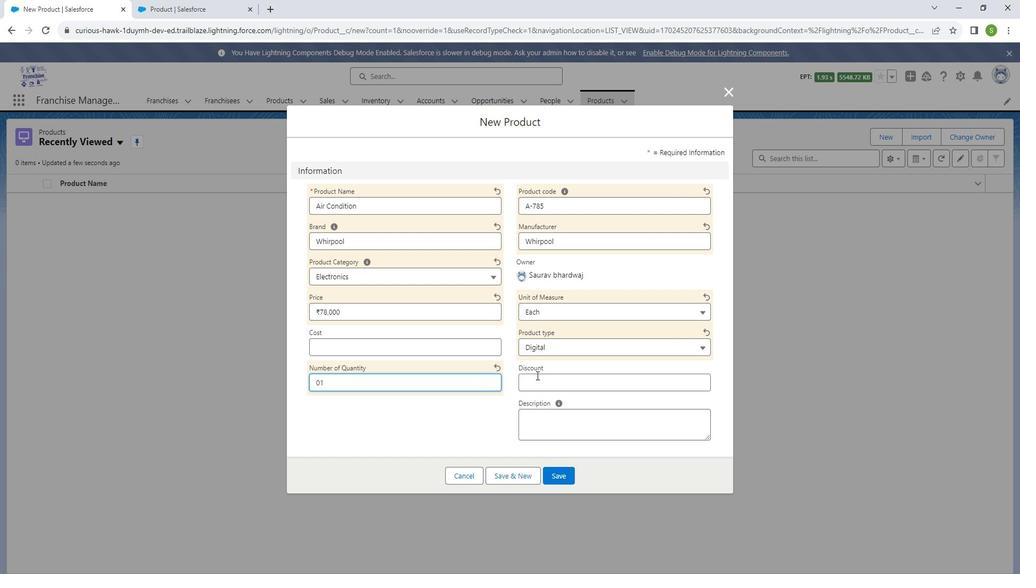 
Action: Key pressed 14
Screenshot: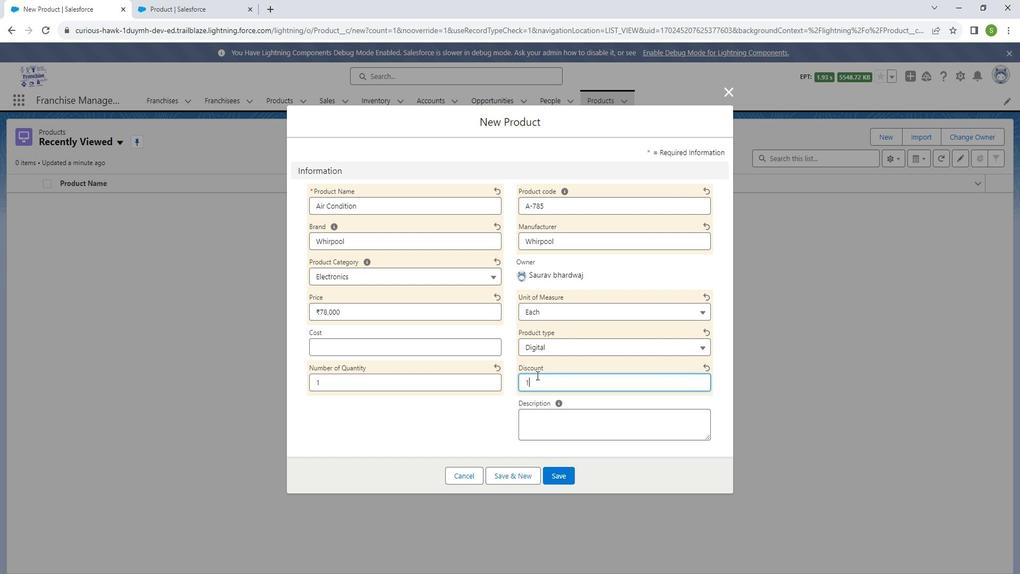 
Action: Mouse moved to (567, 421)
Screenshot: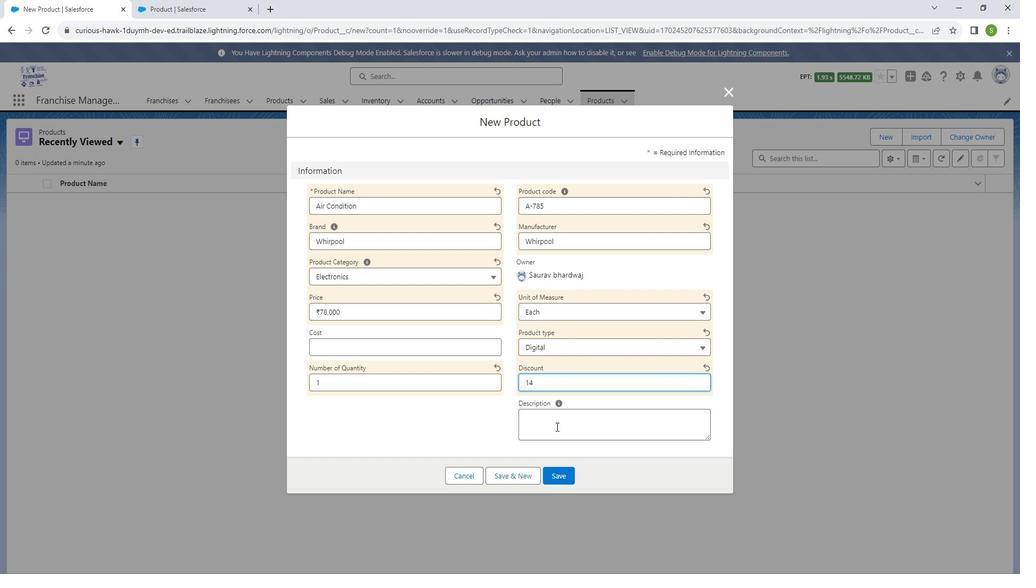 
Action: Mouse pressed left at (567, 421)
Screenshot: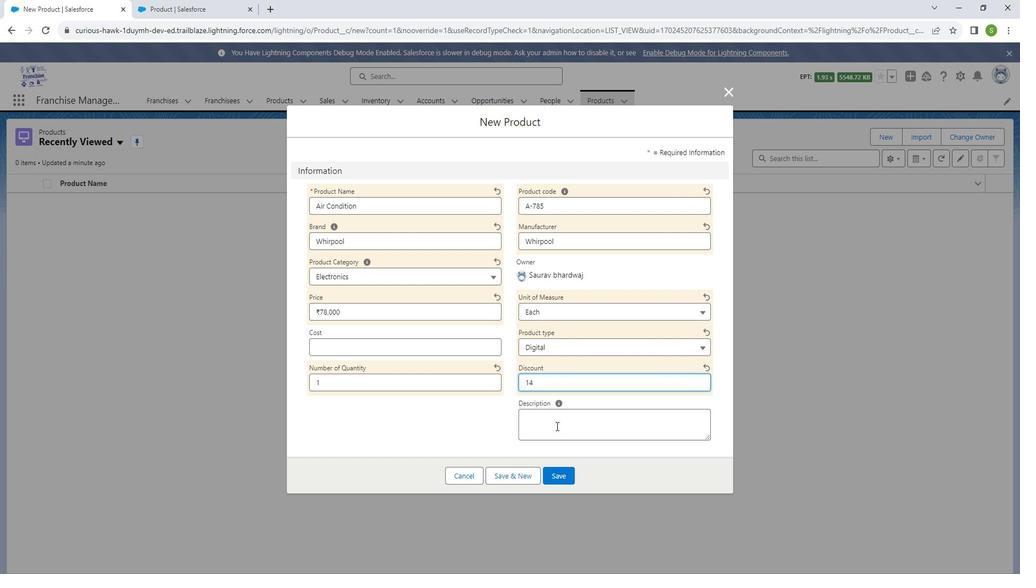 
Action: Mouse moved to (567, 423)
Screenshot: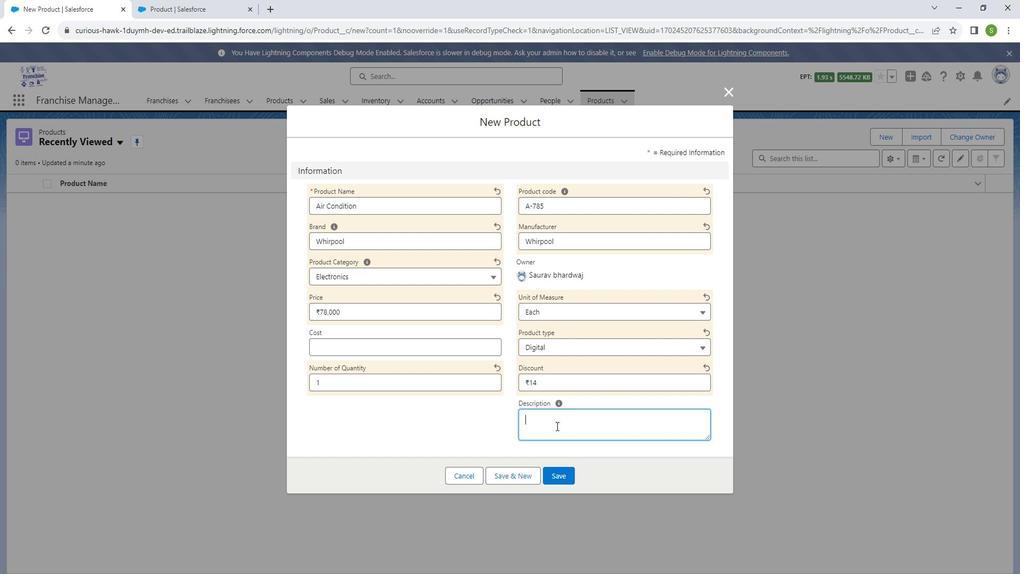
Action: Key pressed <Key.shift_r><Key.shift_r>Used<Key.space>for<Key.space><Key.shift_r>Sale<Key.space><Key.shift_r>Purpose<Key.space><Key.shift_r>Only
Screenshot: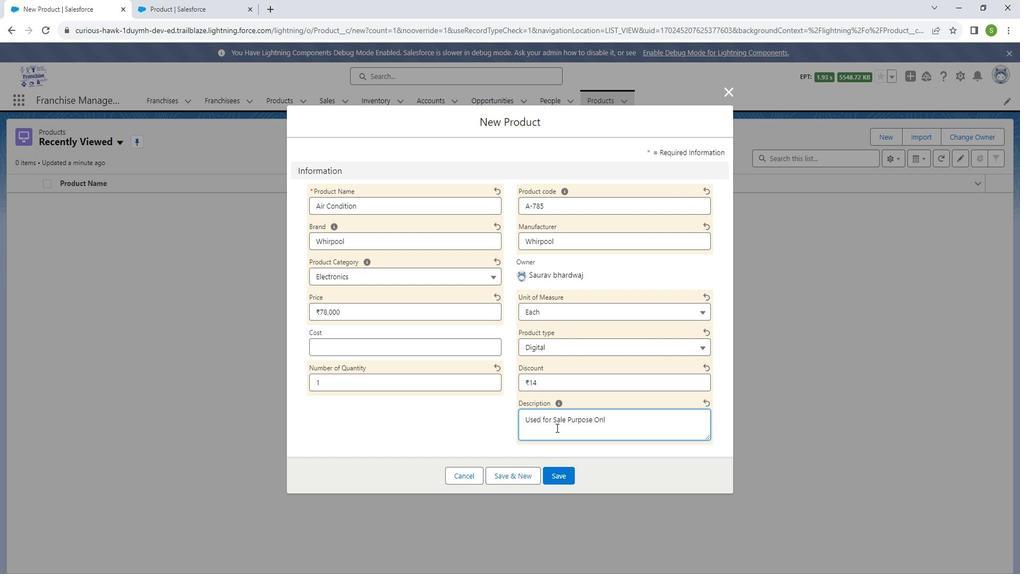 
Action: Mouse moved to (562, 463)
Screenshot: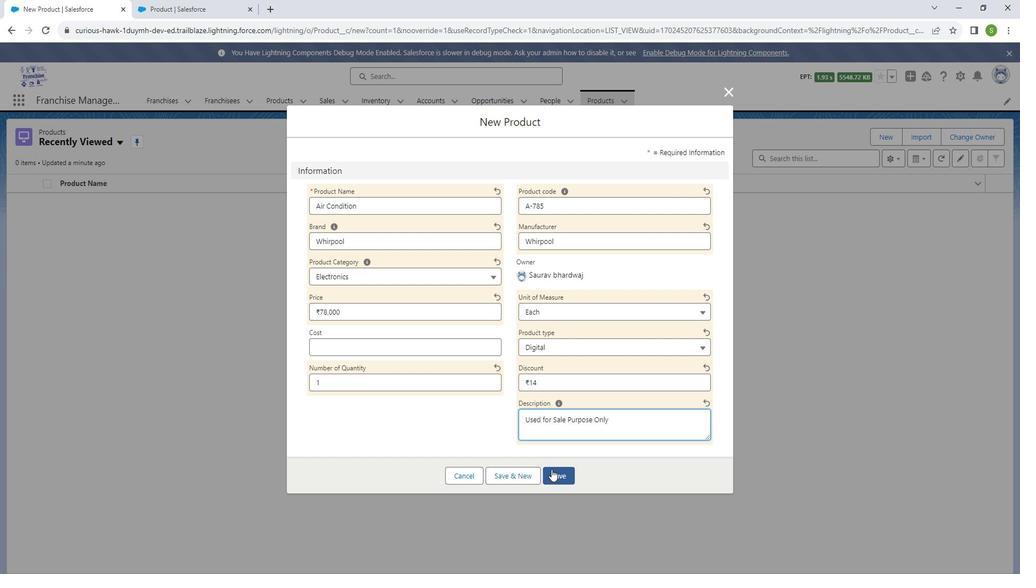 
Action: Mouse pressed left at (562, 463)
Screenshot: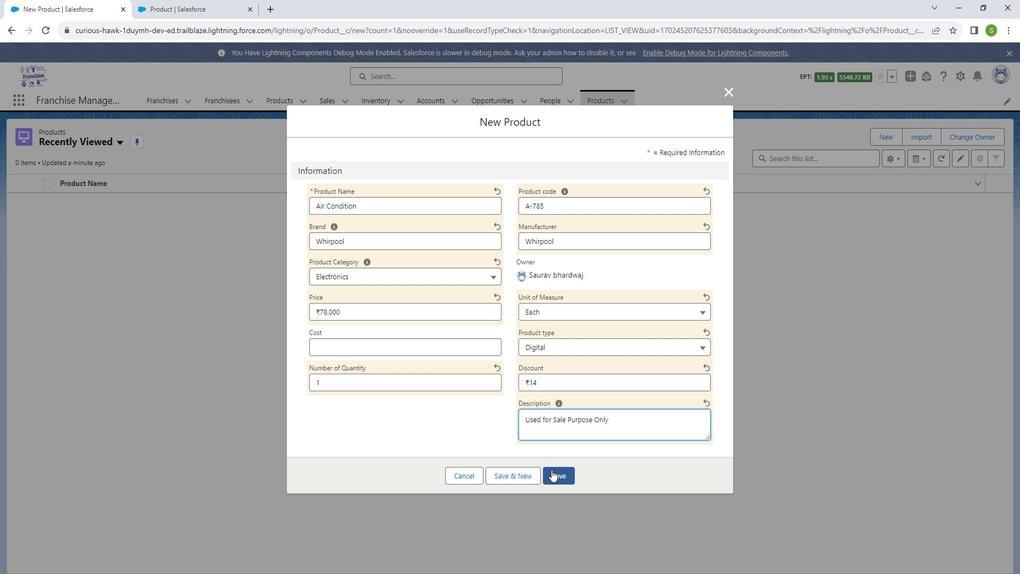 
Action: Mouse moved to (43, 189)
Screenshot: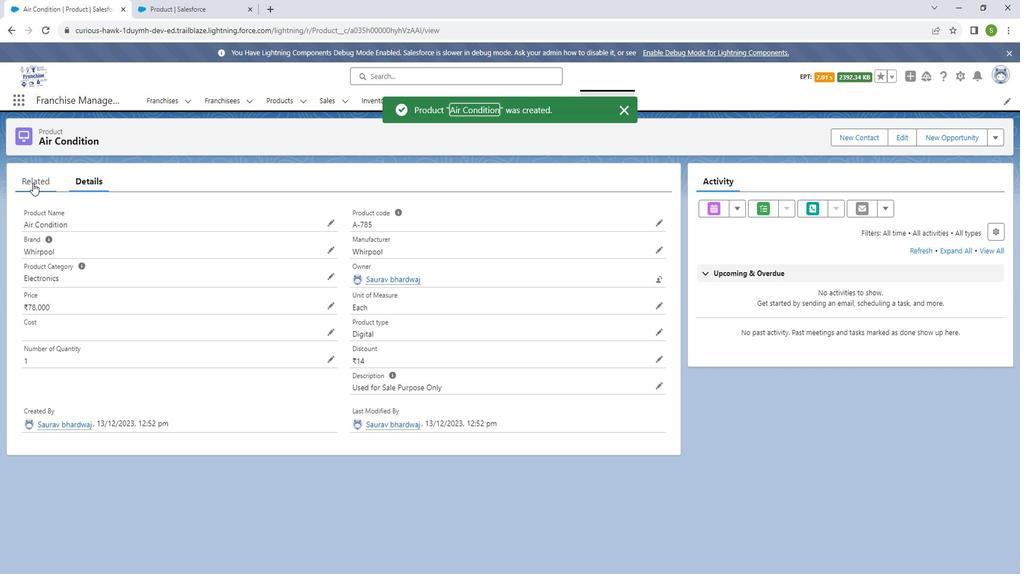 
Action: Mouse pressed left at (43, 189)
Screenshot: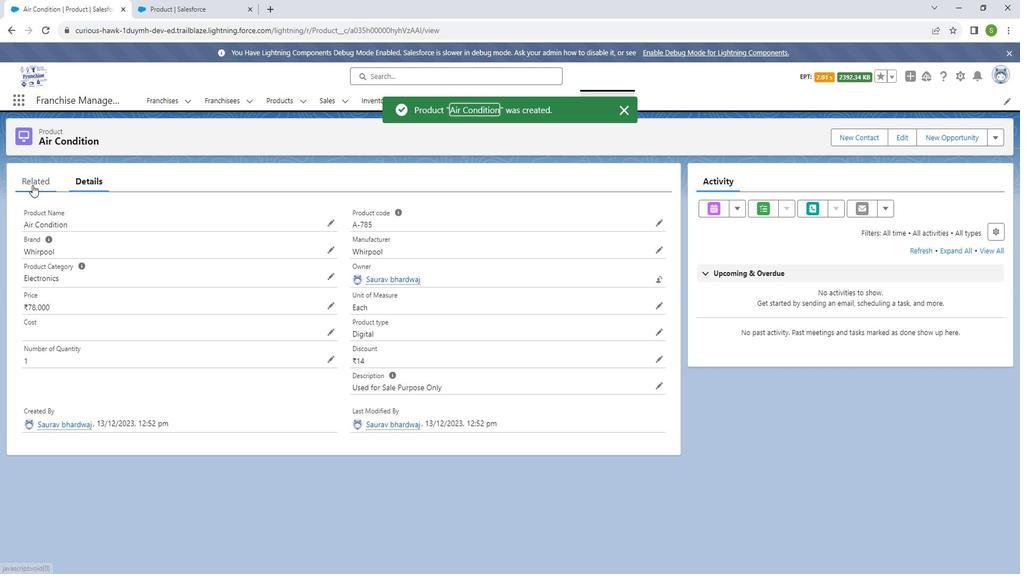 
Action: Mouse moved to (112, 271)
Screenshot: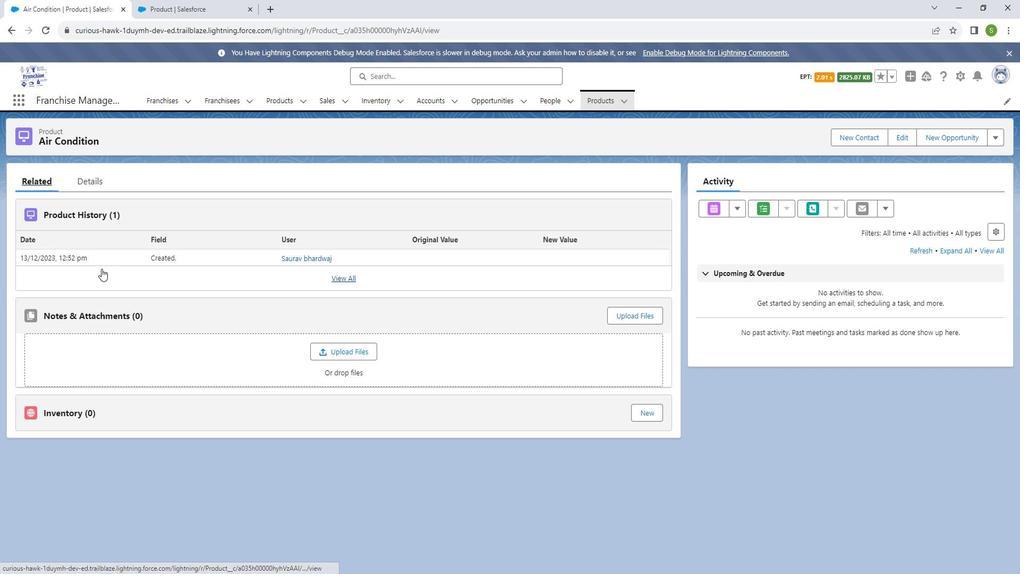 
Action: Mouse scrolled (112, 270) with delta (0, 0)
Screenshot: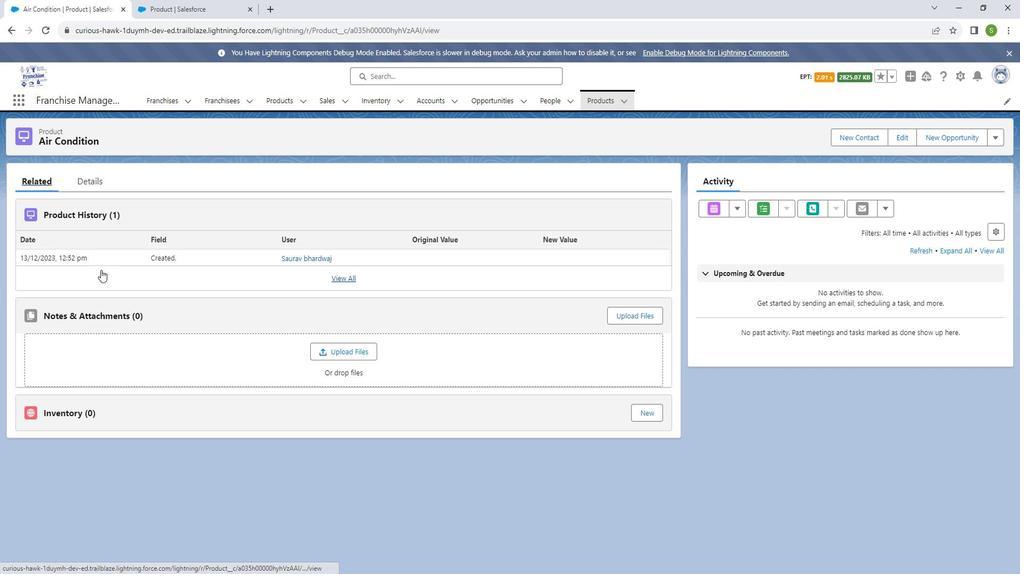 
Action: Mouse moved to (97, 184)
Screenshot: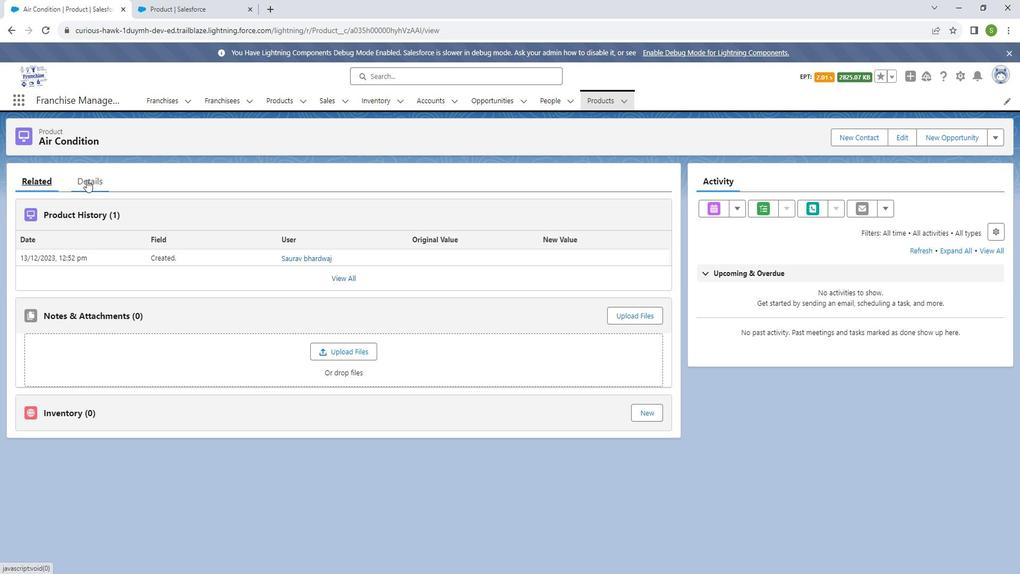 
Action: Mouse pressed left at (97, 184)
Screenshot: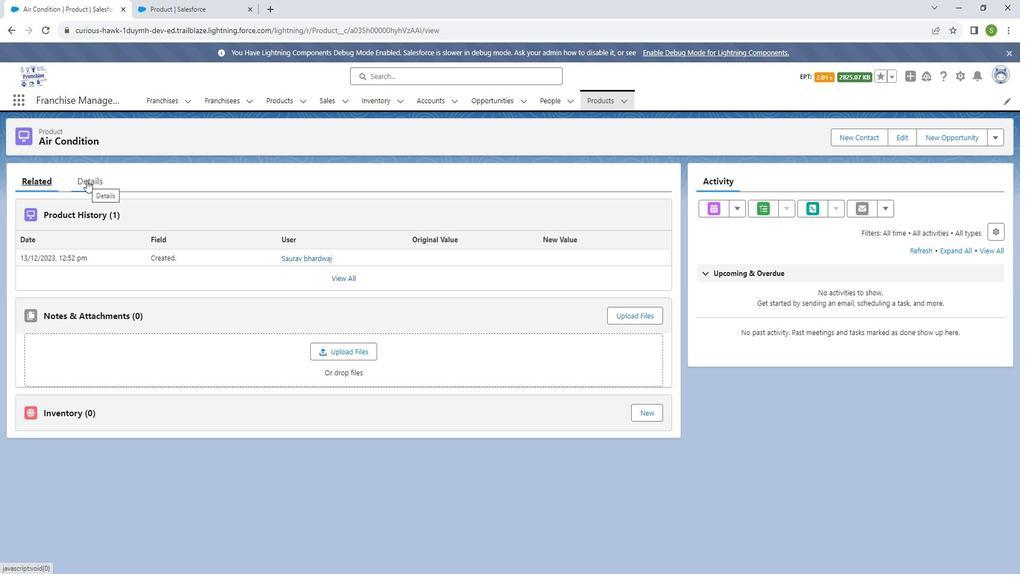 
Action: Mouse moved to (583, 262)
Screenshot: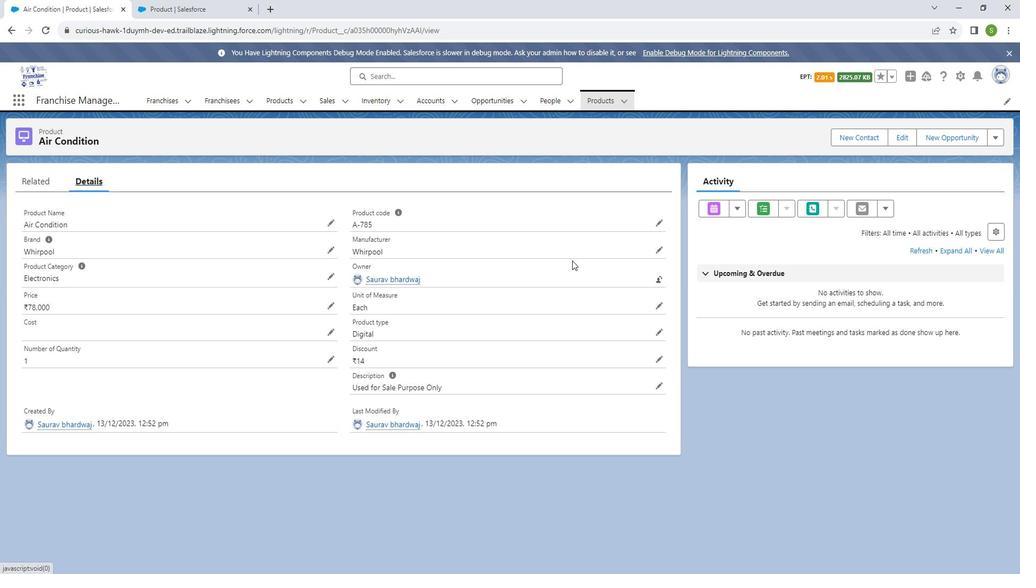 
